 Task: Find connections with filter location Guaramirim with filter topic #Knowyoursocialwith filter profile language Spanish with filter current company Wipro PARI with filter school FORE School of Management, New Delhi with filter industry Motor Vehicle Parts Manufacturing with filter service category Technical with filter keywords title Scrum Master
Action: Mouse moved to (638, 122)
Screenshot: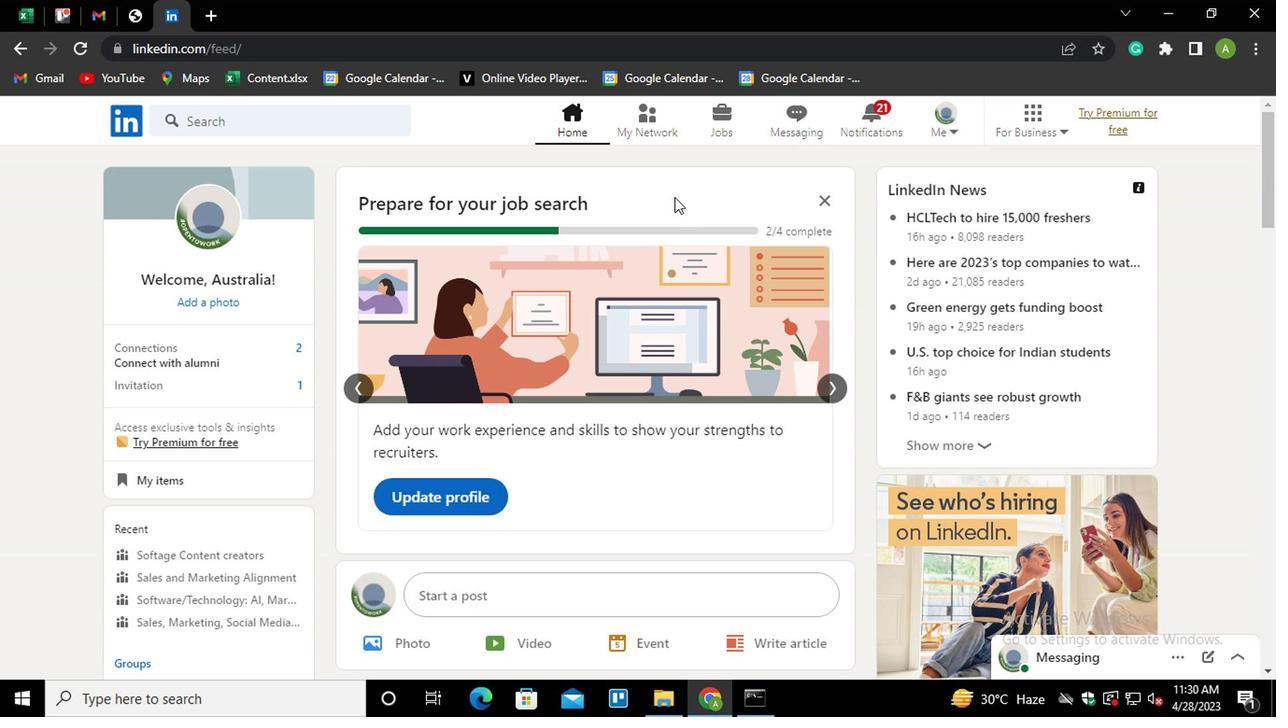 
Action: Mouse pressed left at (638, 122)
Screenshot: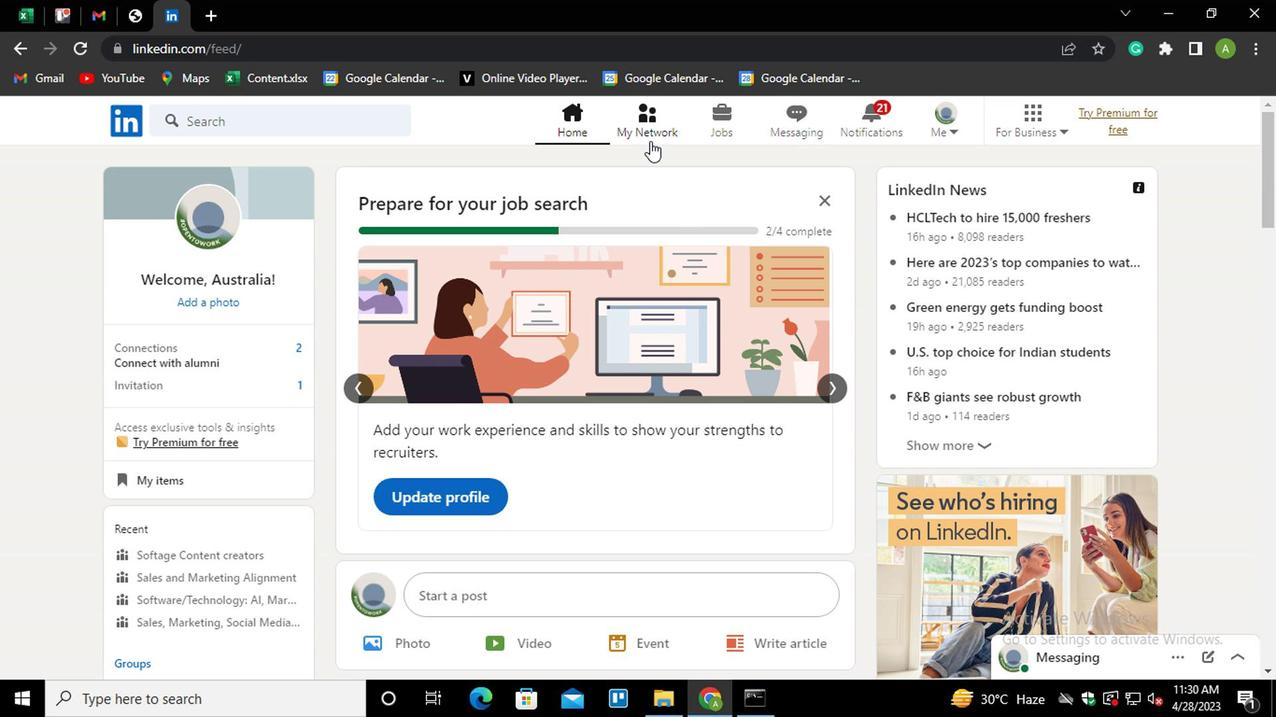 
Action: Mouse moved to (279, 221)
Screenshot: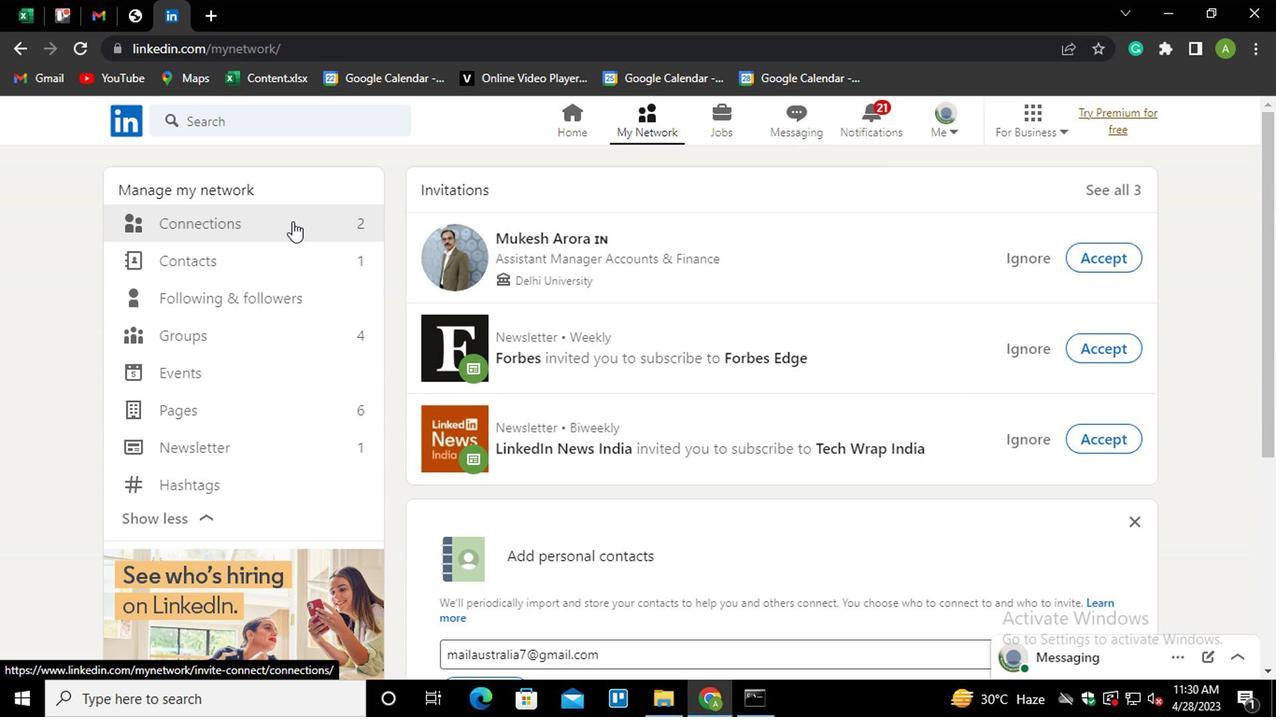 
Action: Mouse pressed left at (279, 221)
Screenshot: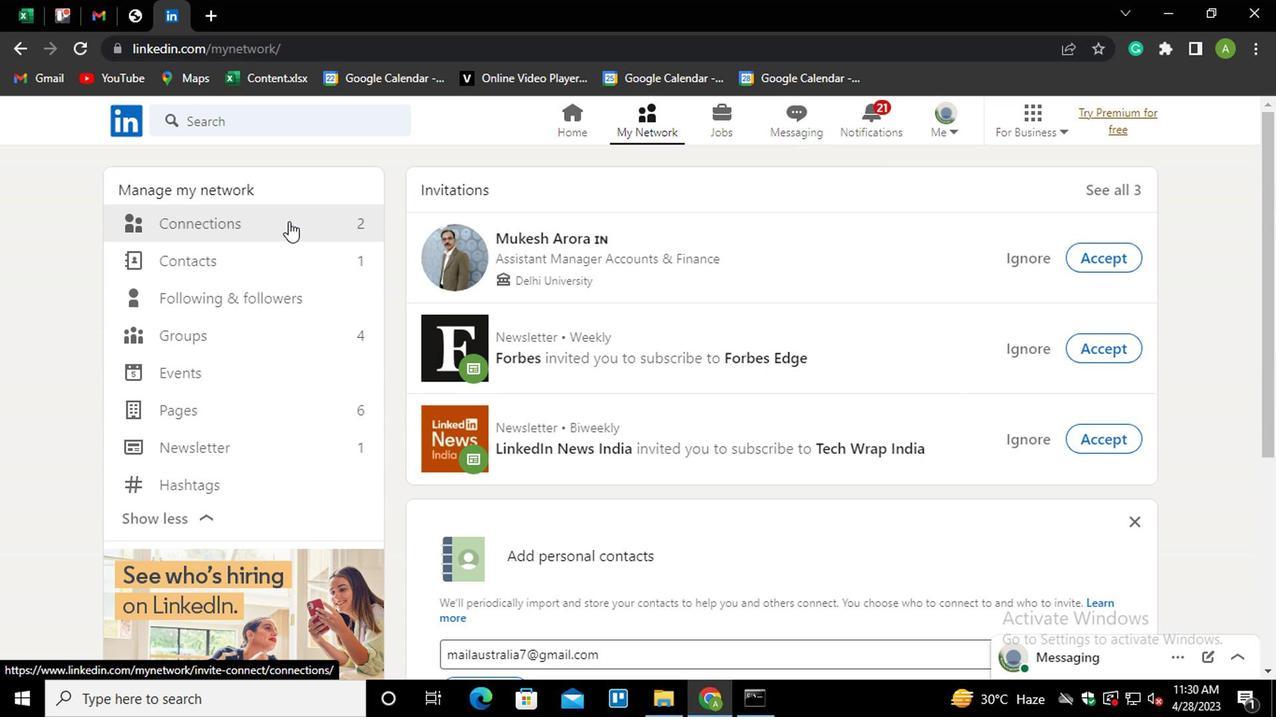 
Action: Mouse moved to (766, 224)
Screenshot: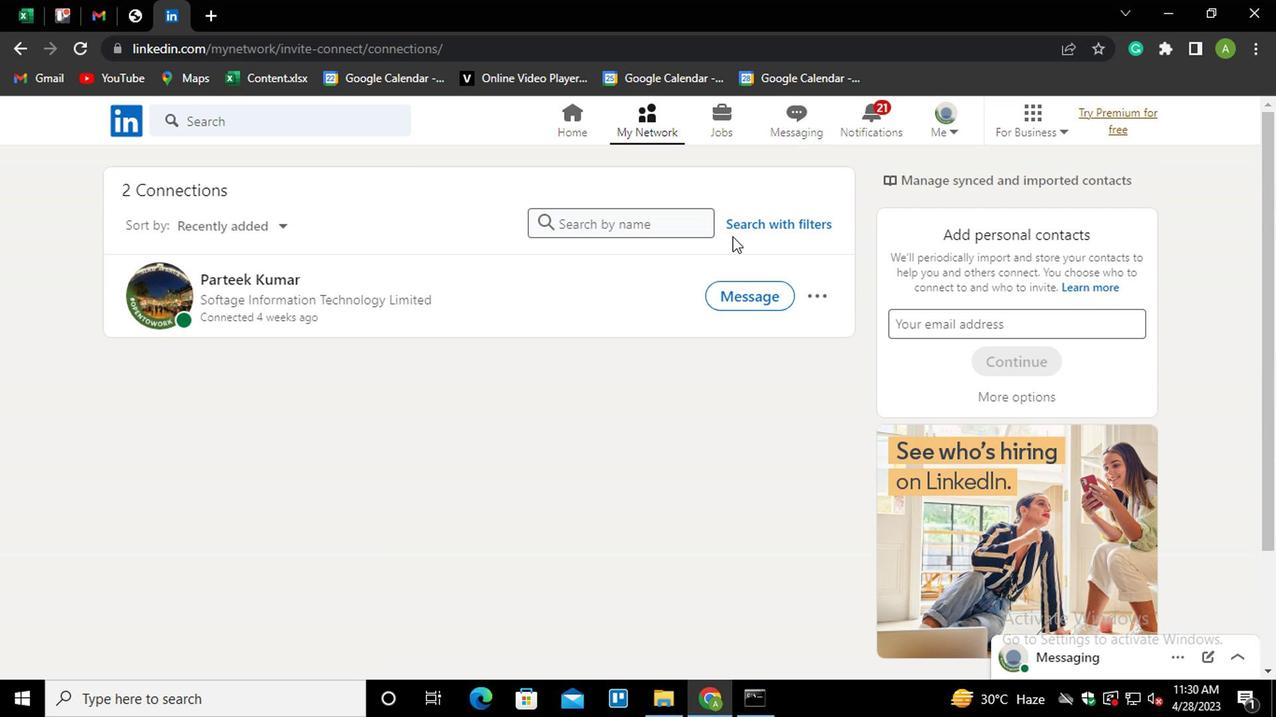 
Action: Mouse pressed left at (766, 224)
Screenshot: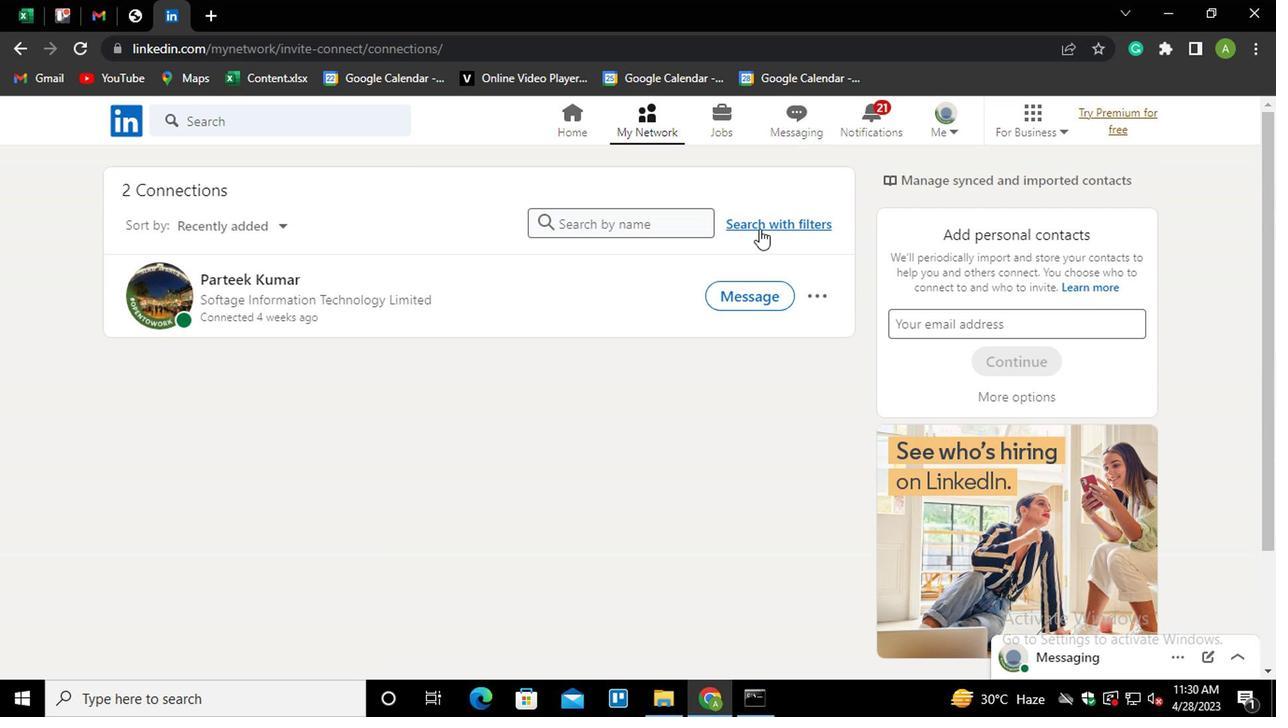 
Action: Mouse moved to (694, 170)
Screenshot: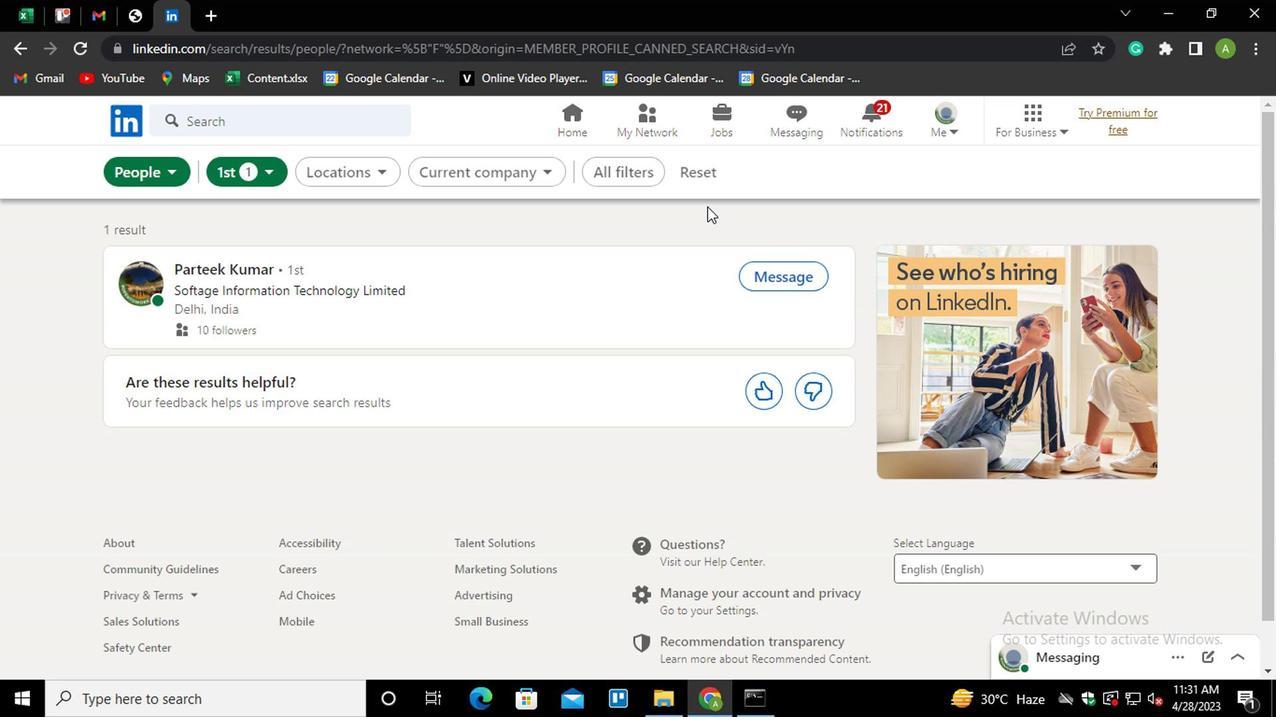 
Action: Mouse pressed left at (694, 170)
Screenshot: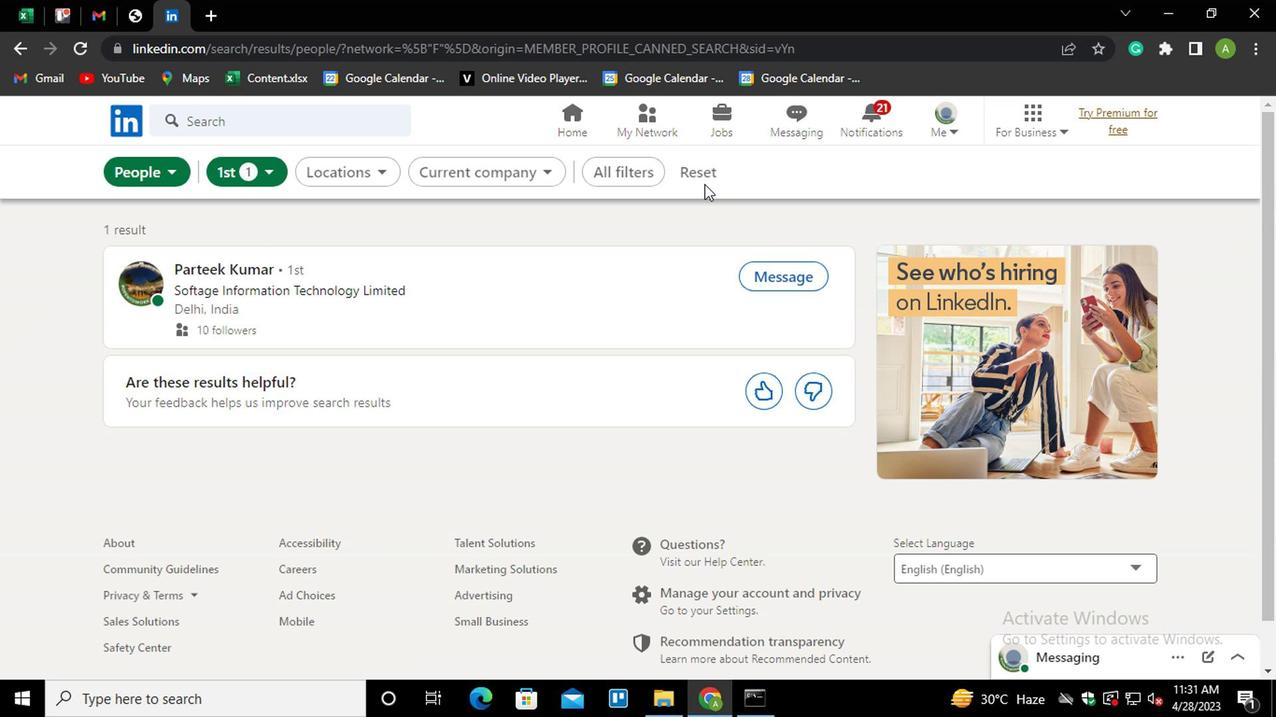 
Action: Mouse moved to (678, 173)
Screenshot: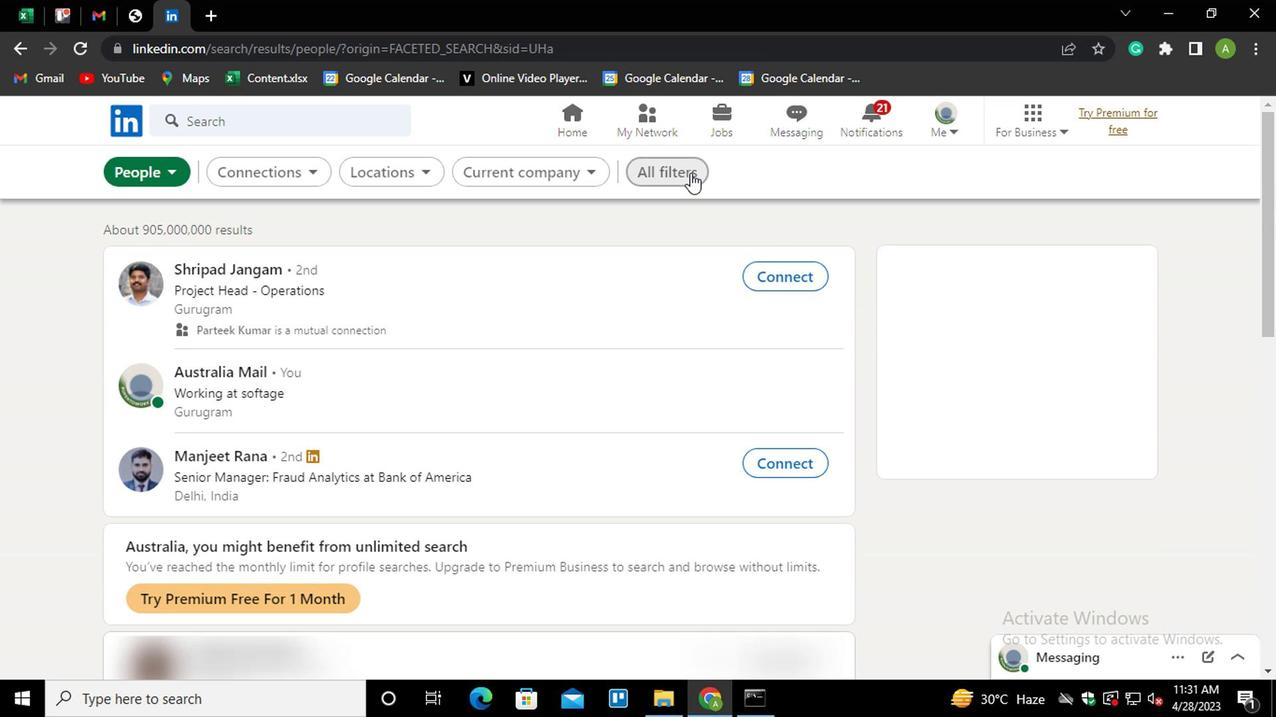
Action: Mouse pressed left at (678, 173)
Screenshot: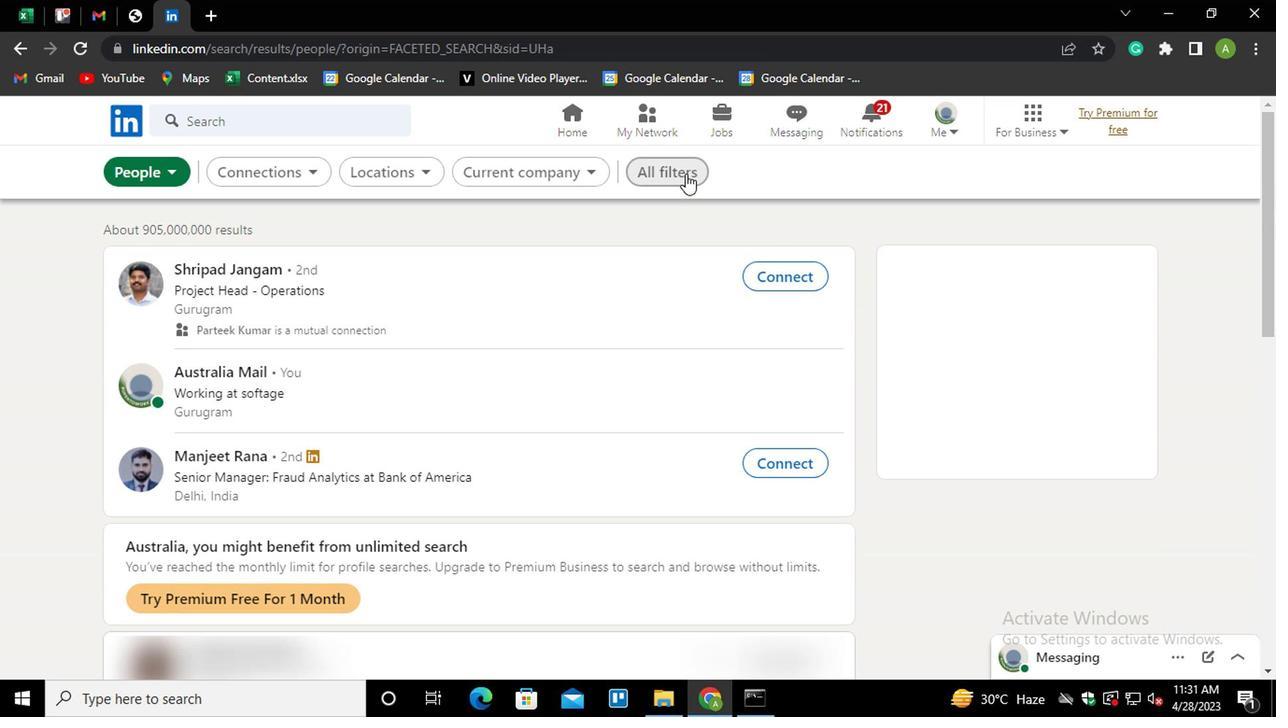 
Action: Mouse moved to (940, 395)
Screenshot: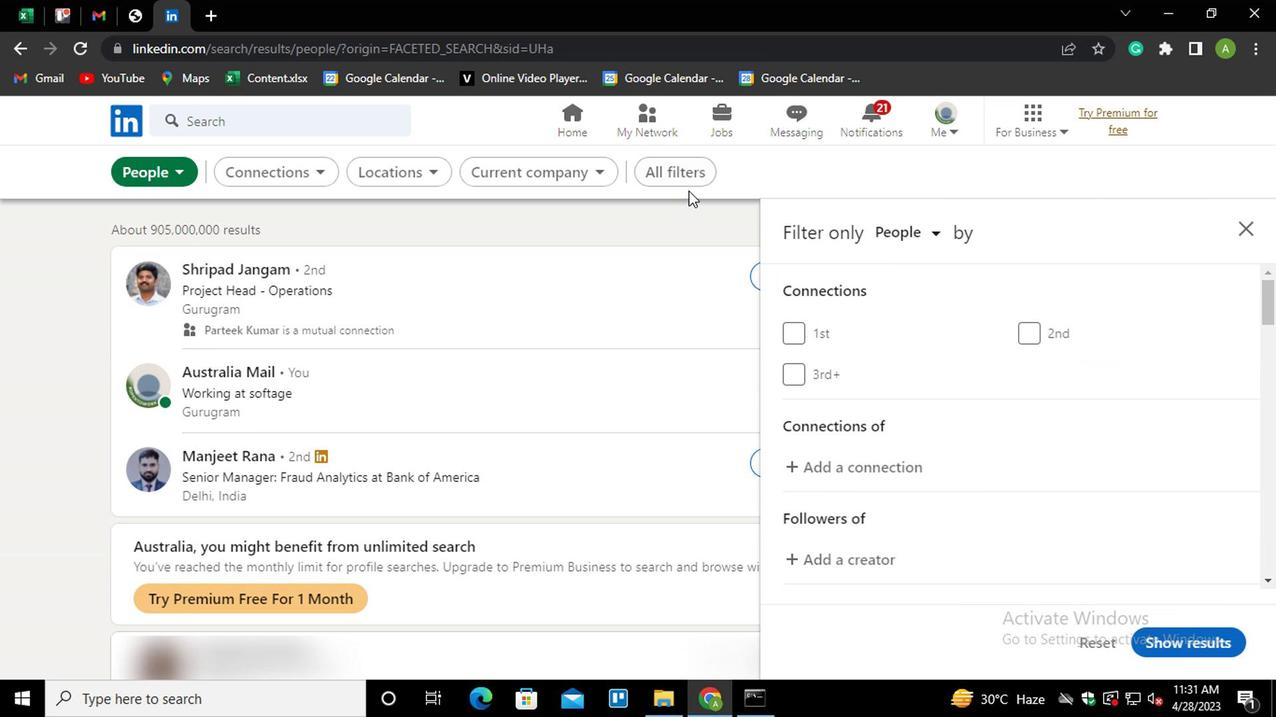 
Action: Mouse scrolled (940, 394) with delta (0, -1)
Screenshot: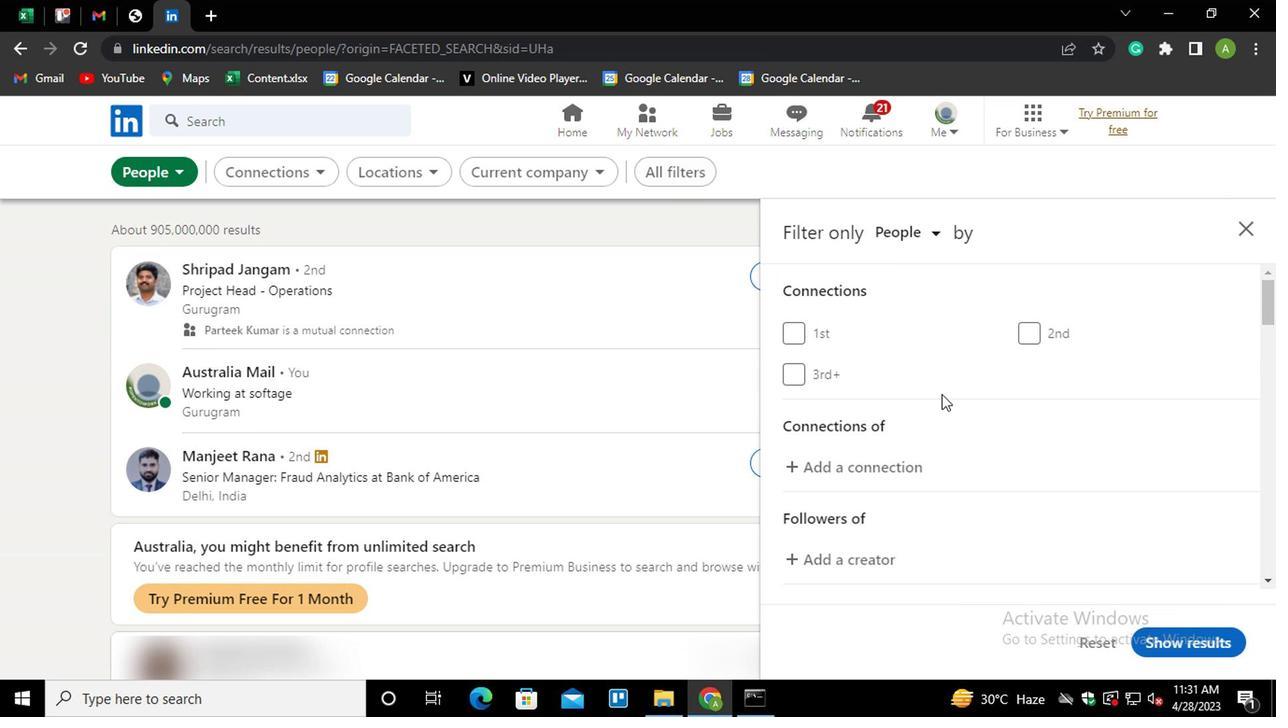 
Action: Mouse scrolled (940, 394) with delta (0, -1)
Screenshot: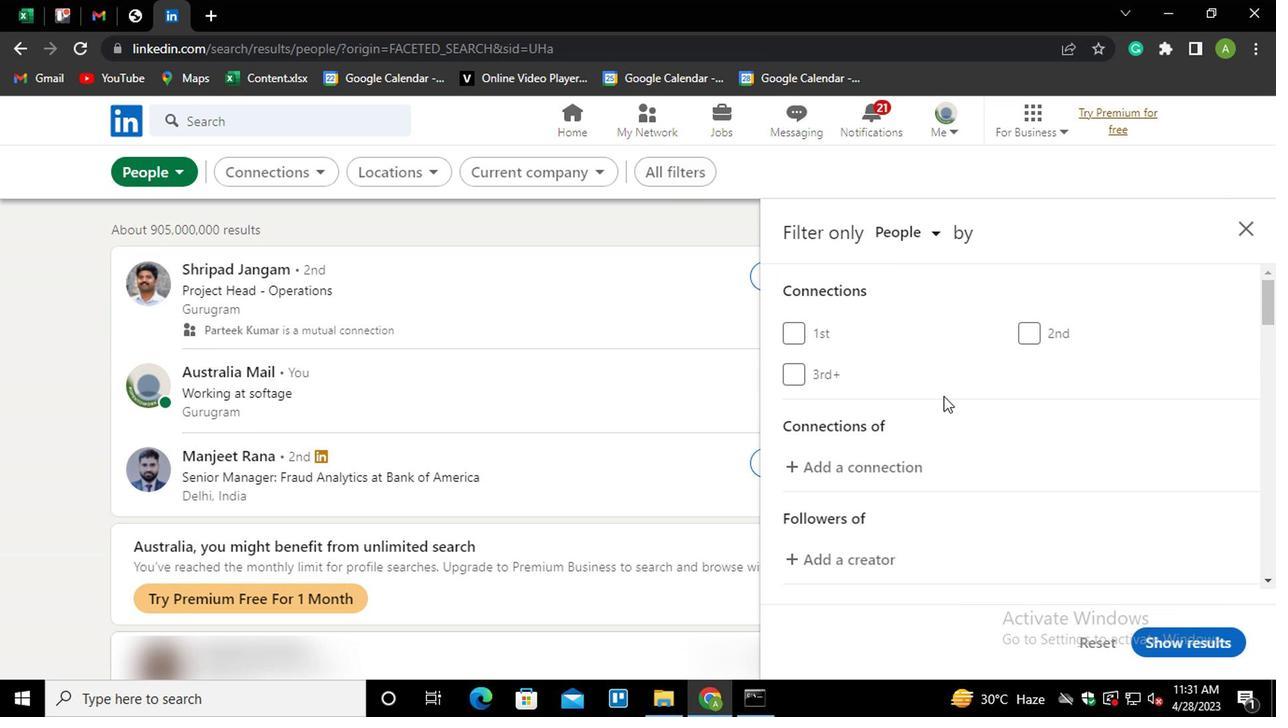 
Action: Mouse moved to (940, 396)
Screenshot: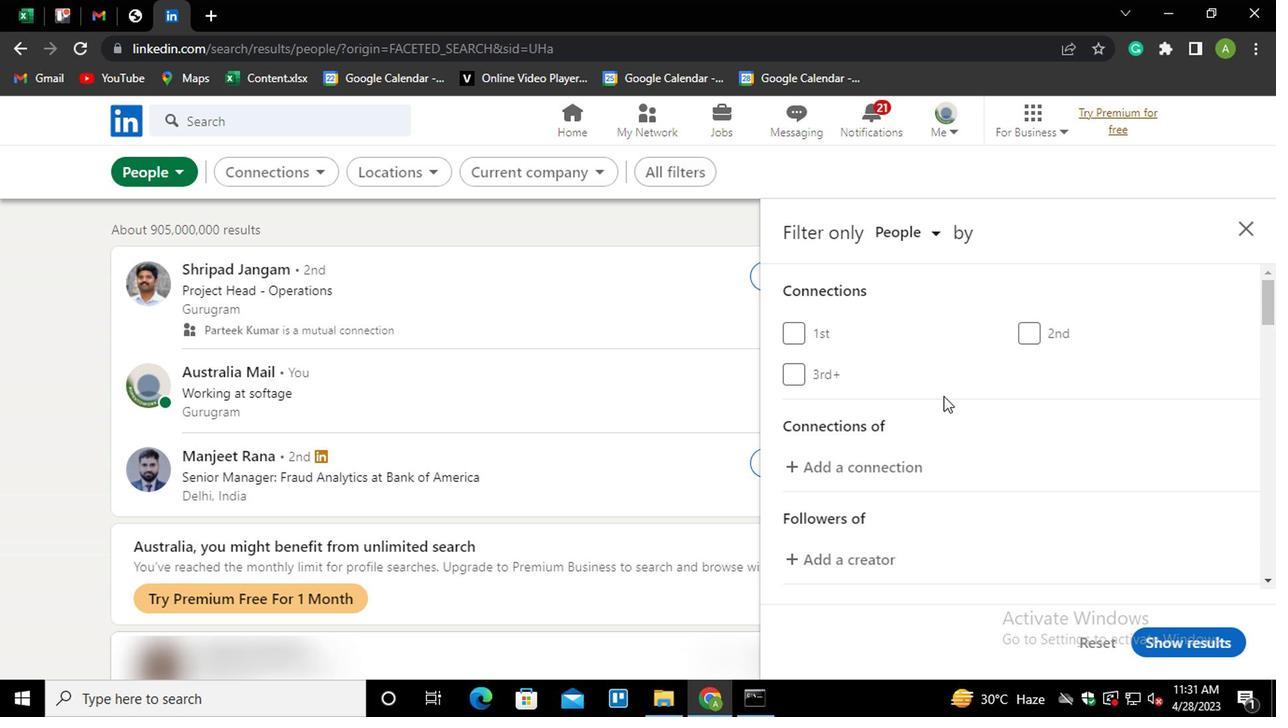 
Action: Mouse scrolled (940, 395) with delta (0, 0)
Screenshot: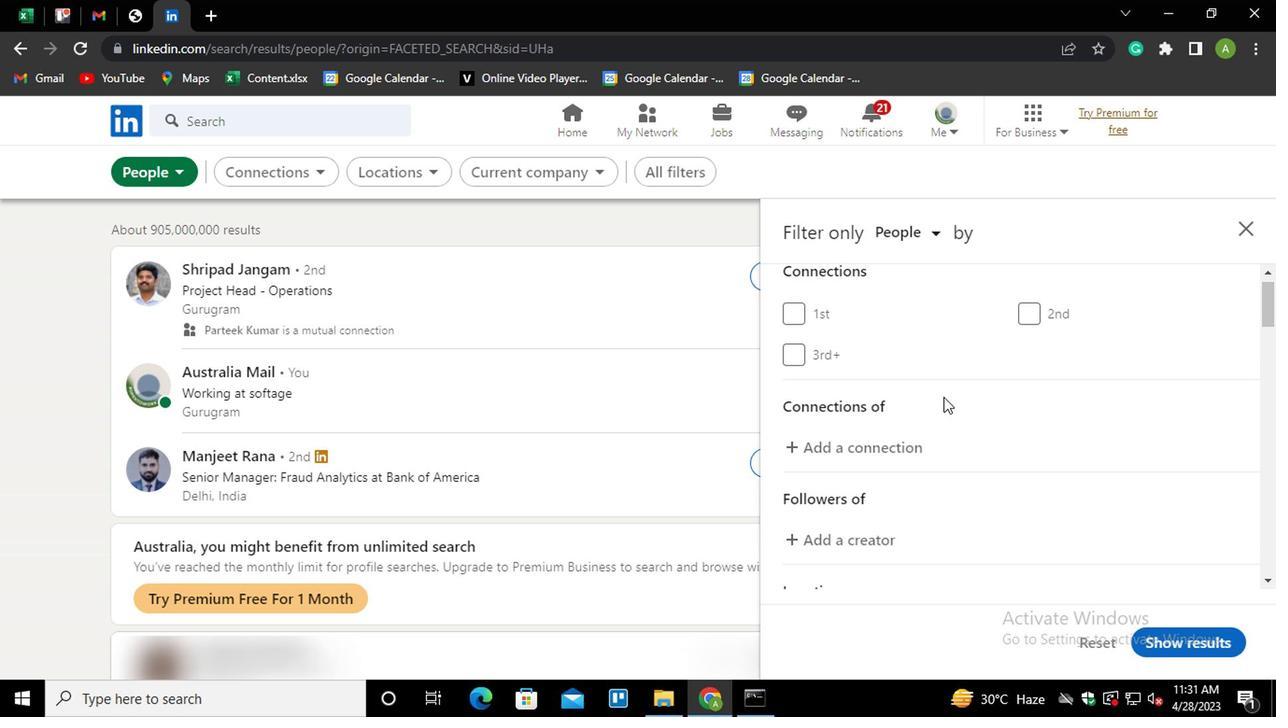 
Action: Mouse scrolled (940, 395) with delta (0, 0)
Screenshot: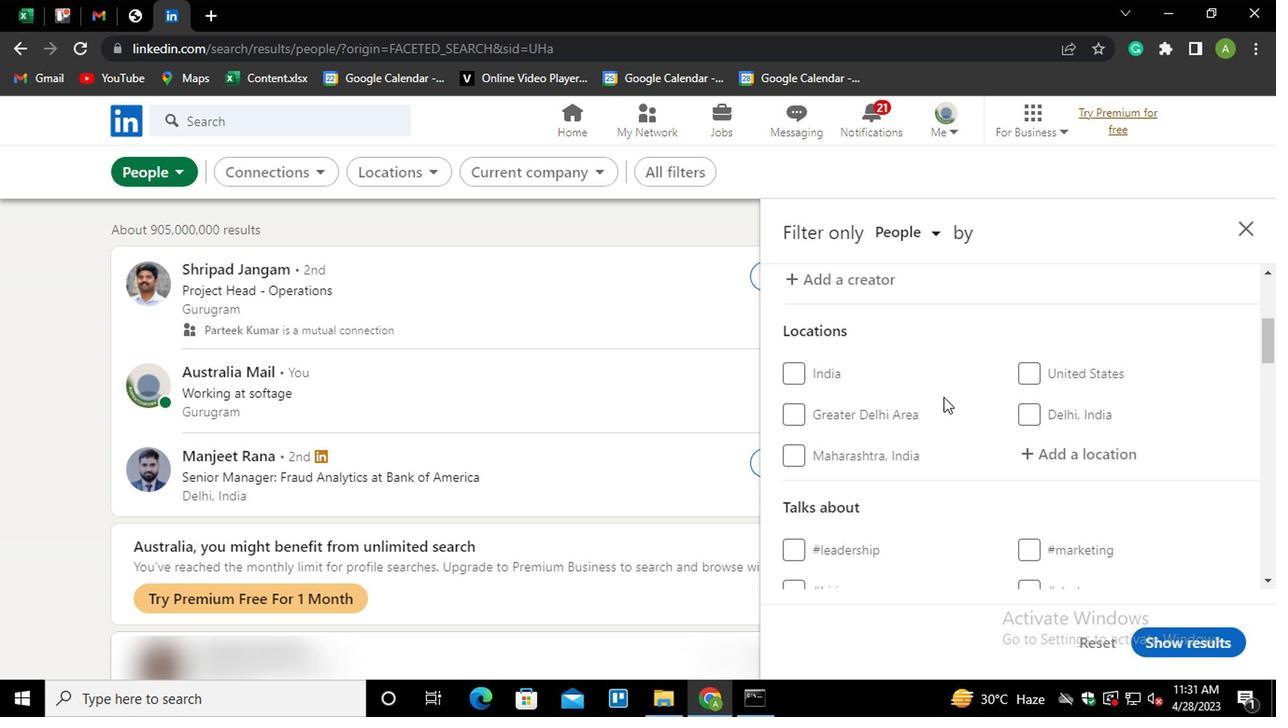
Action: Mouse moved to (1086, 363)
Screenshot: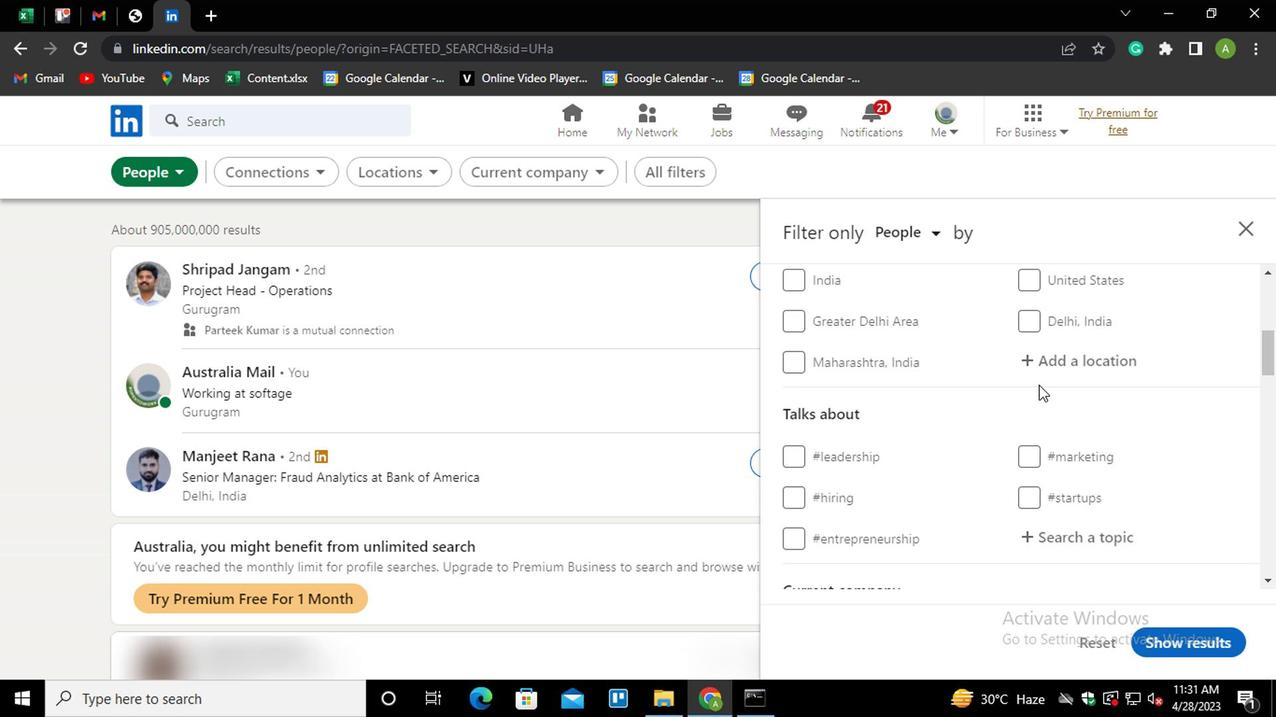 
Action: Mouse pressed left at (1086, 363)
Screenshot: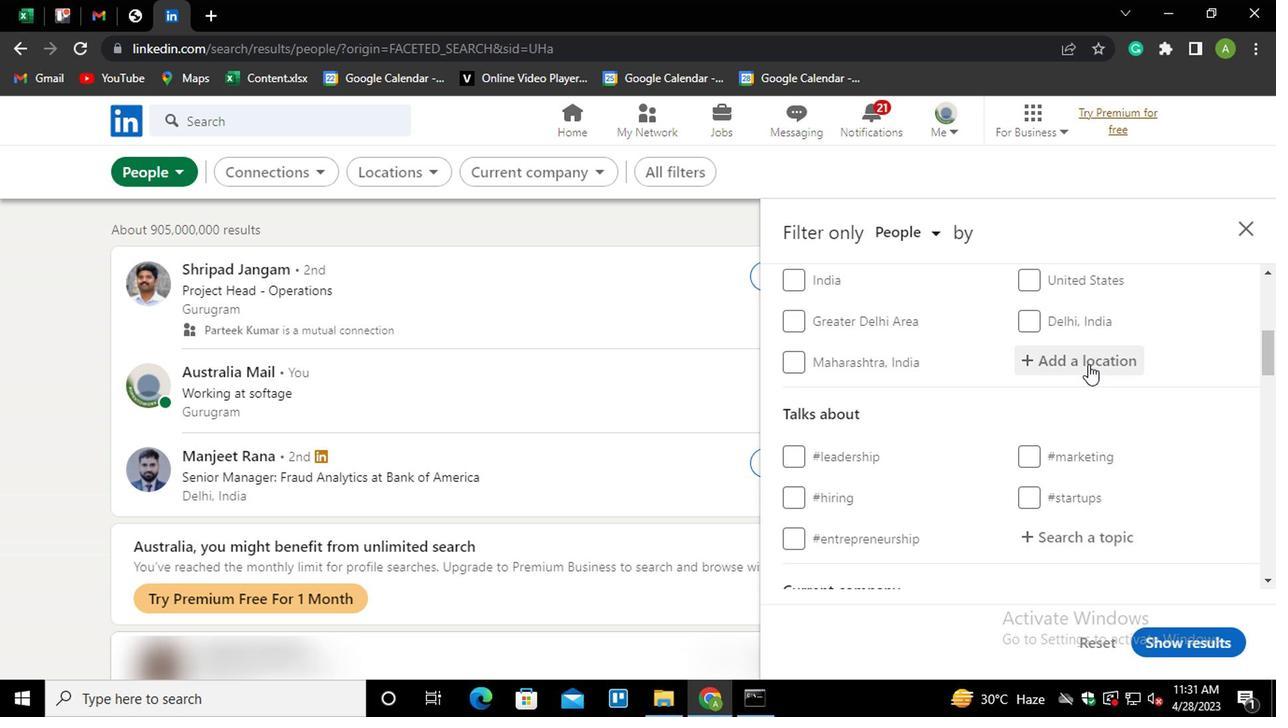 
Action: Mouse moved to (1086, 363)
Screenshot: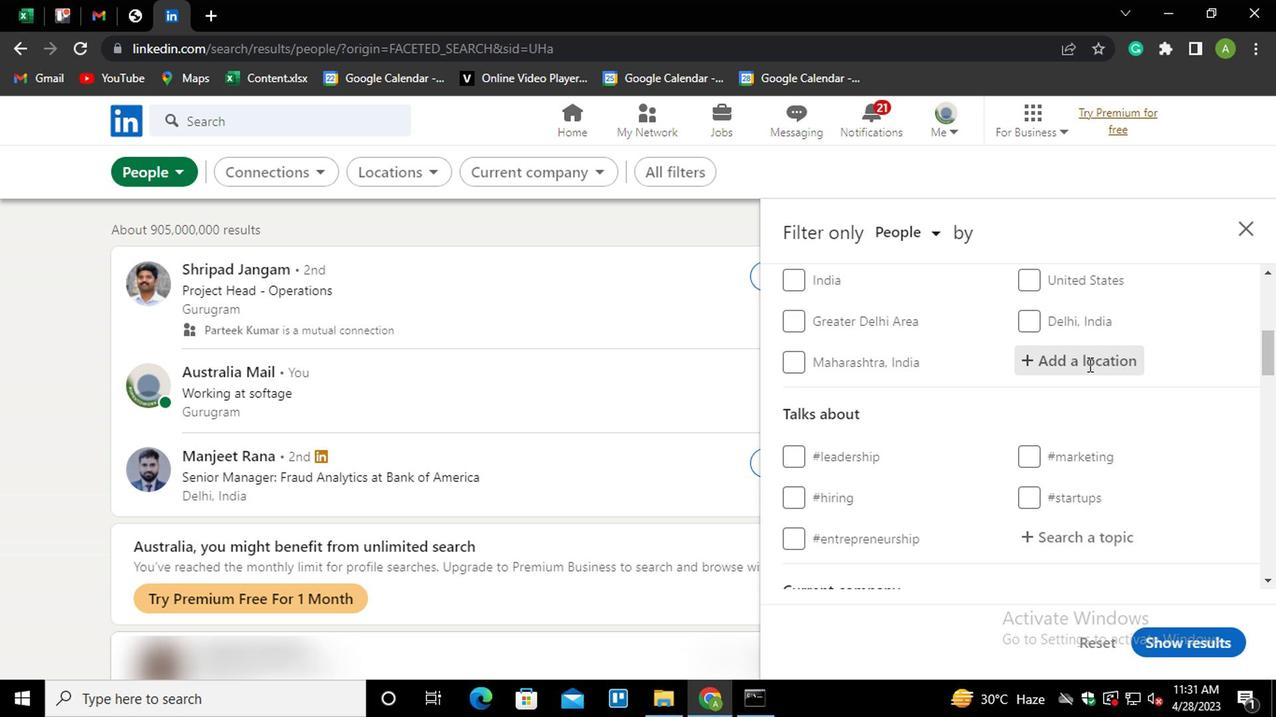 
Action: Key pressed <Key.shift>
Screenshot: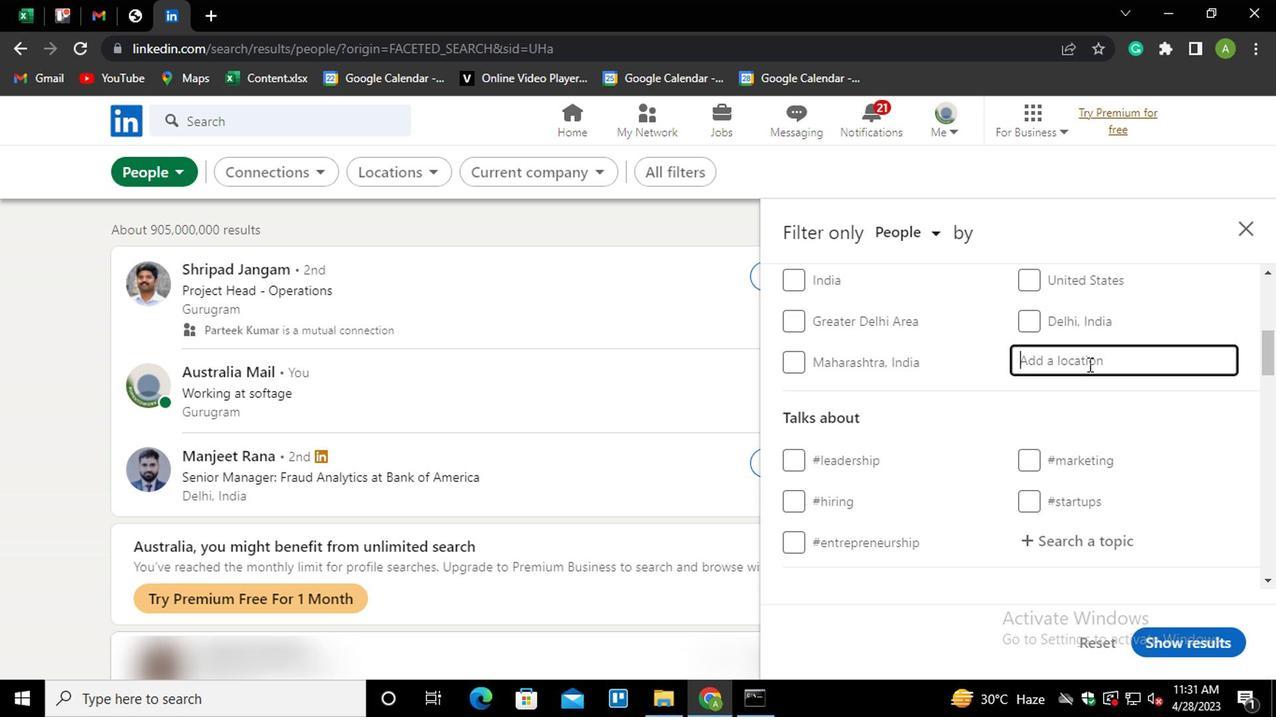 
Action: Mouse moved to (1086, 363)
Screenshot: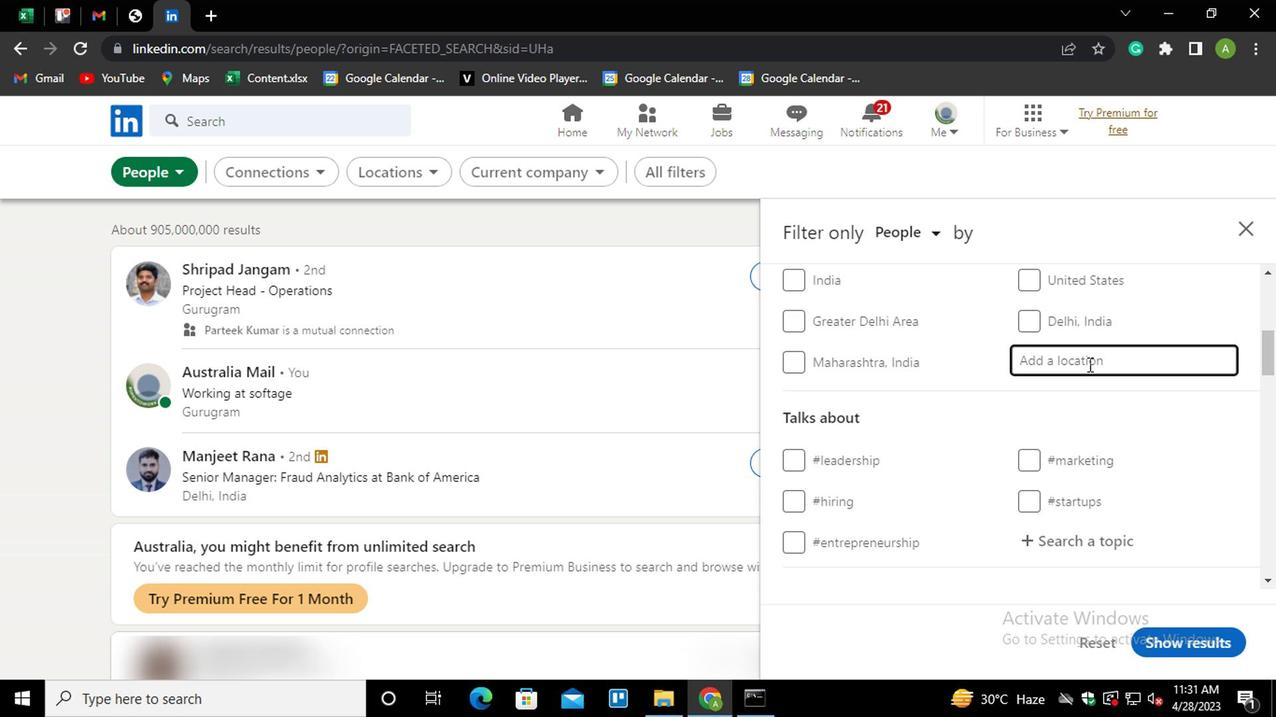 
Action: Key pressed G
Screenshot: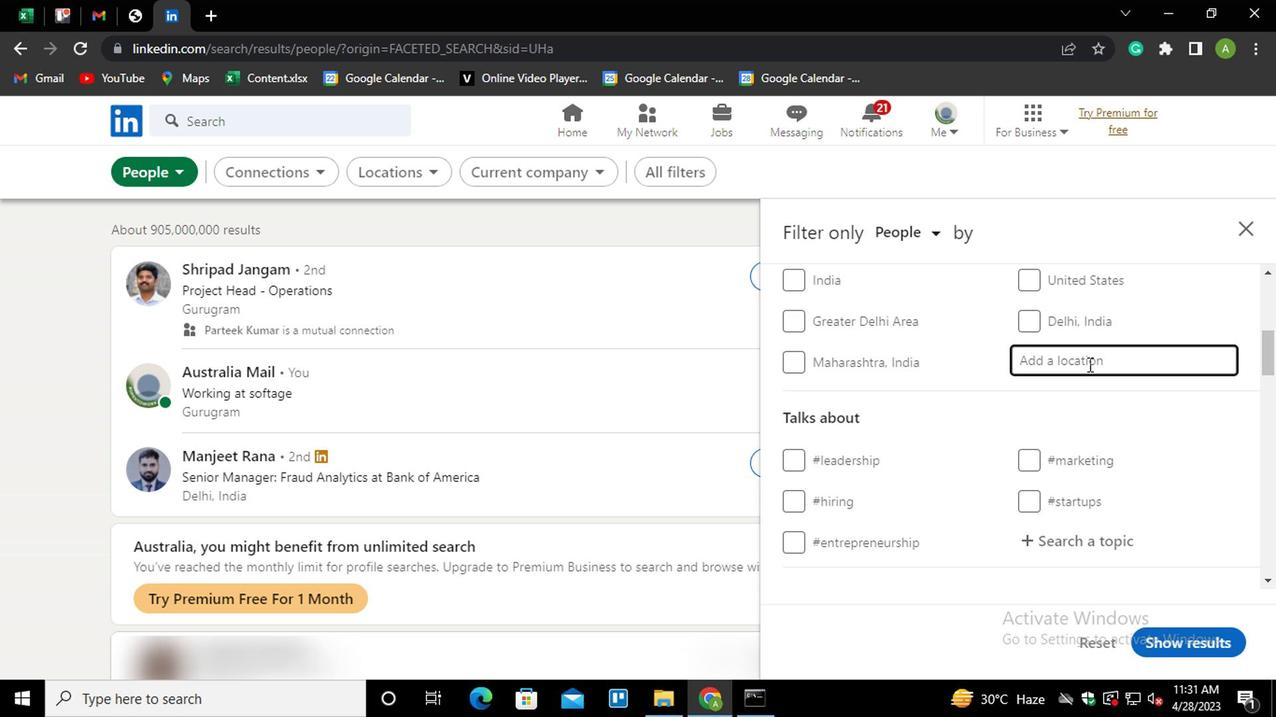 
Action: Mouse moved to (1082, 365)
Screenshot: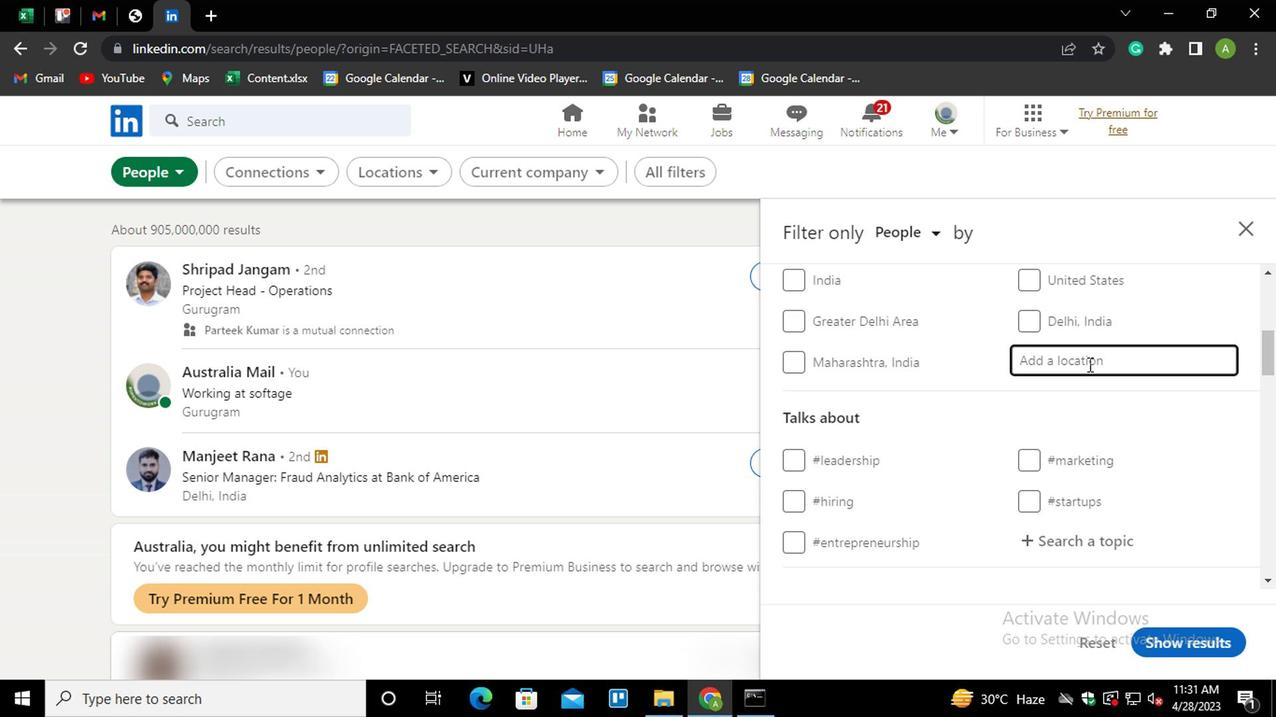 
Action: Key pressed UARAM<Key.down><Key.enter>
Screenshot: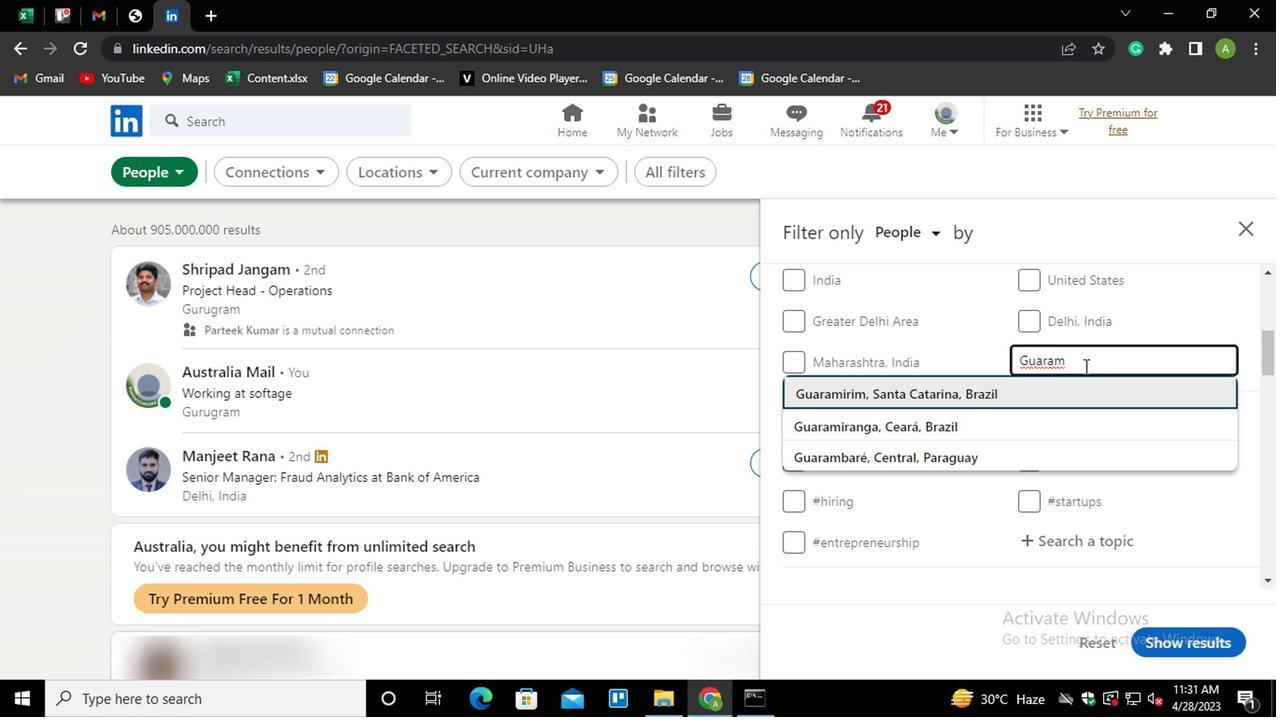 
Action: Mouse scrolled (1082, 364) with delta (0, -1)
Screenshot: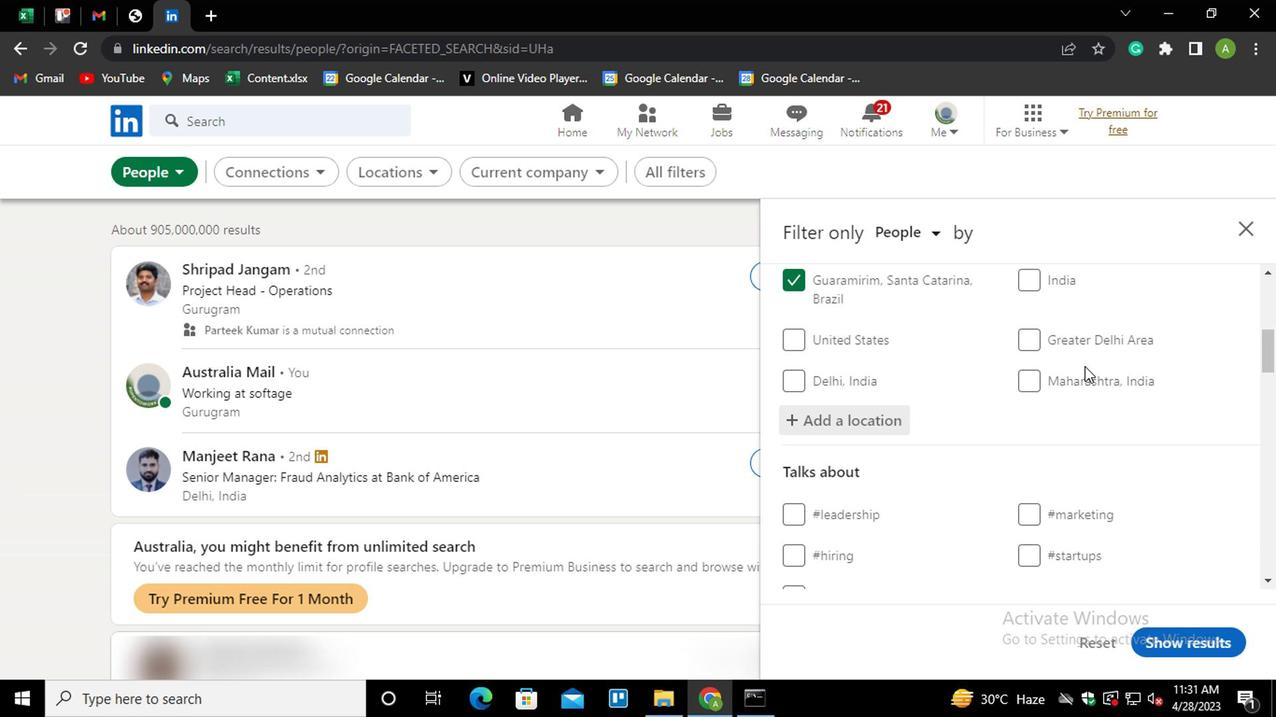 
Action: Mouse scrolled (1082, 364) with delta (0, -1)
Screenshot: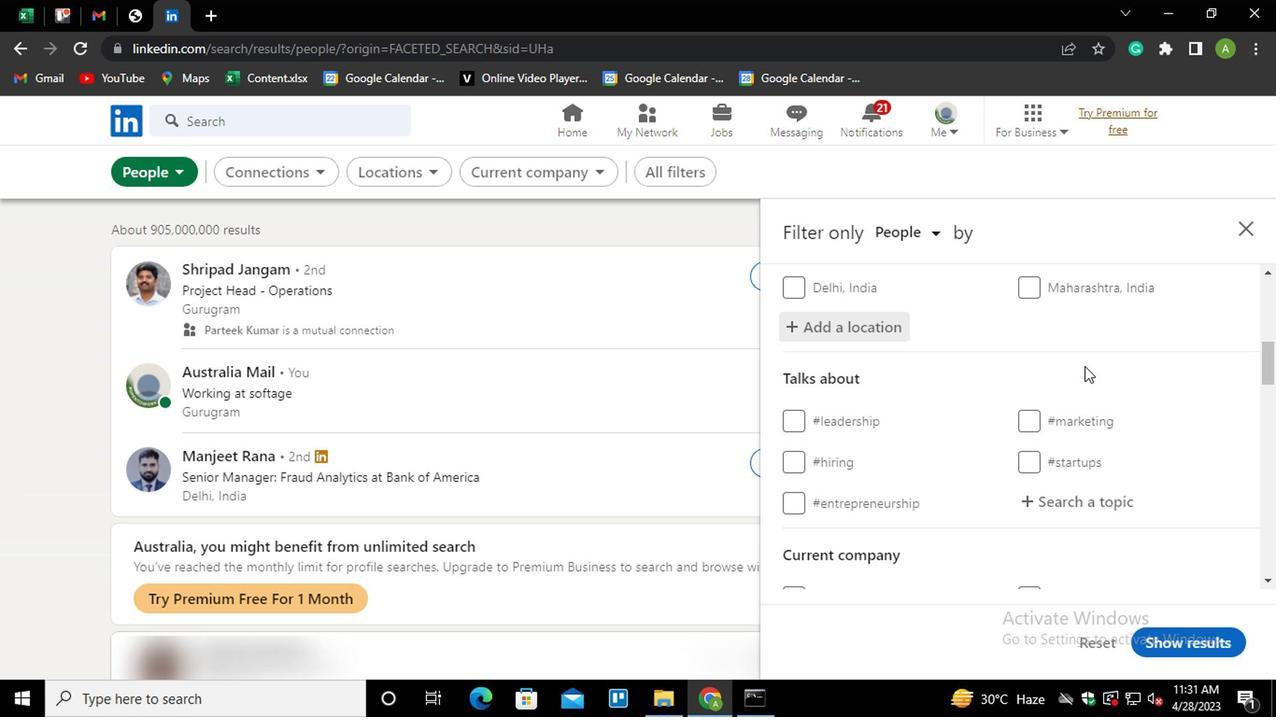 
Action: Mouse moved to (1072, 409)
Screenshot: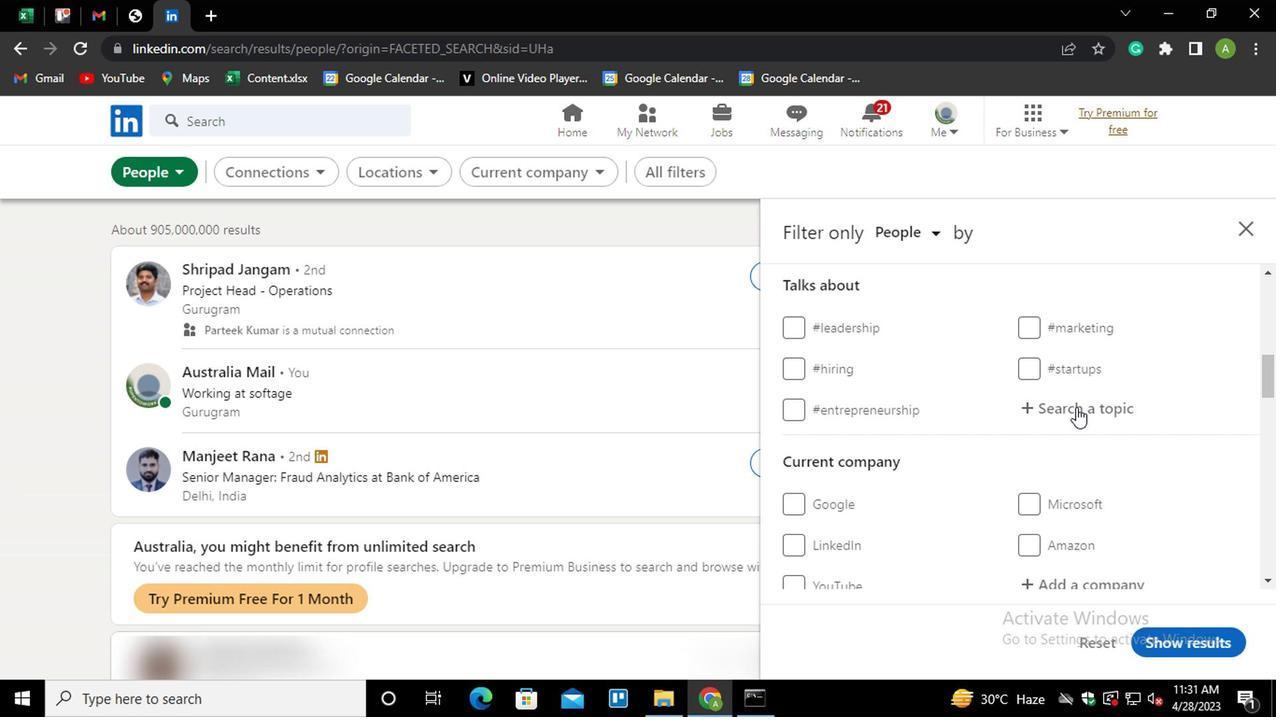 
Action: Mouse pressed left at (1072, 409)
Screenshot: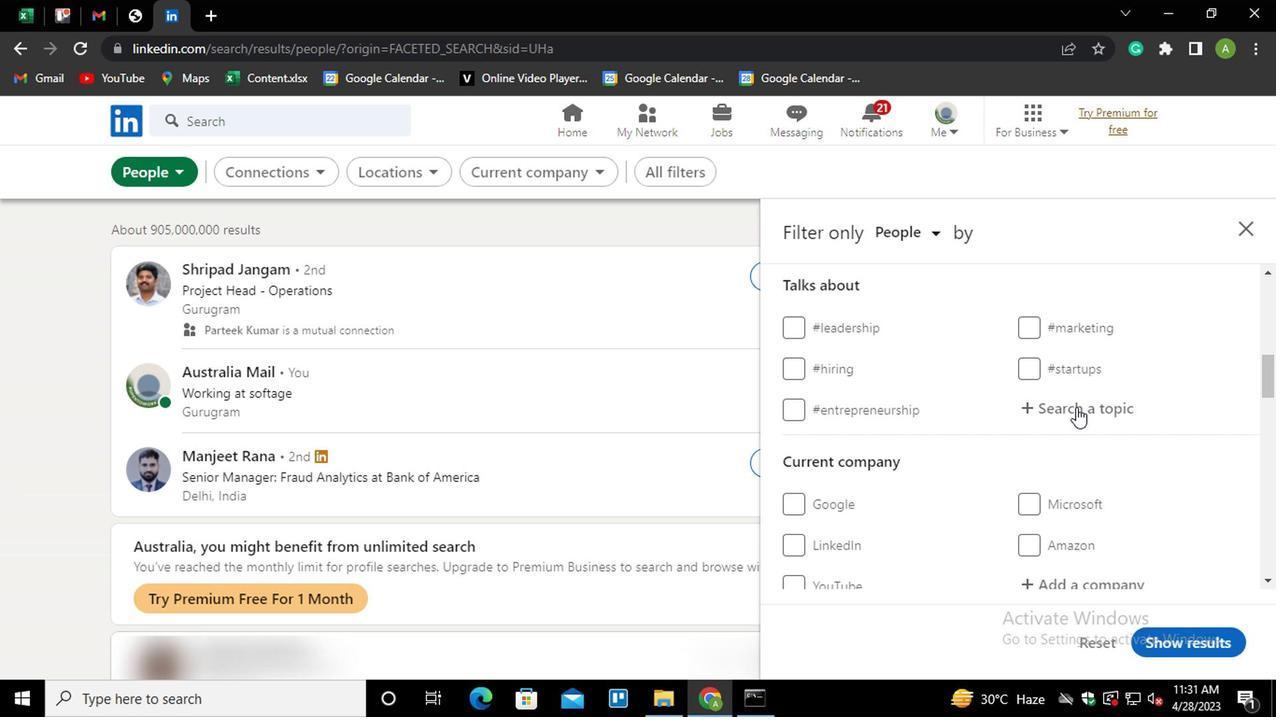 
Action: Key pressed KNOWYOURSOCIAL<Key.down><Key.enter>
Screenshot: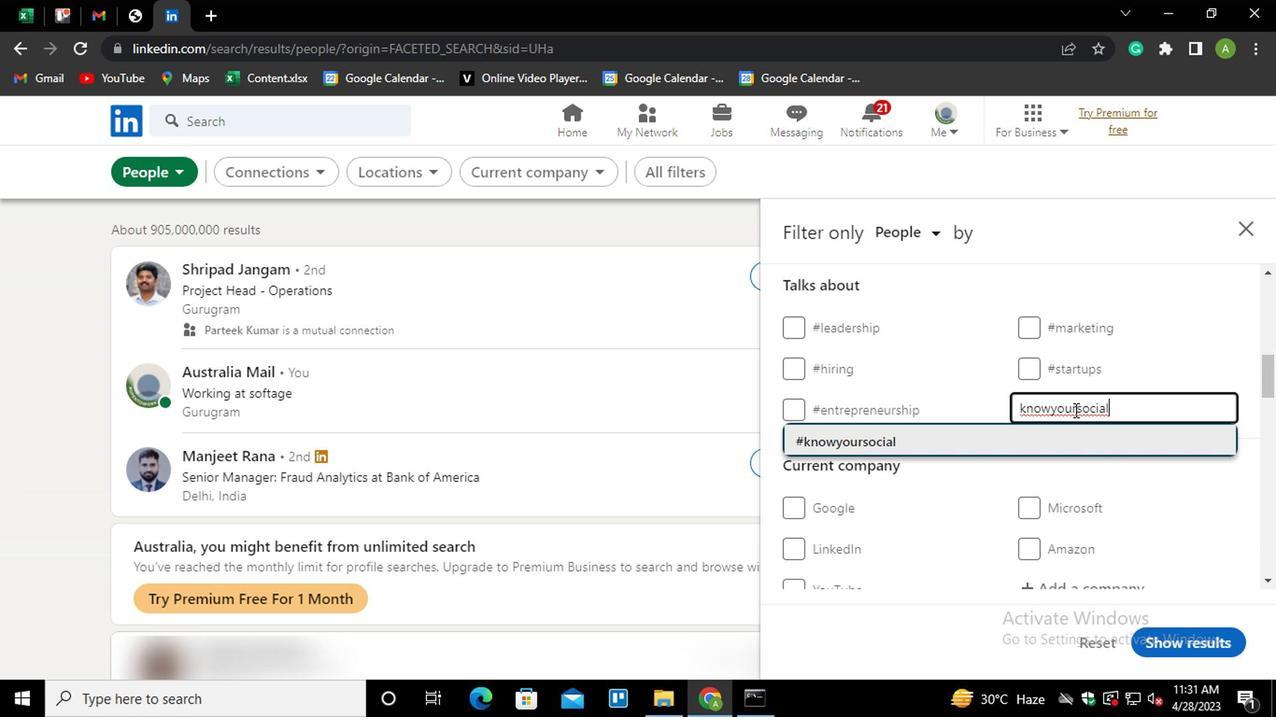 
Action: Mouse scrolled (1072, 408) with delta (0, -1)
Screenshot: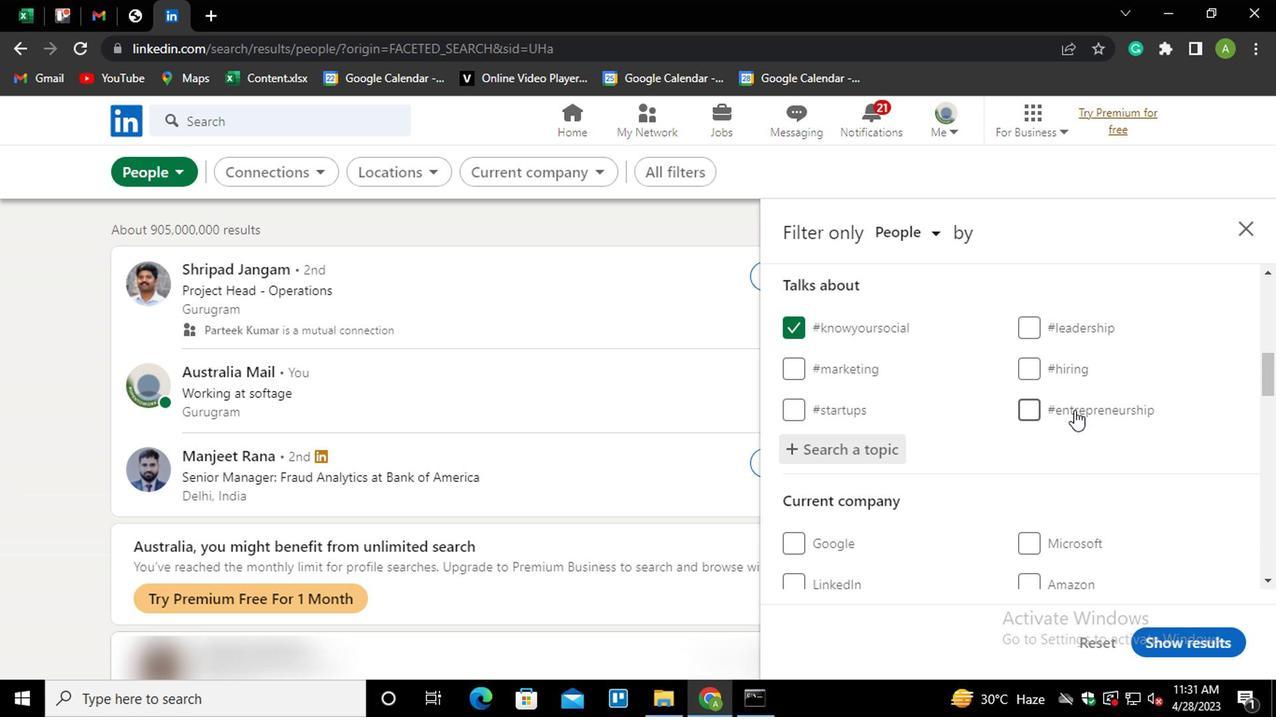 
Action: Mouse scrolled (1072, 408) with delta (0, -1)
Screenshot: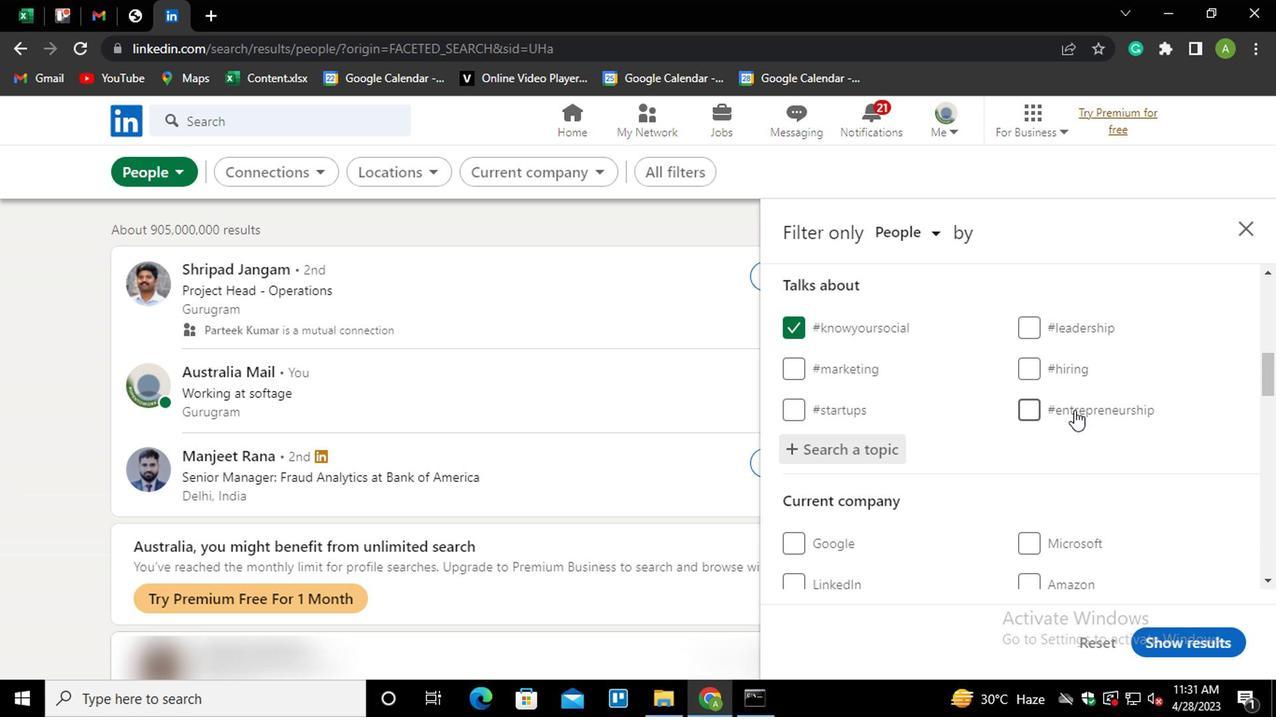 
Action: Mouse scrolled (1072, 408) with delta (0, -1)
Screenshot: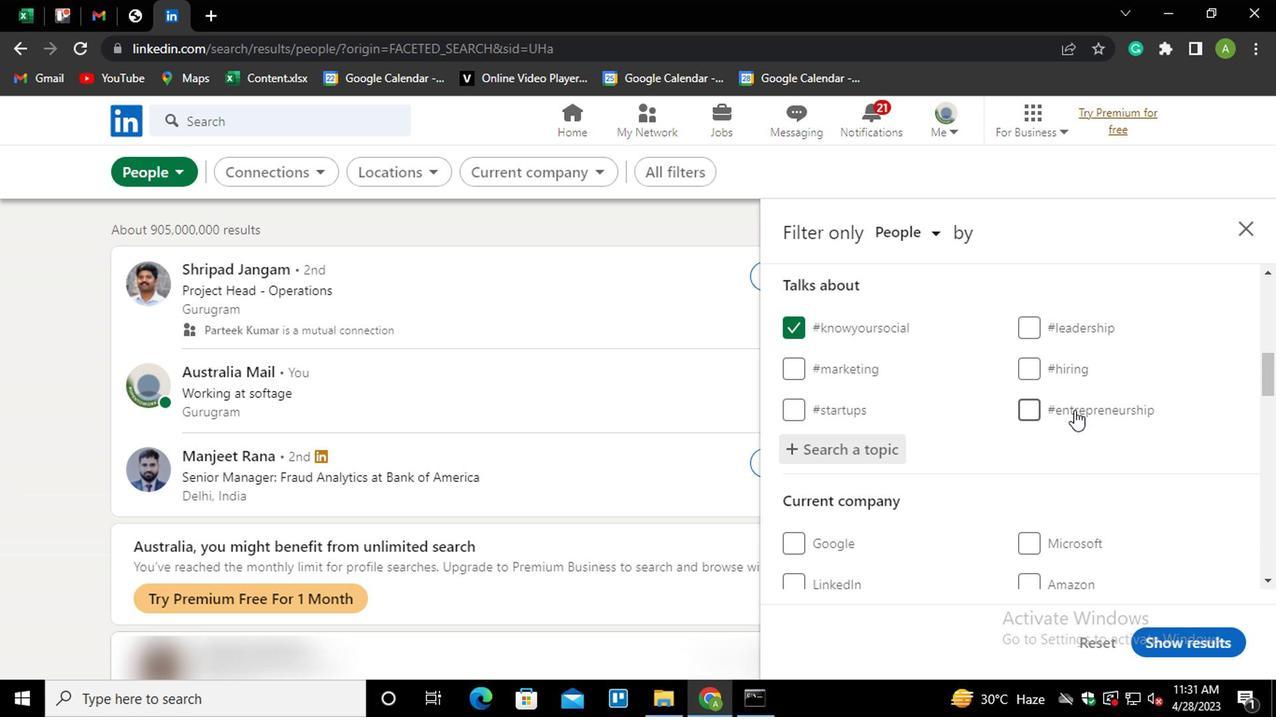 
Action: Mouse scrolled (1072, 408) with delta (0, -1)
Screenshot: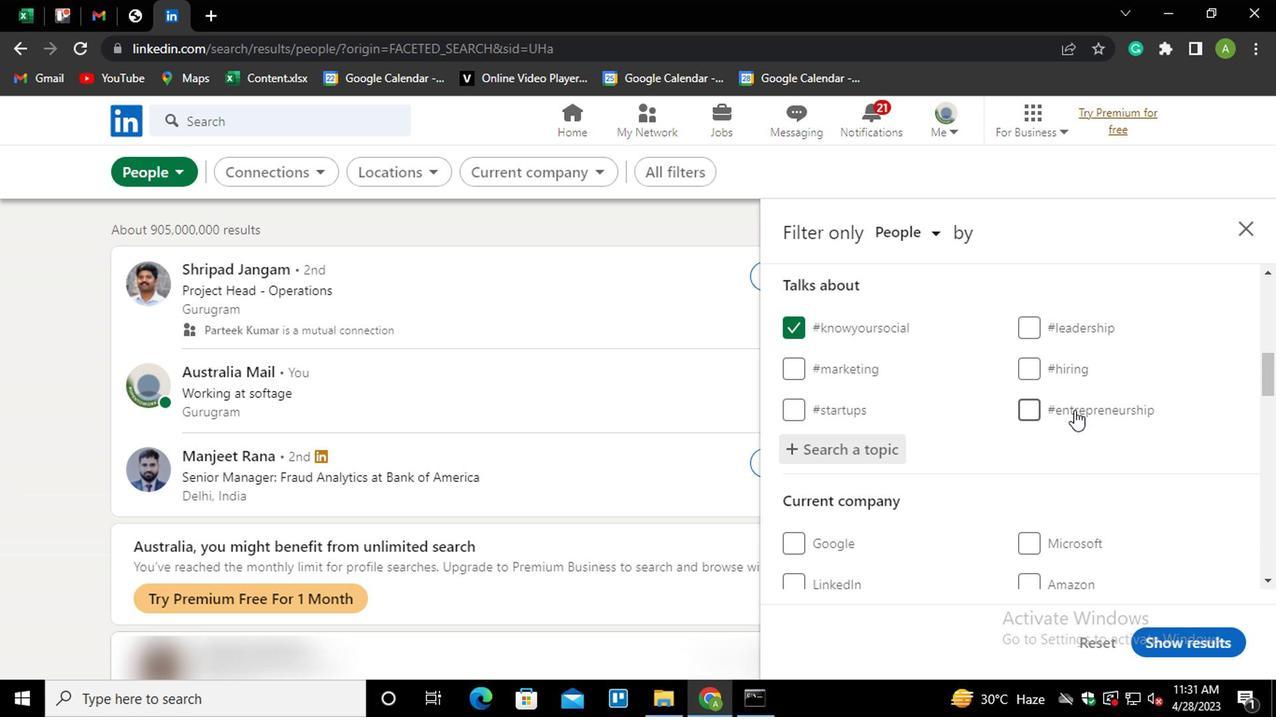 
Action: Mouse scrolled (1072, 408) with delta (0, -1)
Screenshot: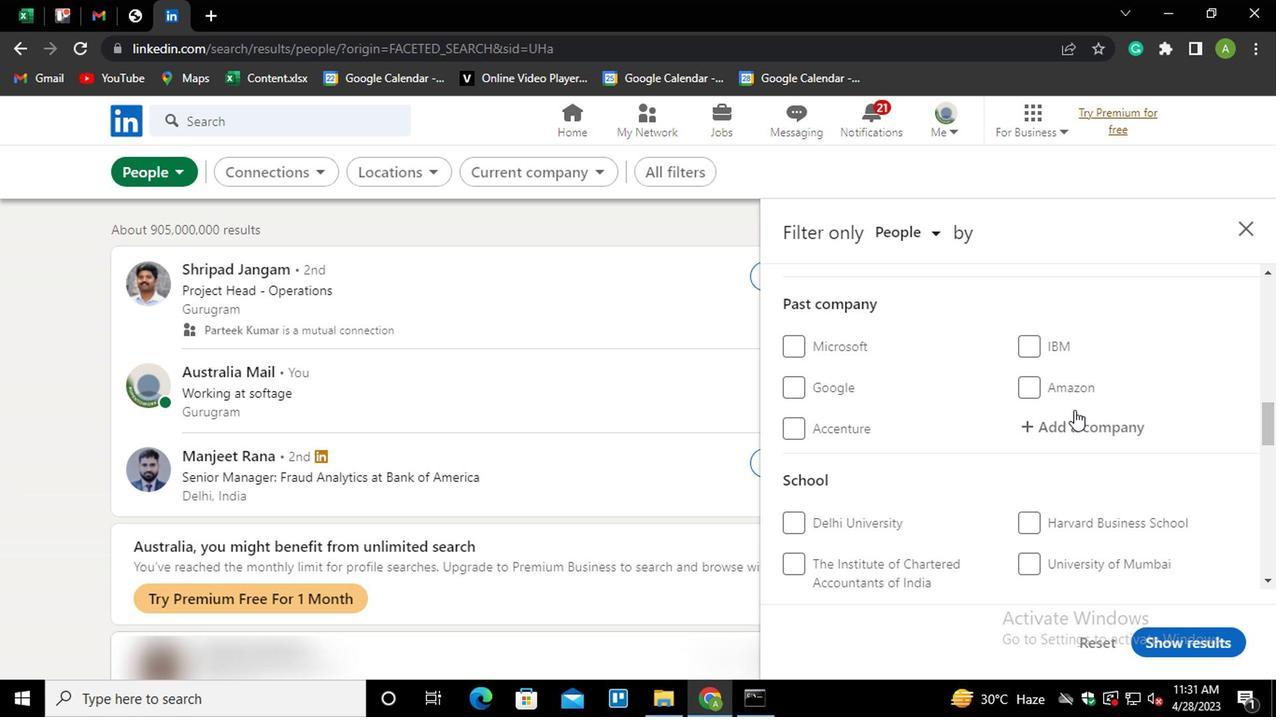 
Action: Mouse scrolled (1072, 408) with delta (0, -1)
Screenshot: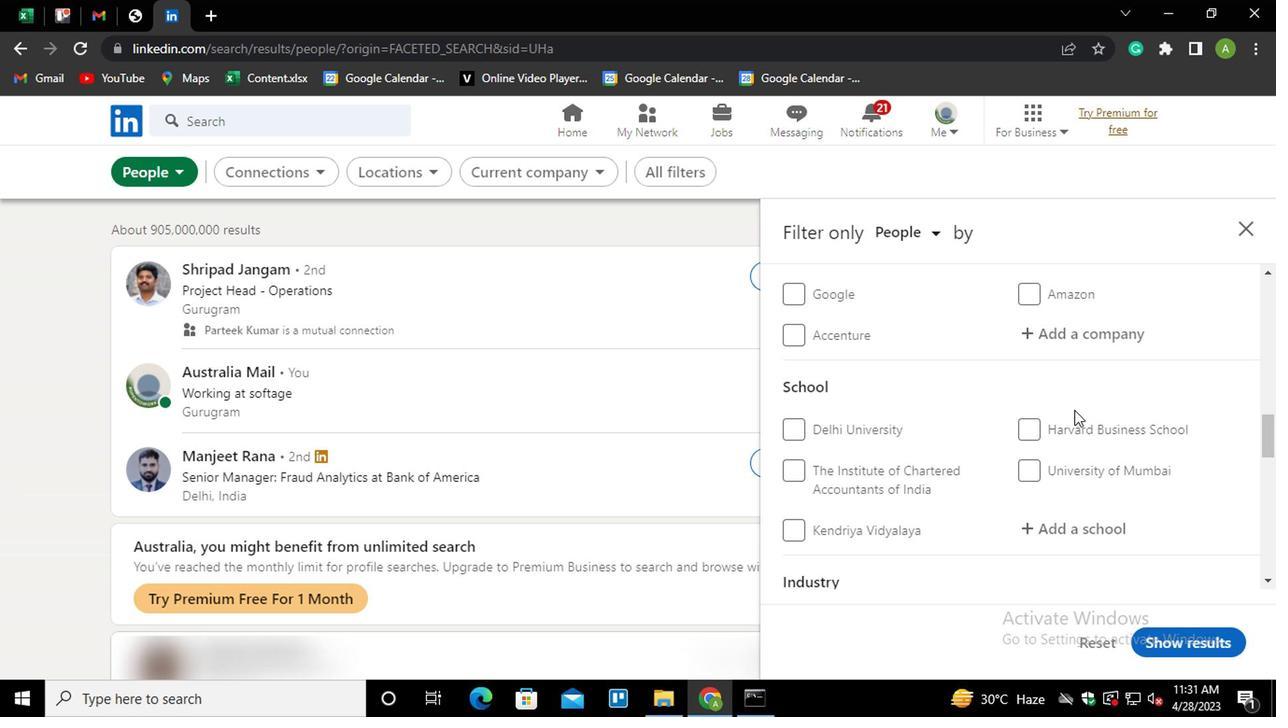 
Action: Mouse scrolled (1072, 408) with delta (0, -1)
Screenshot: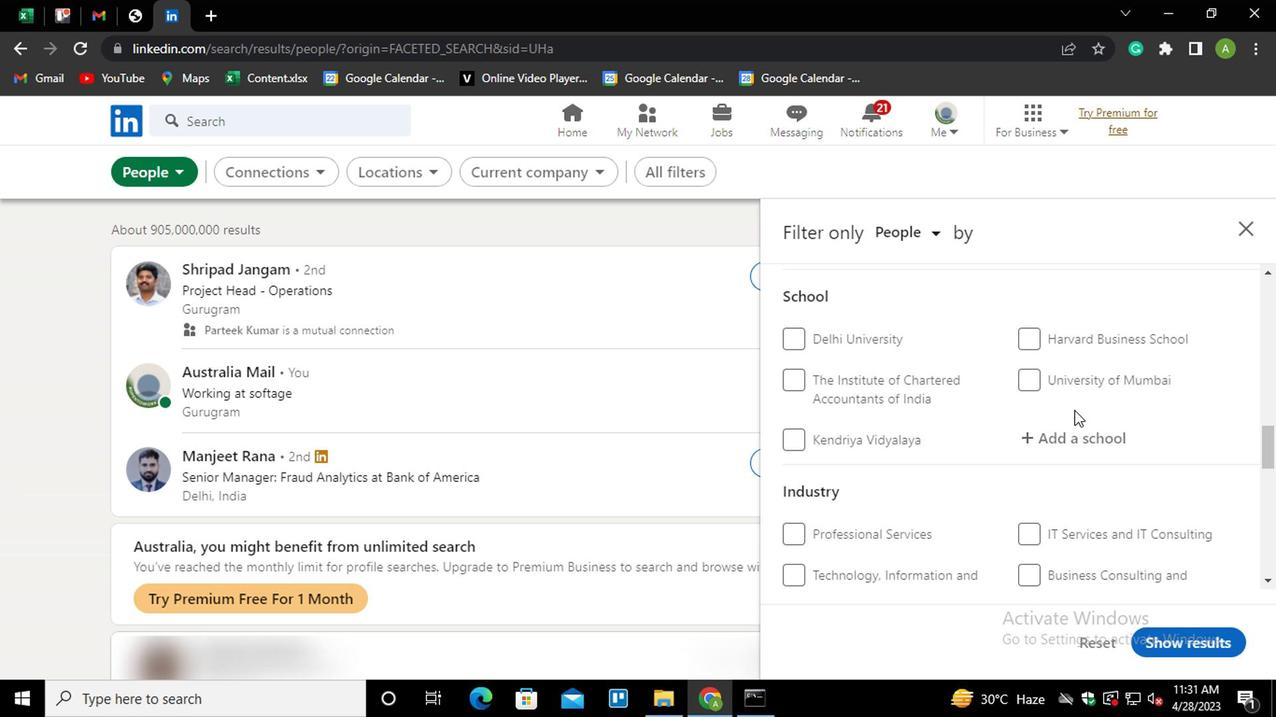 
Action: Mouse scrolled (1072, 408) with delta (0, -1)
Screenshot: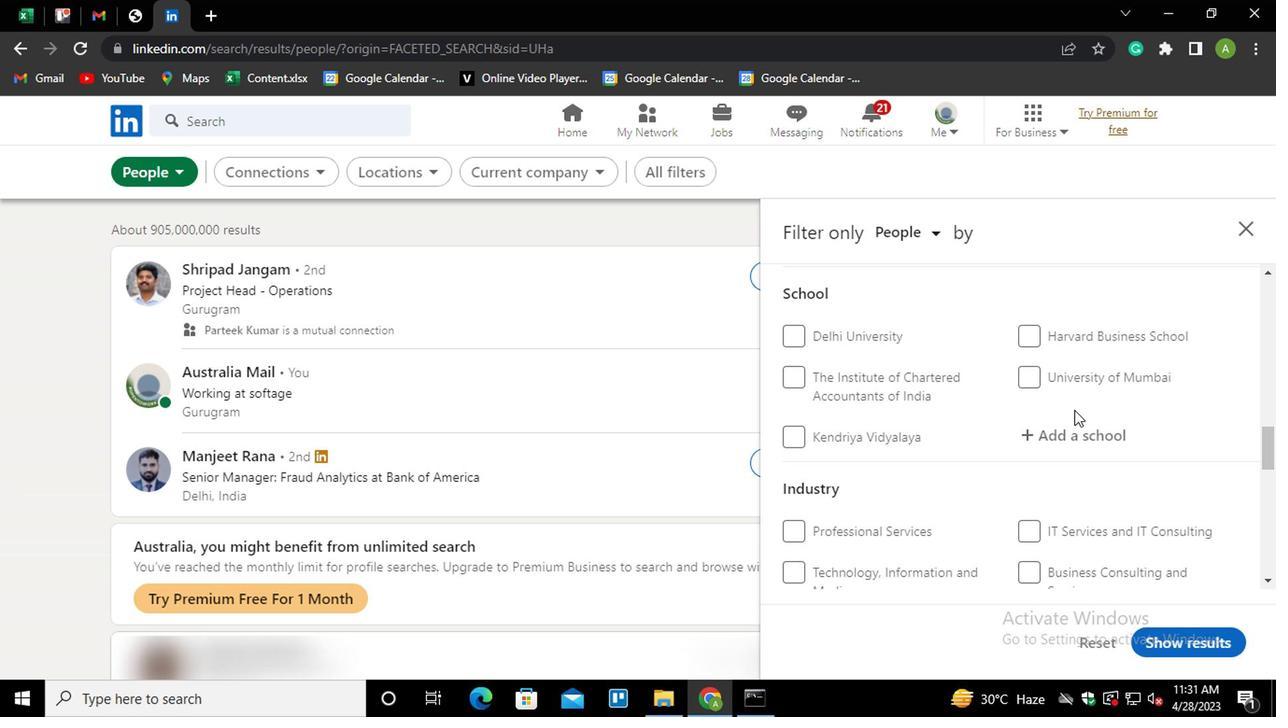 
Action: Mouse scrolled (1072, 408) with delta (0, -1)
Screenshot: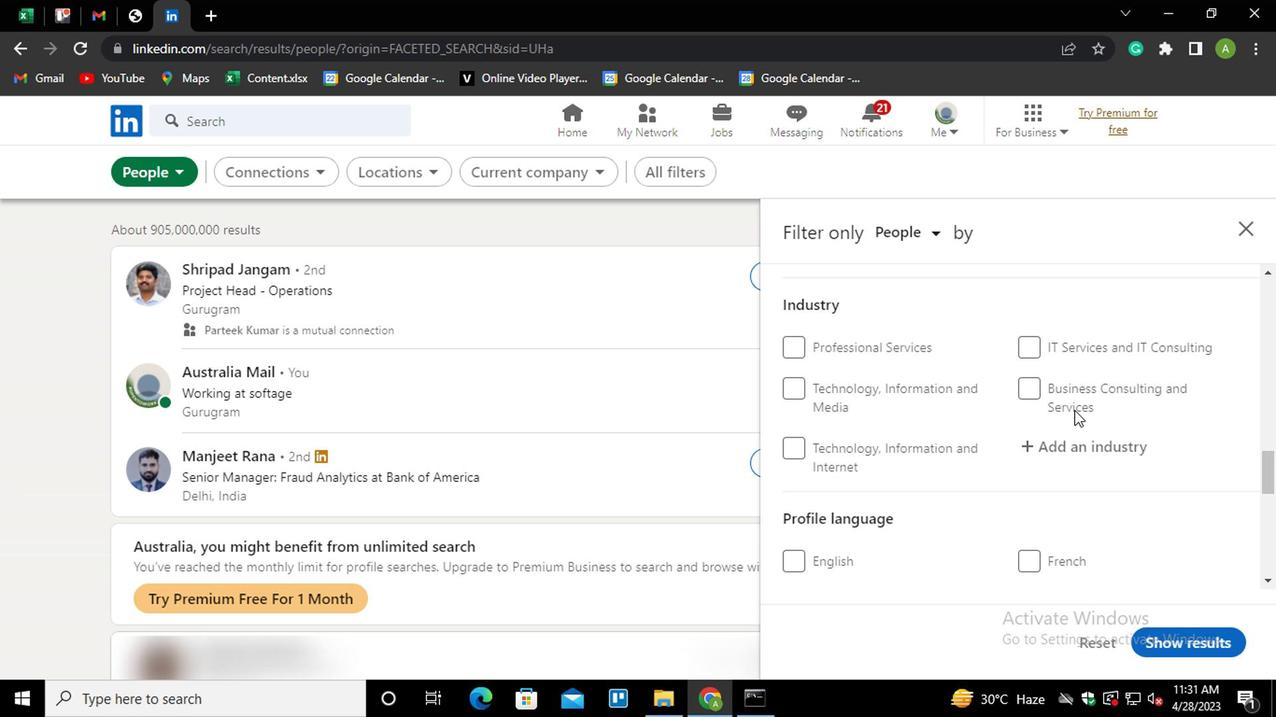 
Action: Mouse scrolled (1072, 408) with delta (0, -1)
Screenshot: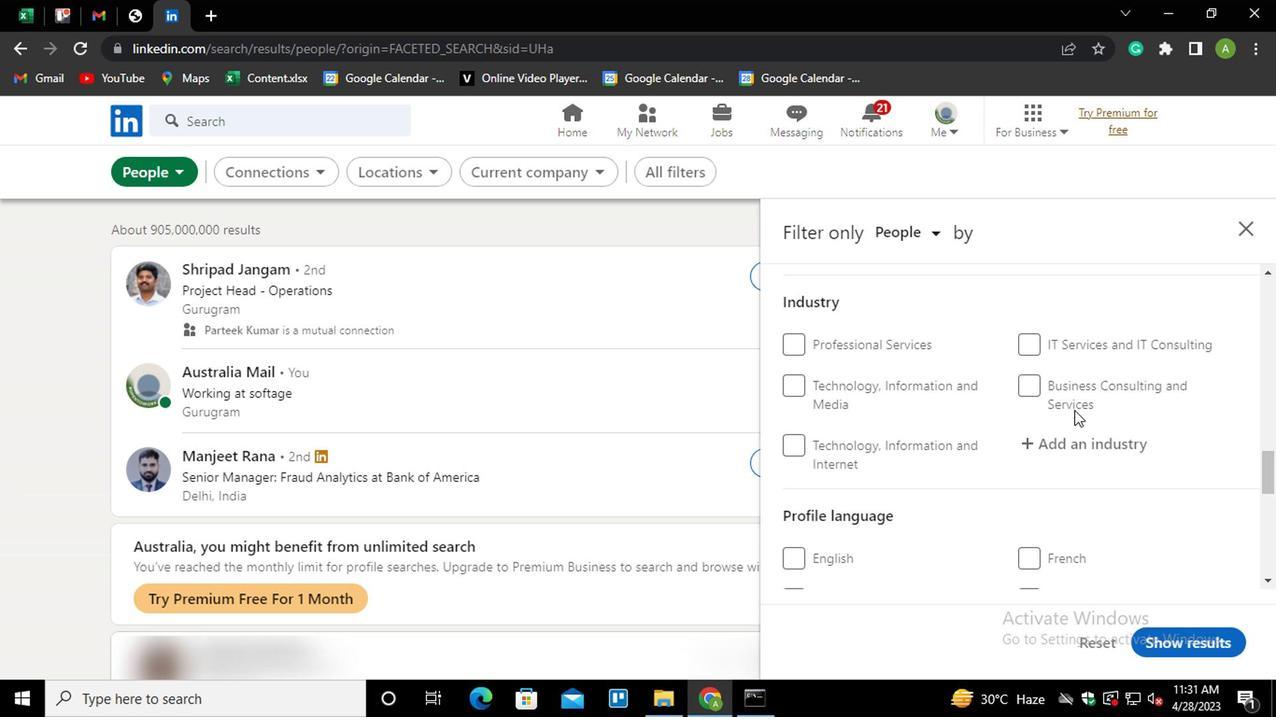 
Action: Mouse moved to (825, 412)
Screenshot: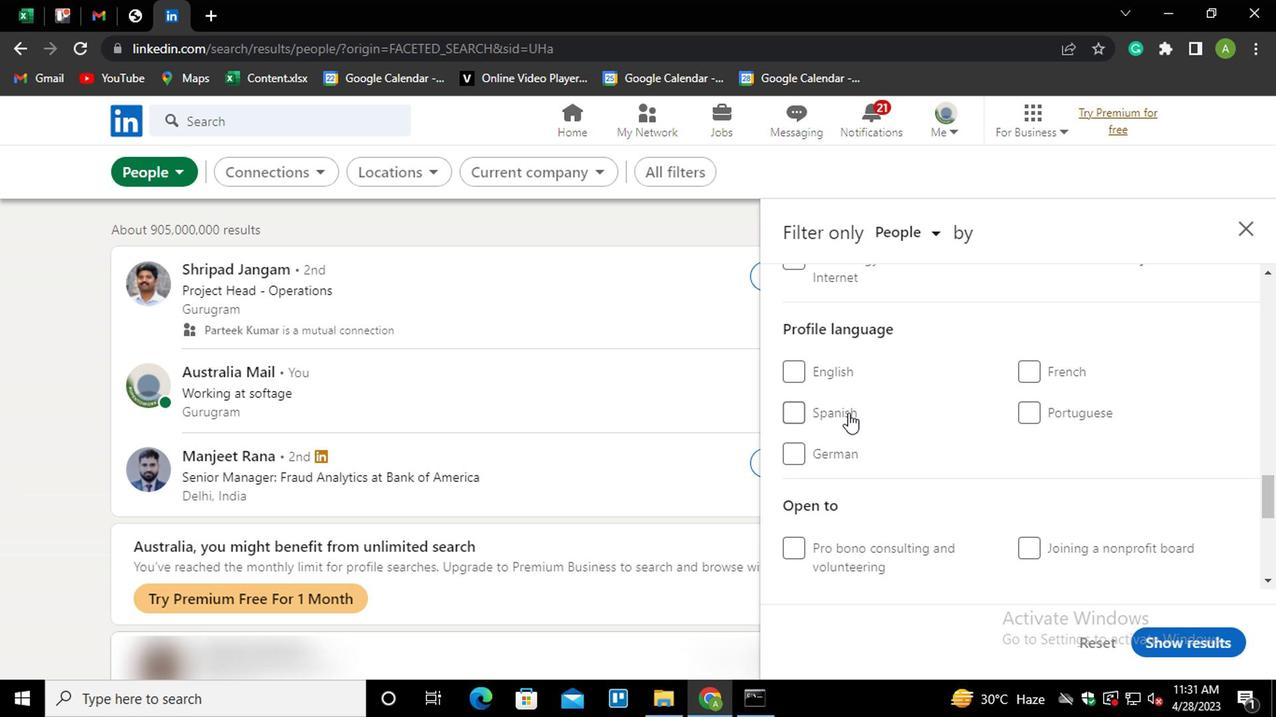 
Action: Mouse pressed left at (825, 412)
Screenshot: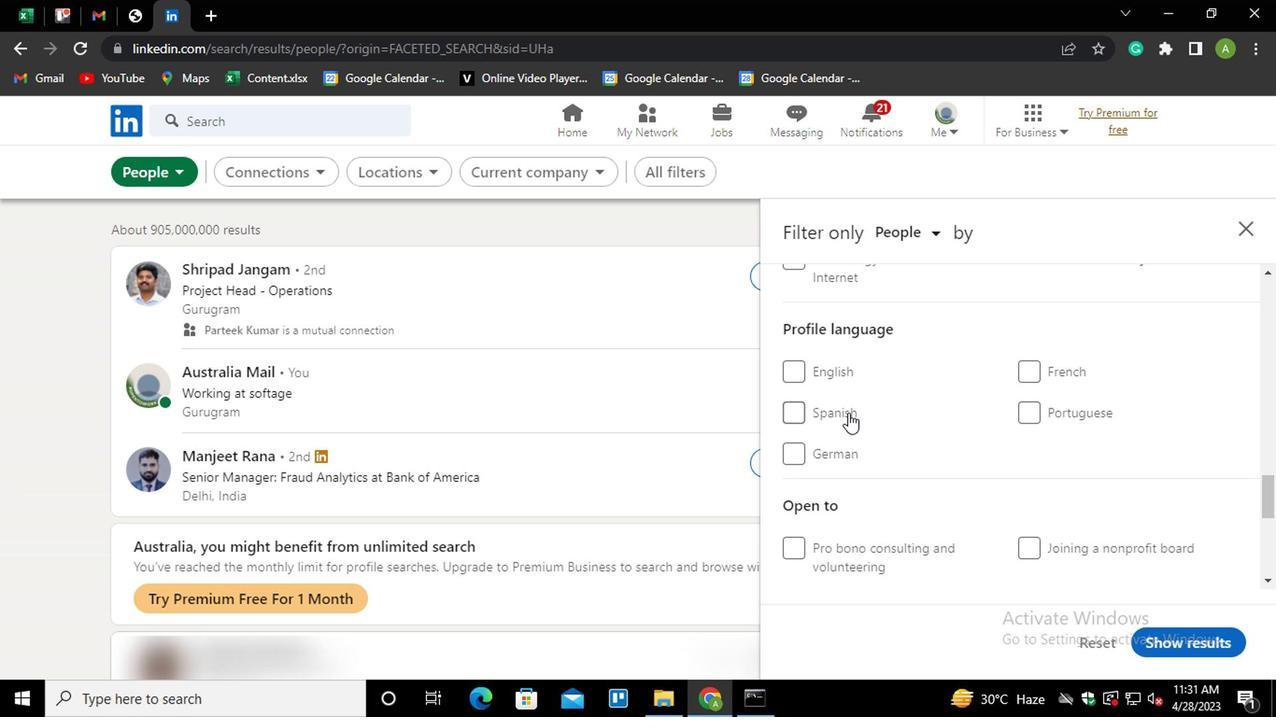 
Action: Mouse moved to (1040, 451)
Screenshot: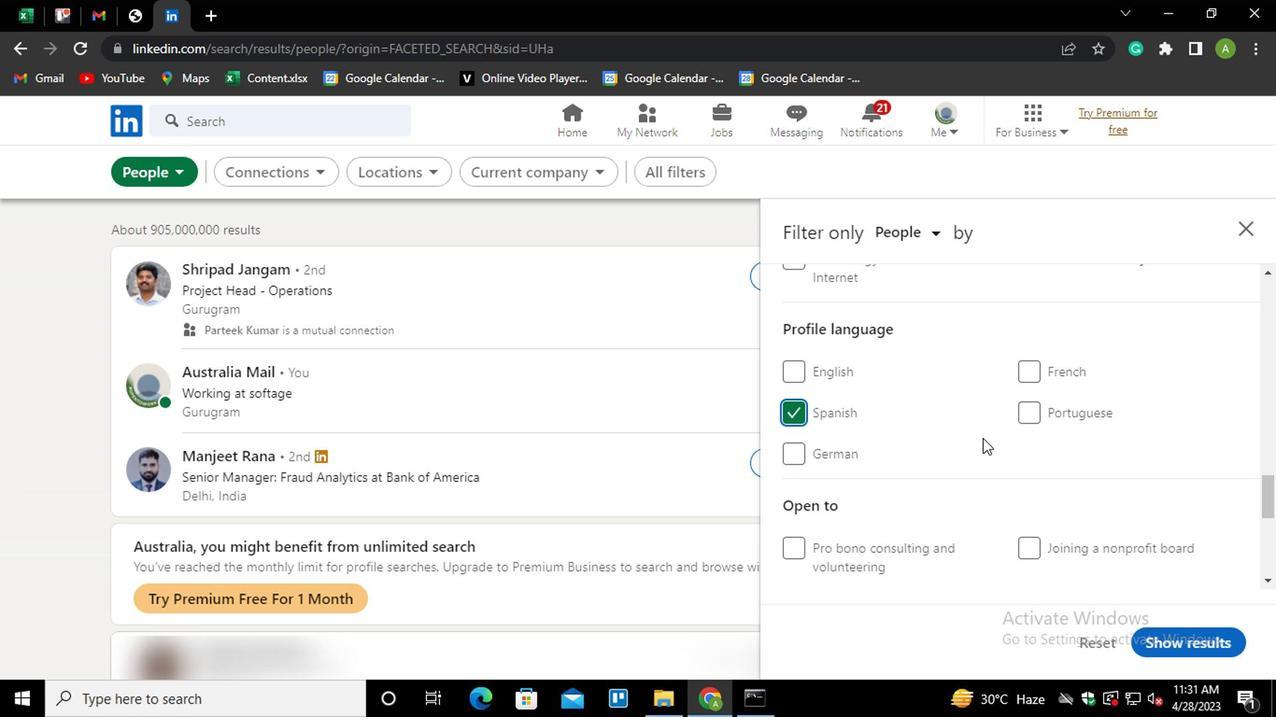 
Action: Mouse scrolled (1040, 453) with delta (0, 1)
Screenshot: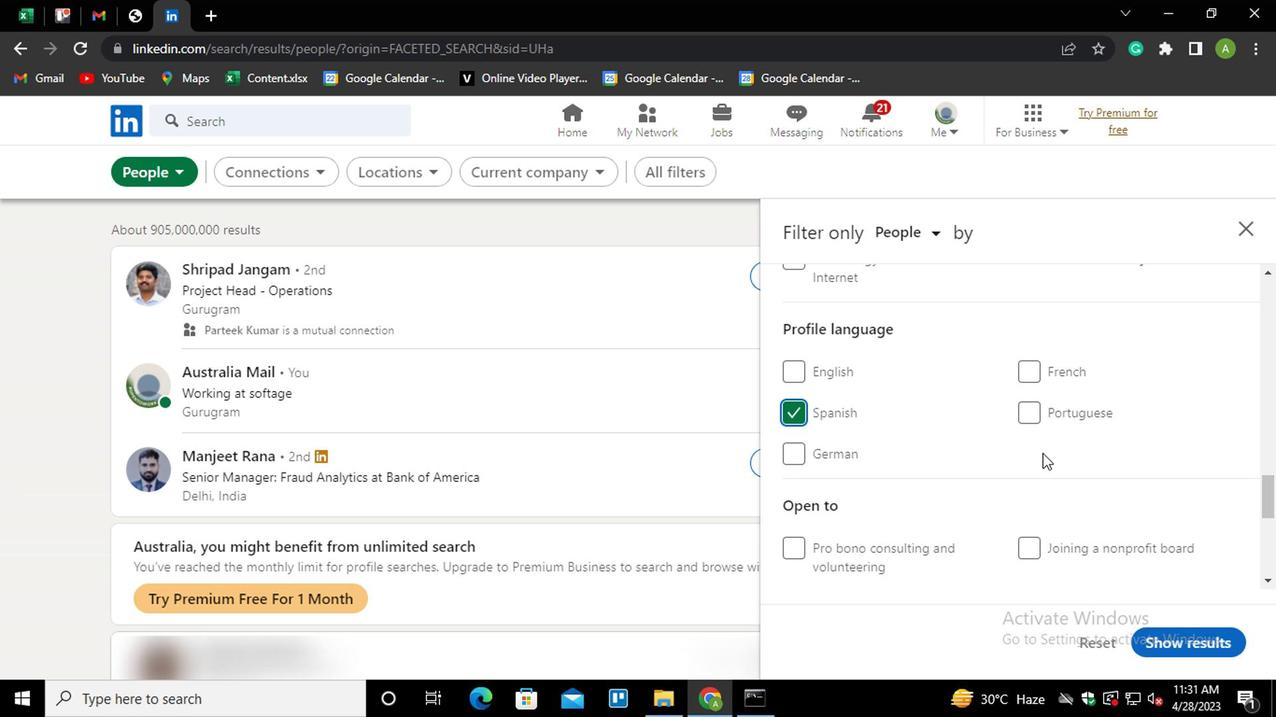 
Action: Mouse scrolled (1040, 453) with delta (0, 1)
Screenshot: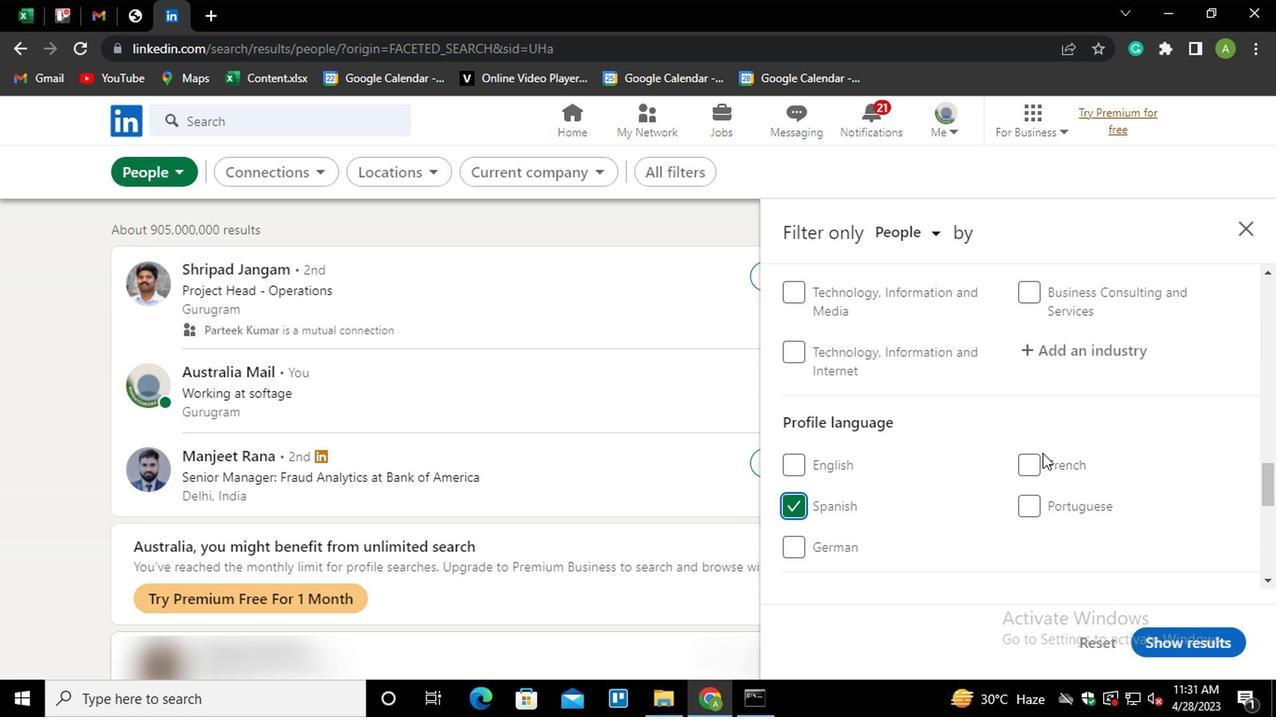 
Action: Mouse scrolled (1040, 453) with delta (0, 1)
Screenshot: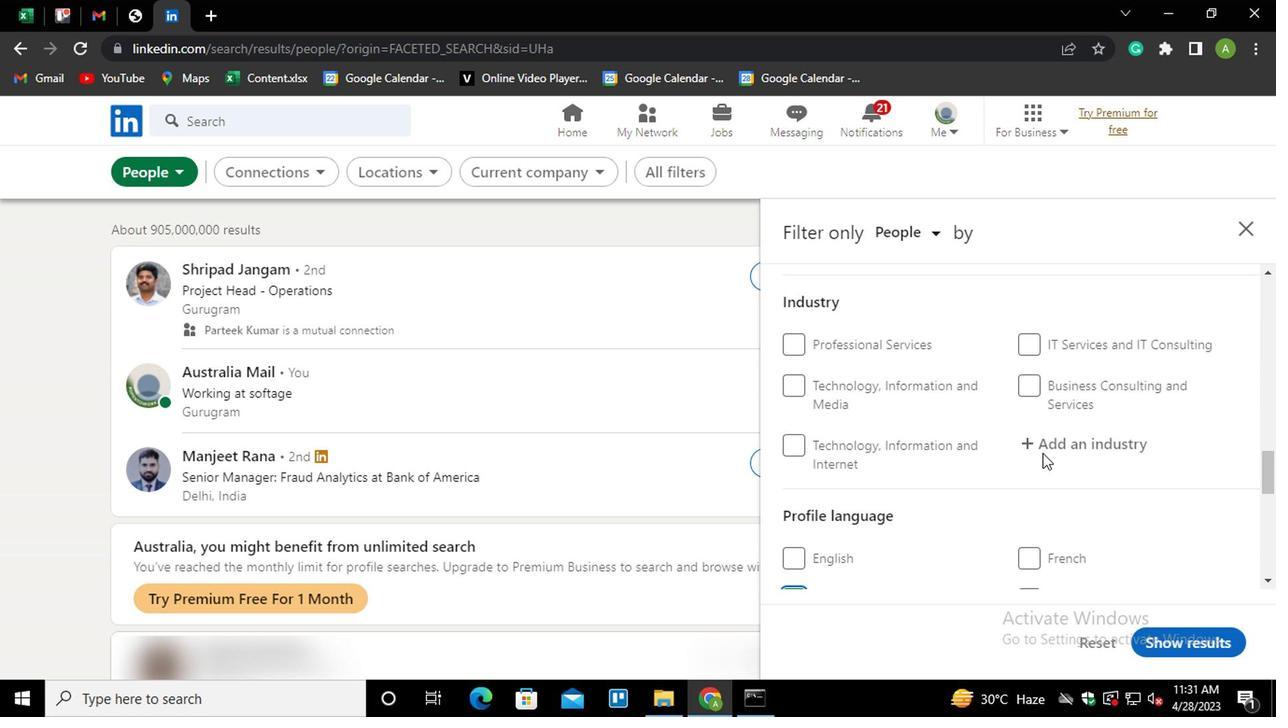 
Action: Mouse scrolled (1040, 453) with delta (0, 1)
Screenshot: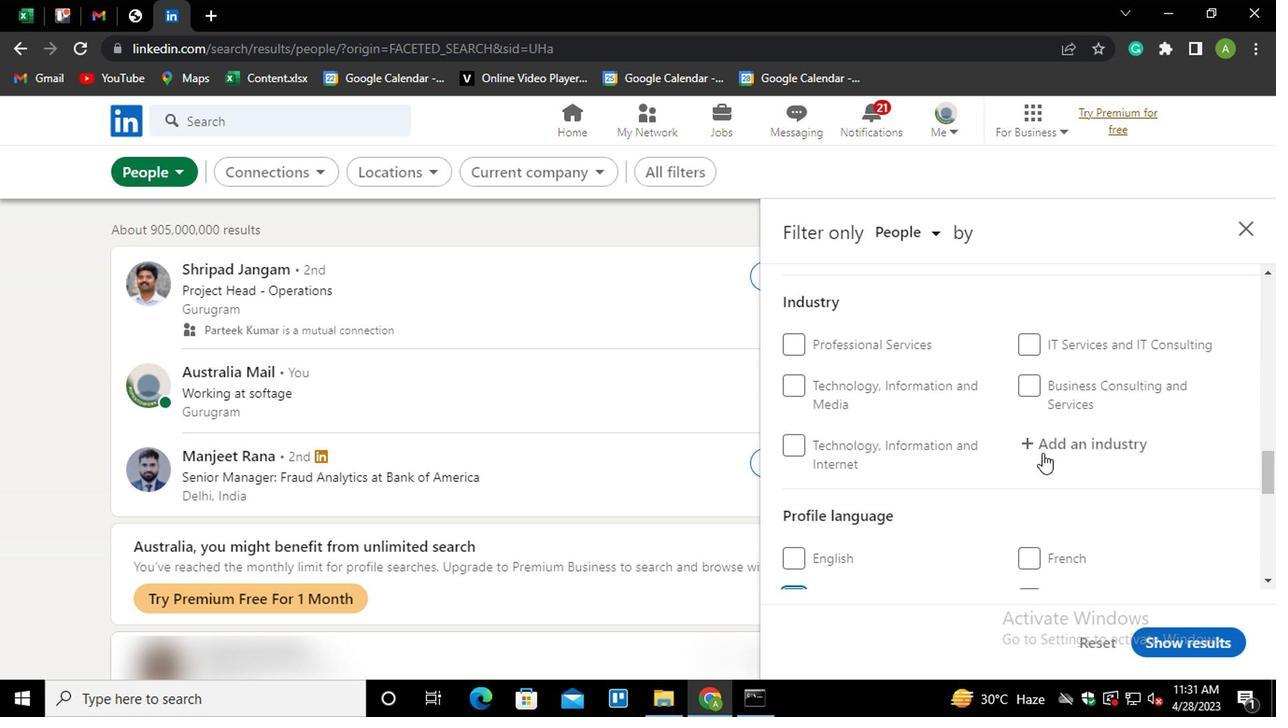 
Action: Mouse scrolled (1040, 453) with delta (0, 1)
Screenshot: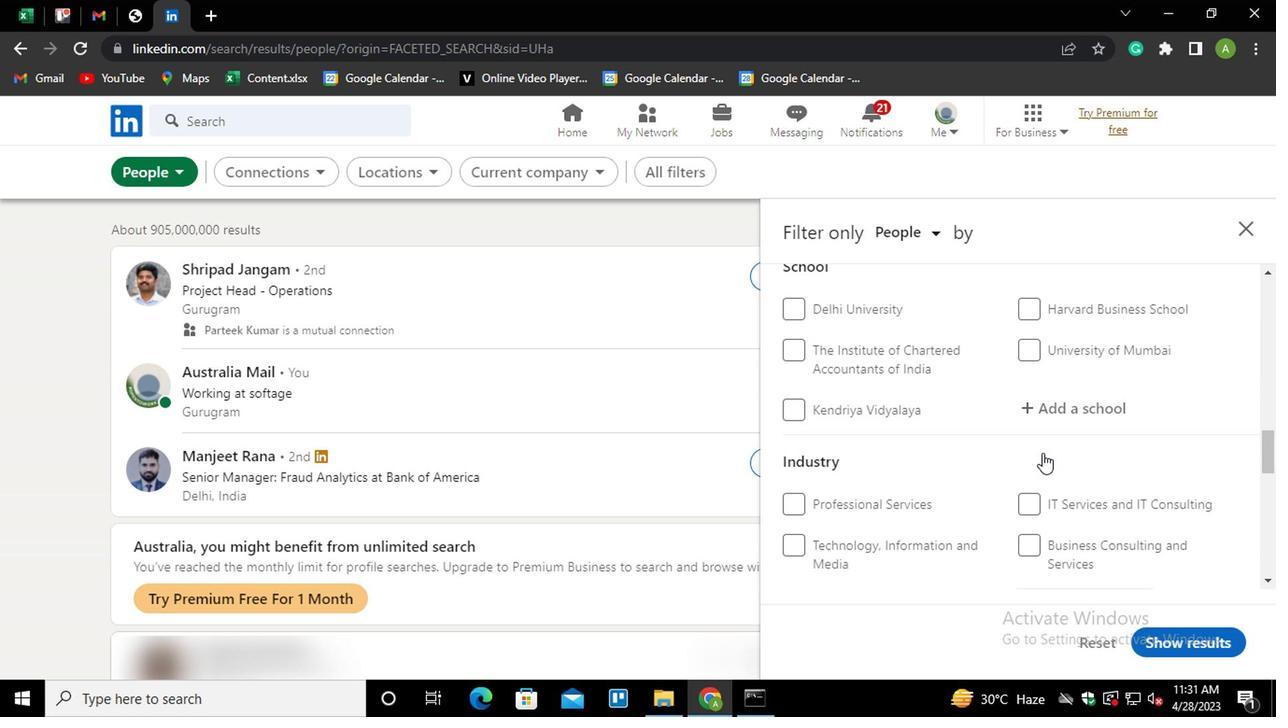 
Action: Mouse scrolled (1040, 453) with delta (0, 1)
Screenshot: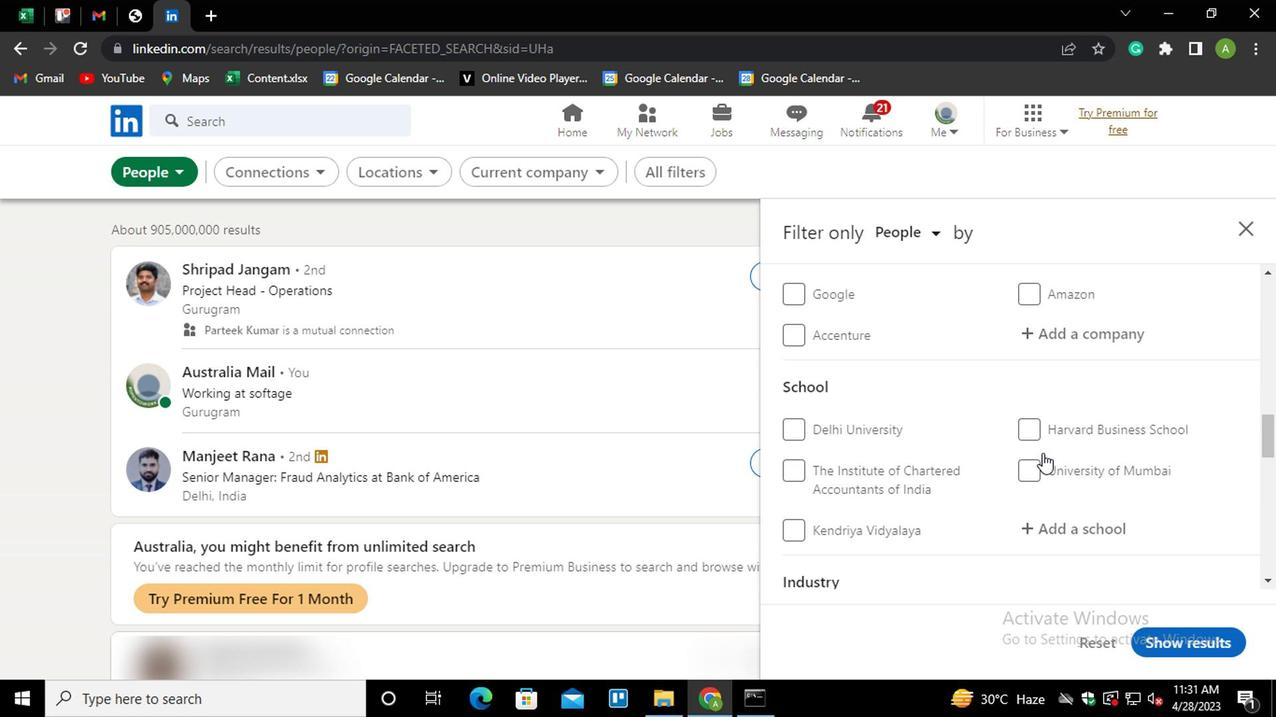
Action: Mouse scrolled (1040, 453) with delta (0, 1)
Screenshot: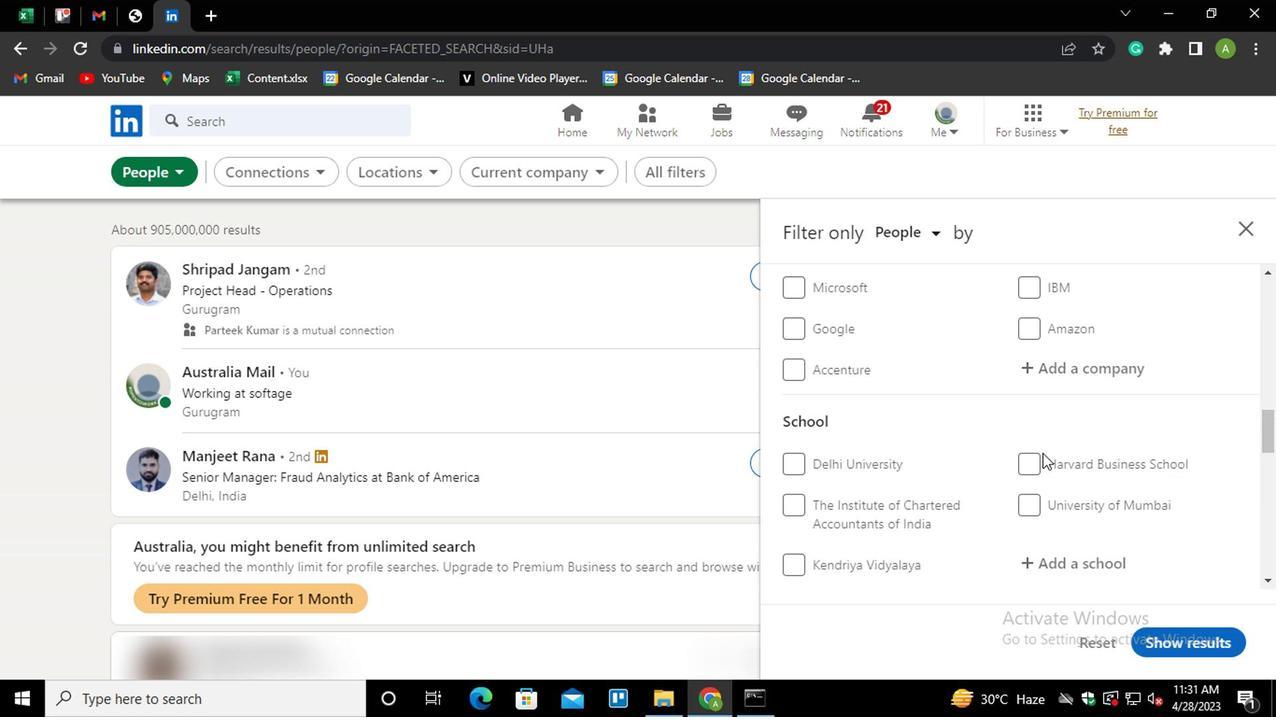 
Action: Mouse scrolled (1040, 453) with delta (0, 1)
Screenshot: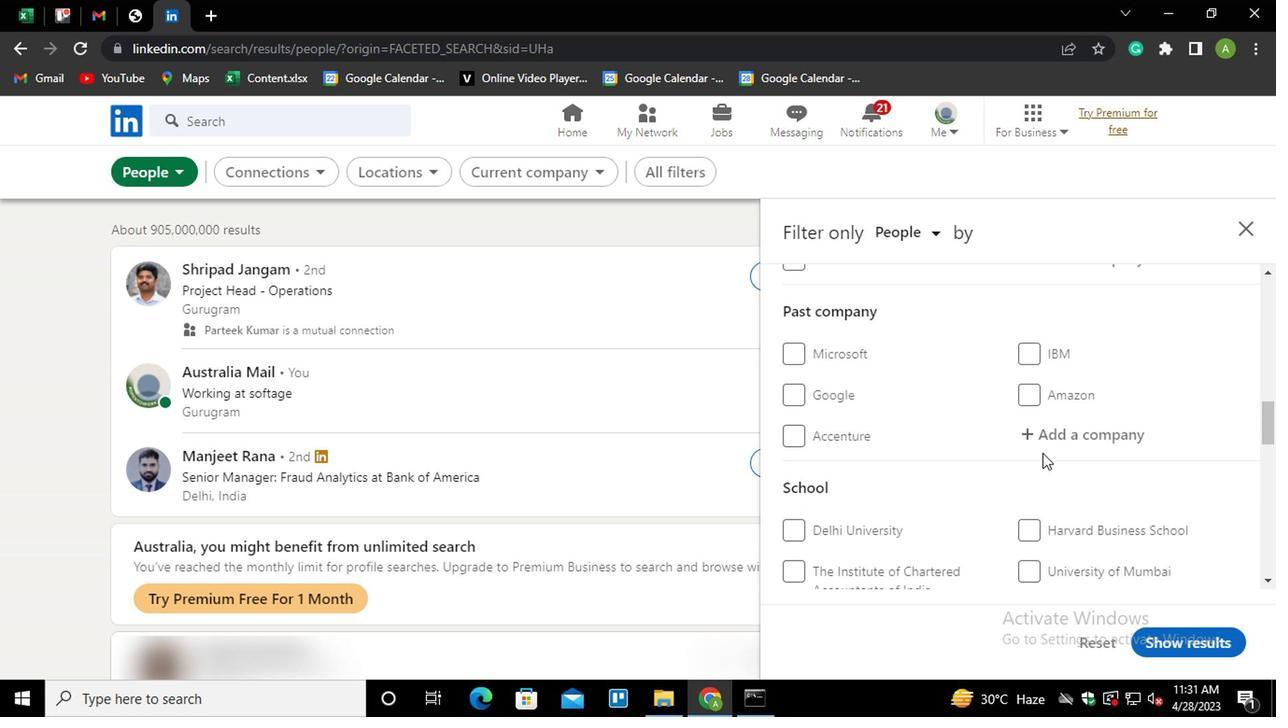 
Action: Mouse moved to (1051, 439)
Screenshot: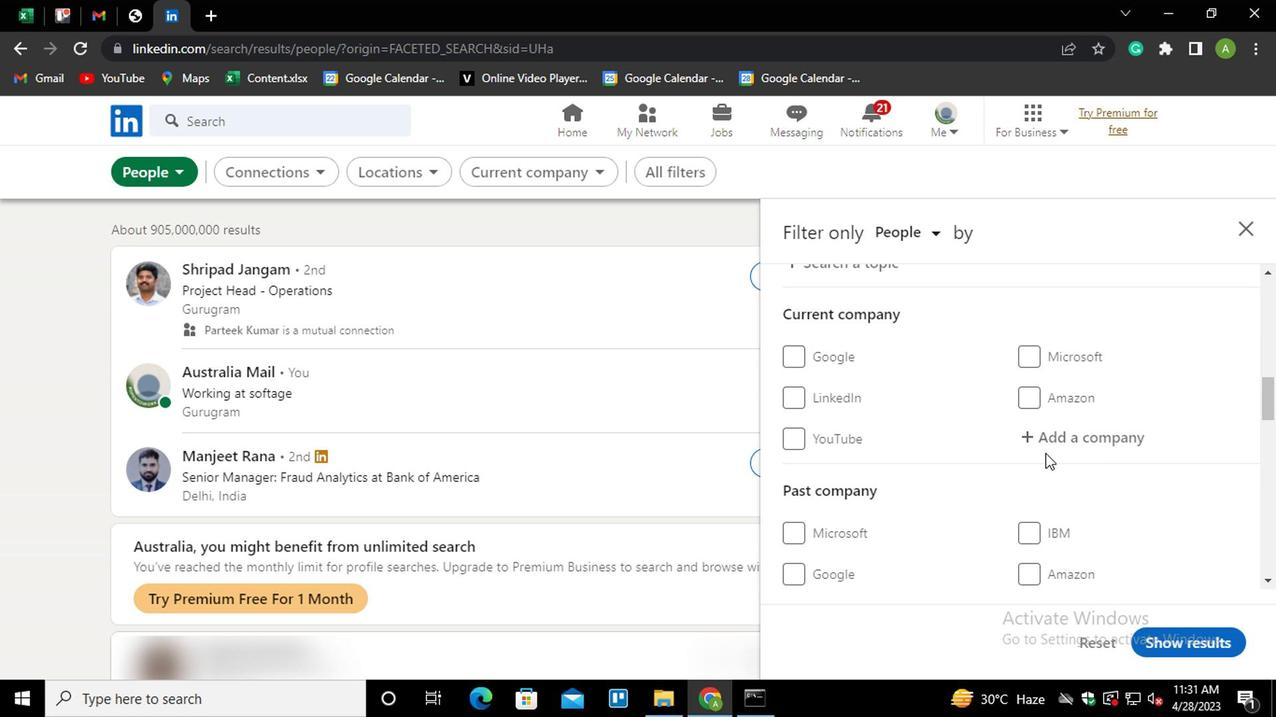 
Action: Mouse pressed left at (1051, 439)
Screenshot: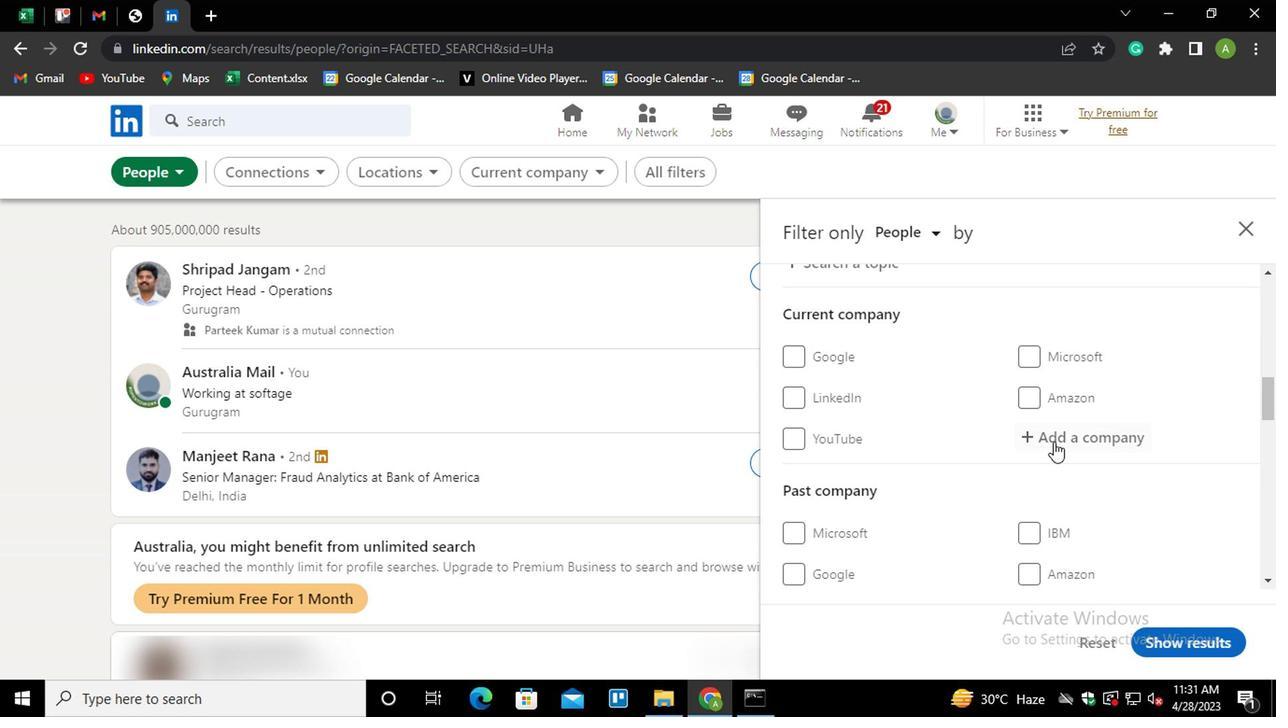 
Action: Mouse moved to (1048, 440)
Screenshot: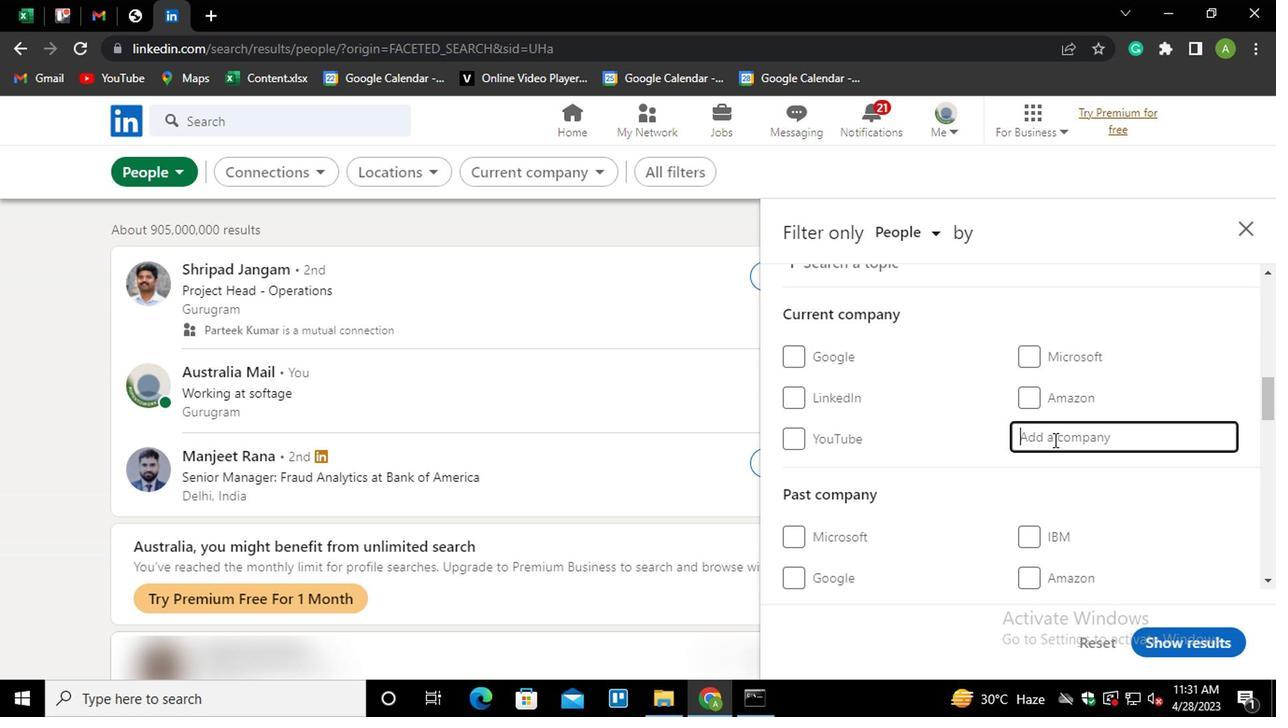 
Action: Key pressed WIPRO<Key.space>AR<Key.backspace><Key.backspace>PARI<Key.down><Key.enter>
Screenshot: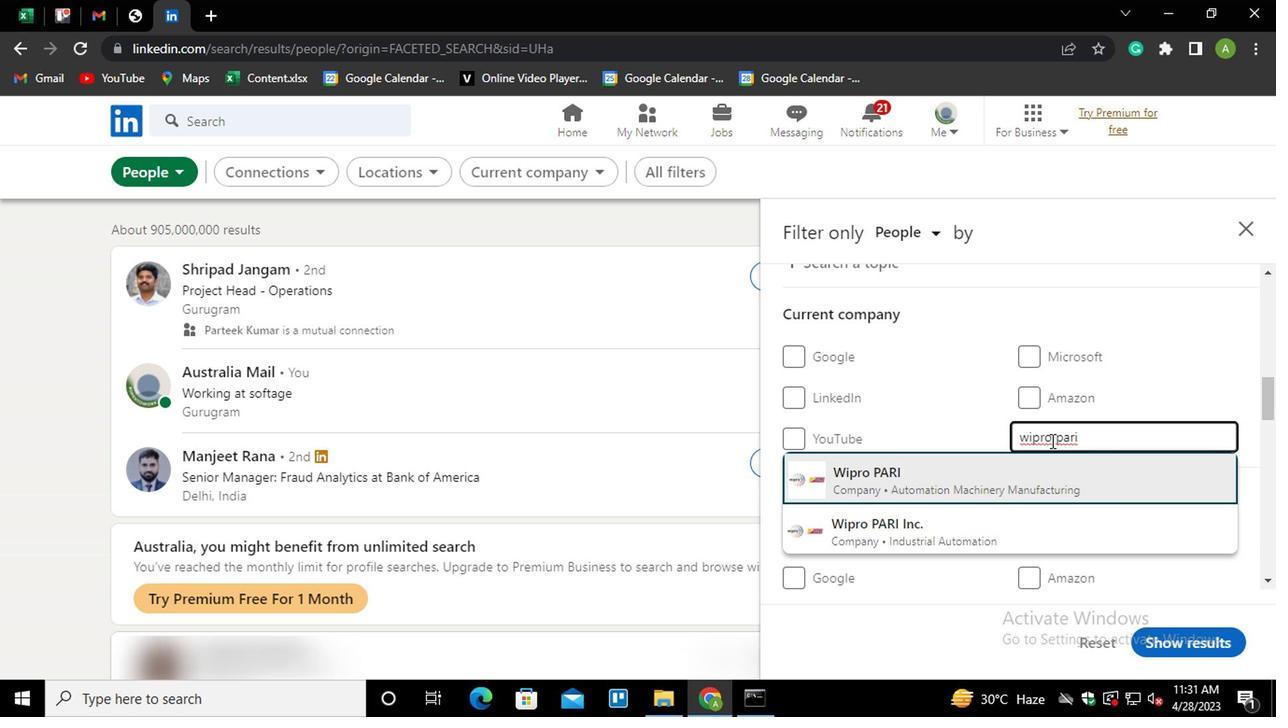 
Action: Mouse scrolled (1048, 439) with delta (0, 0)
Screenshot: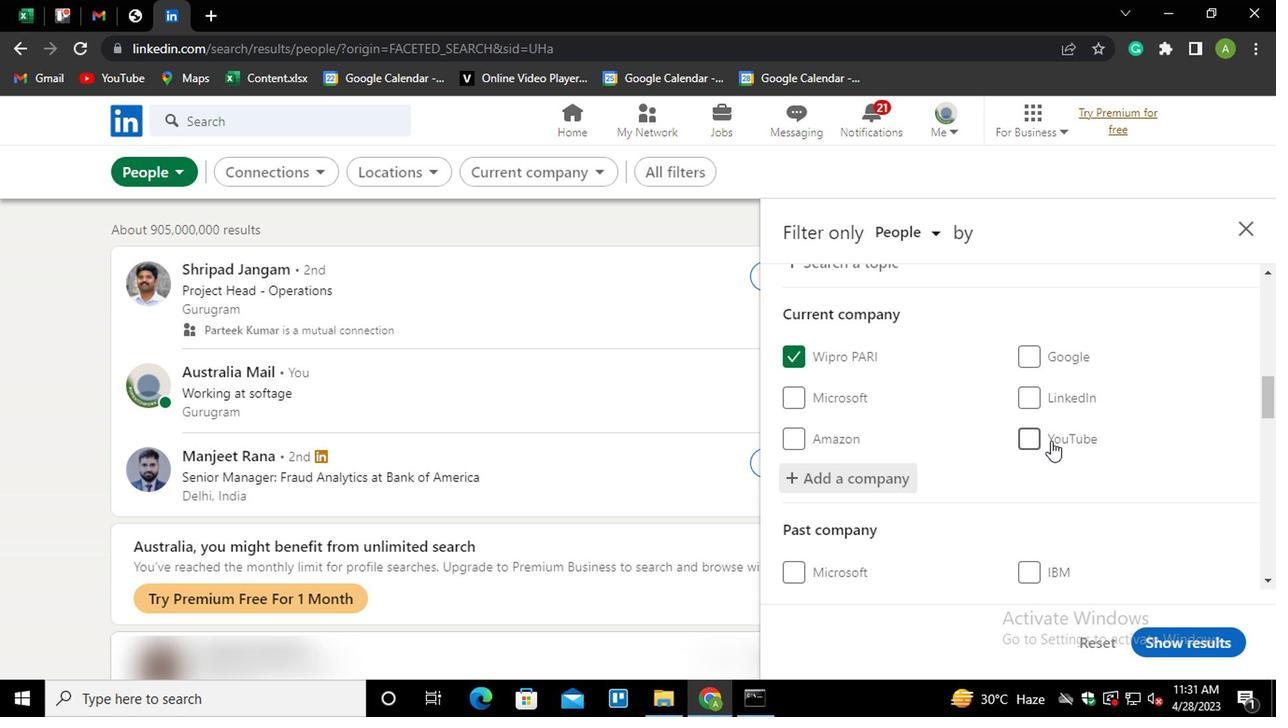 
Action: Mouse scrolled (1048, 439) with delta (0, 0)
Screenshot: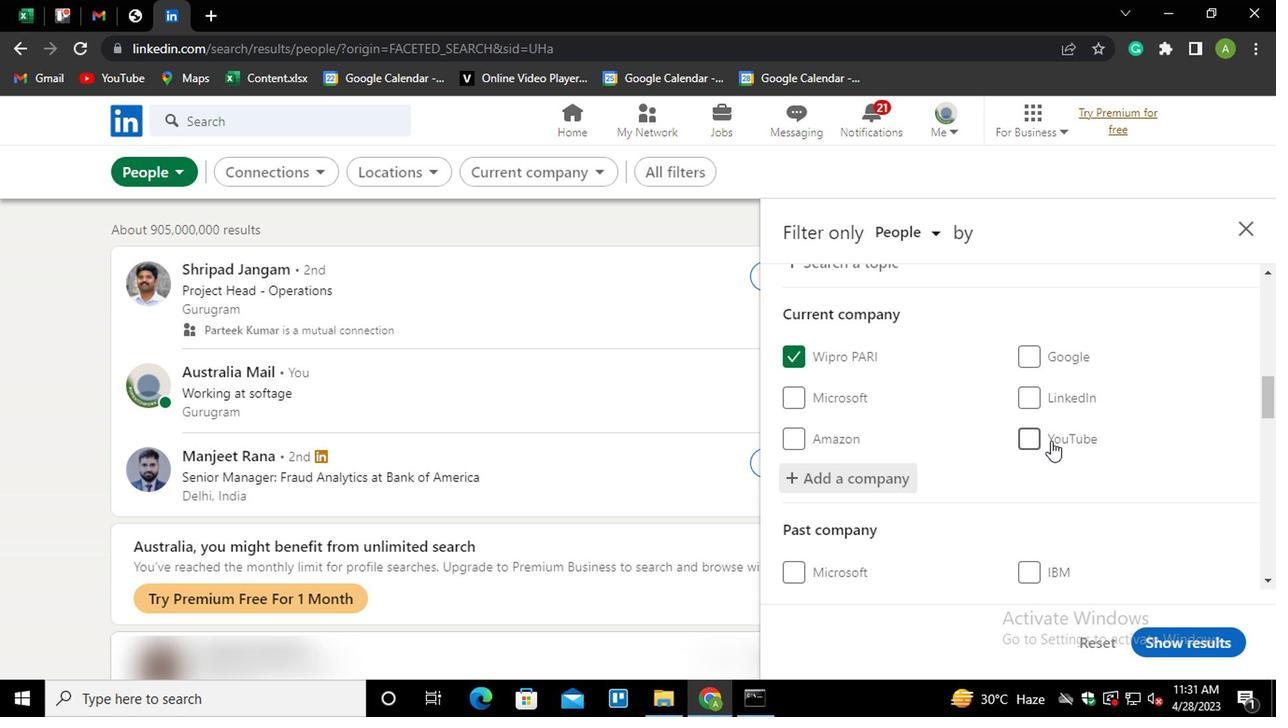 
Action: Mouse scrolled (1048, 439) with delta (0, 0)
Screenshot: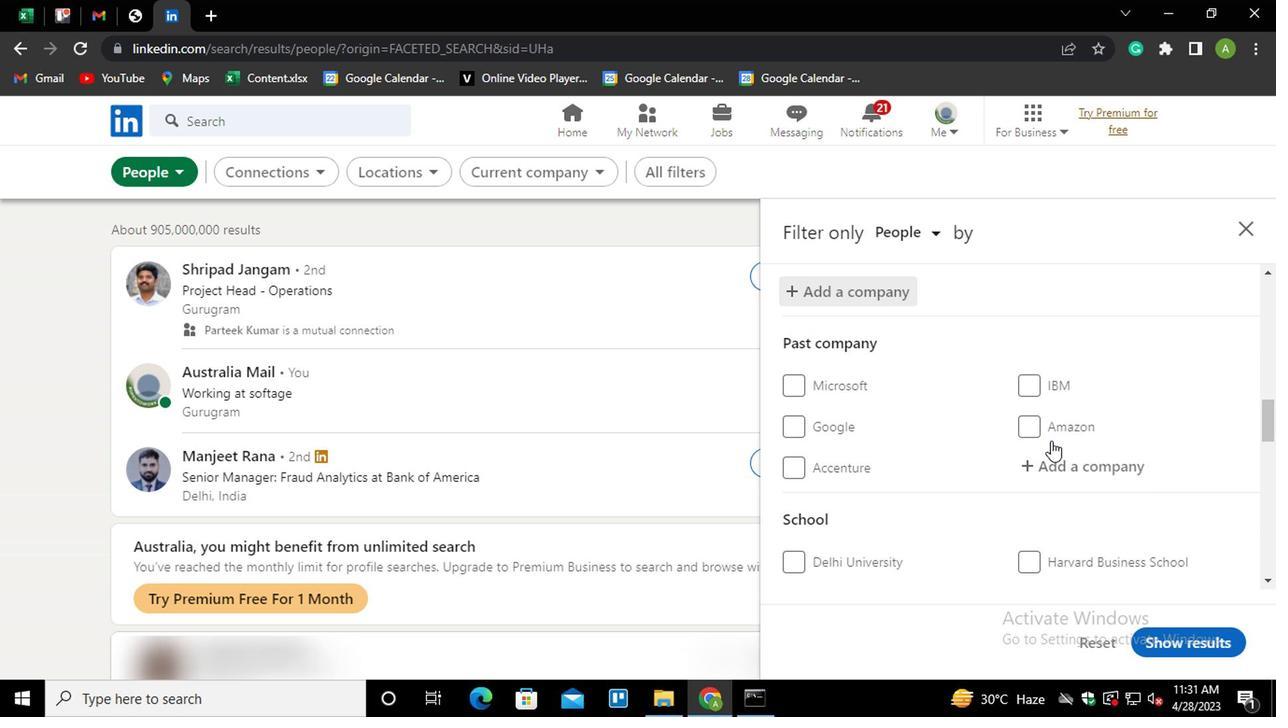
Action: Mouse scrolled (1048, 439) with delta (0, 0)
Screenshot: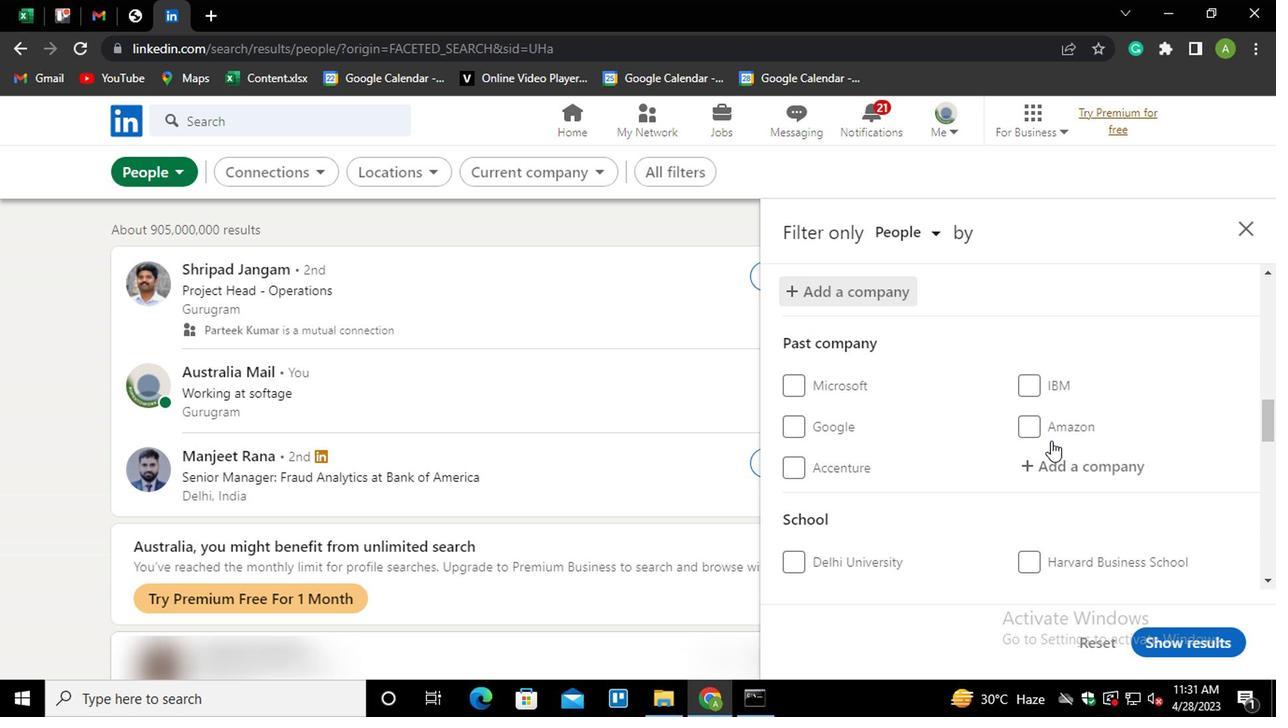 
Action: Mouse scrolled (1048, 439) with delta (0, 0)
Screenshot: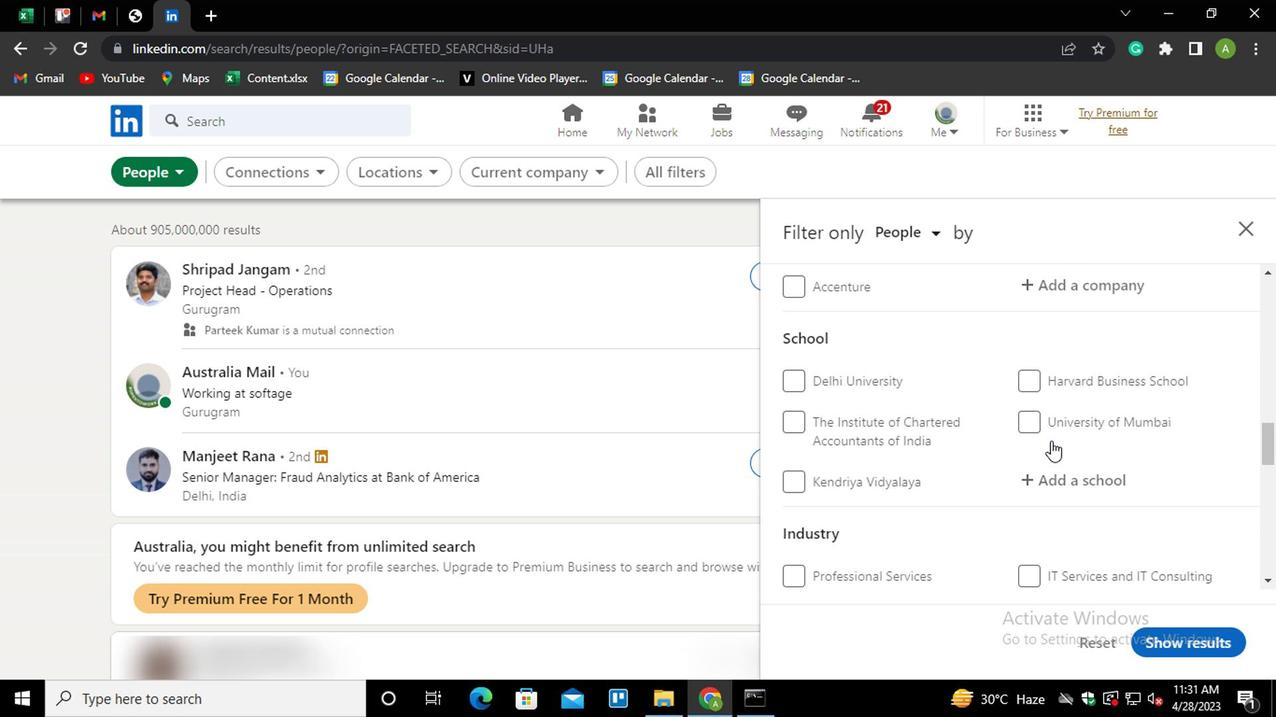 
Action: Mouse moved to (1051, 382)
Screenshot: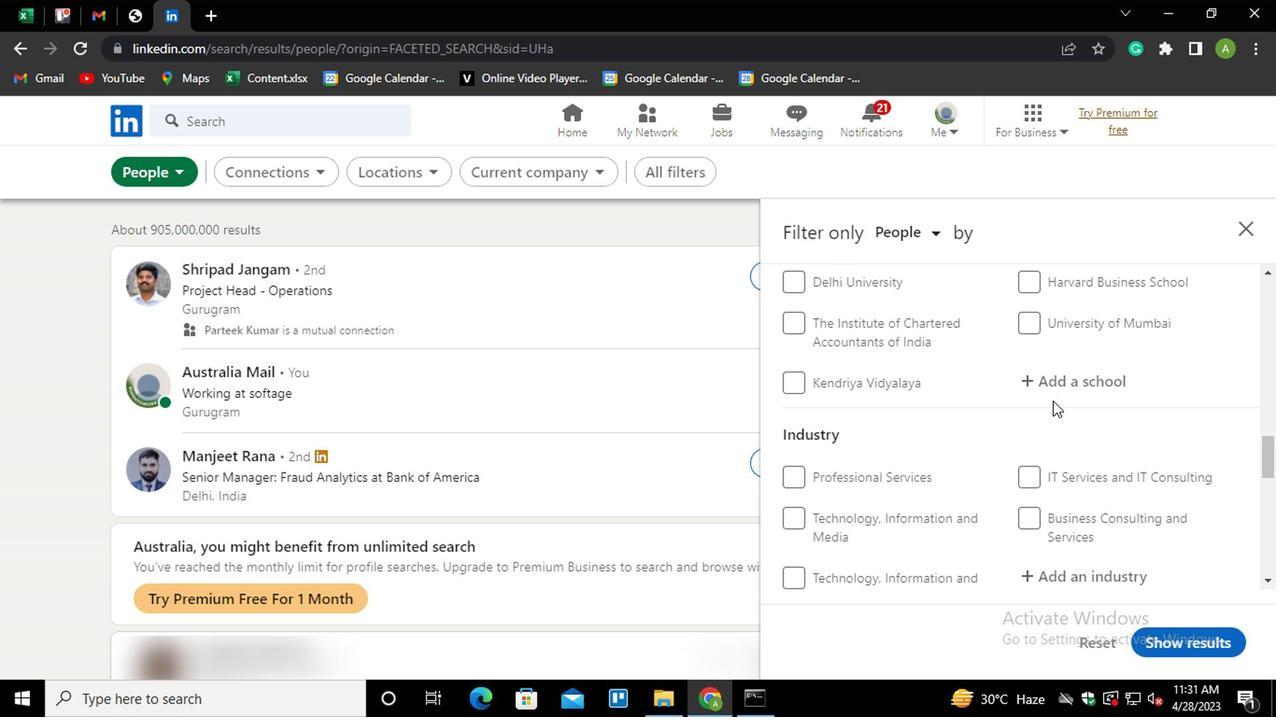 
Action: Mouse pressed left at (1051, 382)
Screenshot: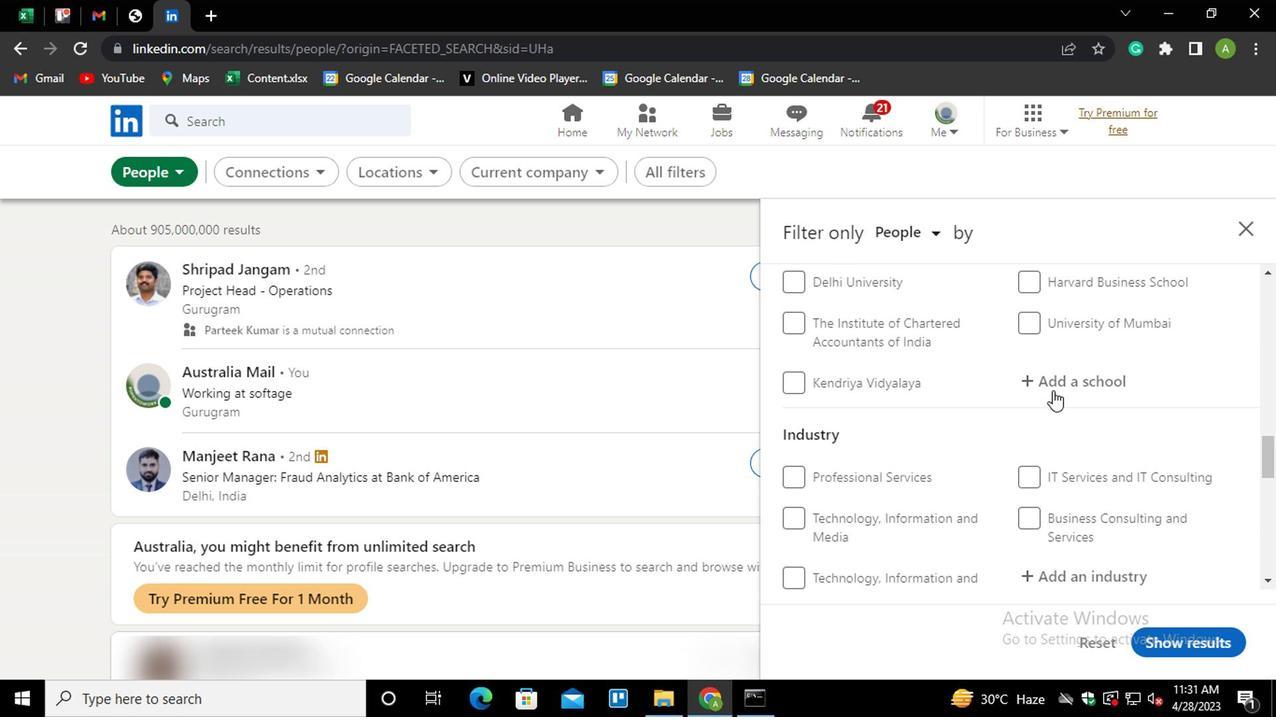 
Action: Key pressed <Key.shift>FORE<Key.space><Key.shift>S<Key.down><Key.enter>
Screenshot: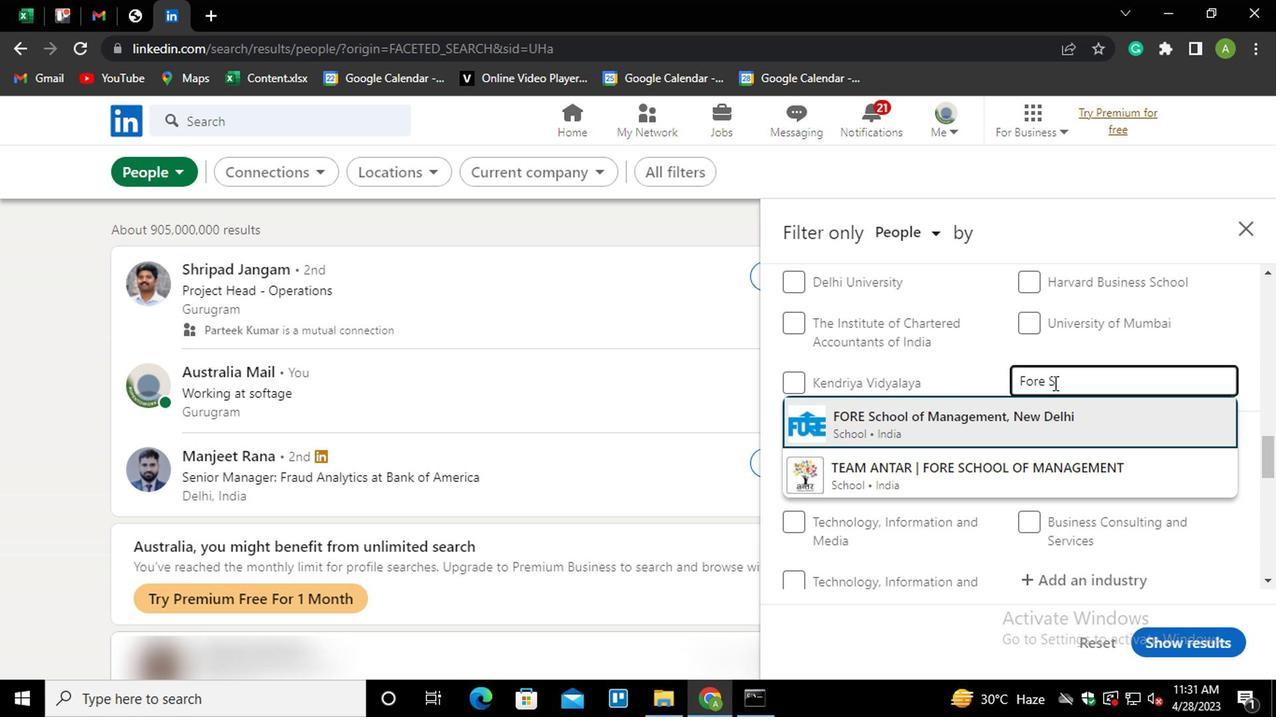 
Action: Mouse moved to (1051, 381)
Screenshot: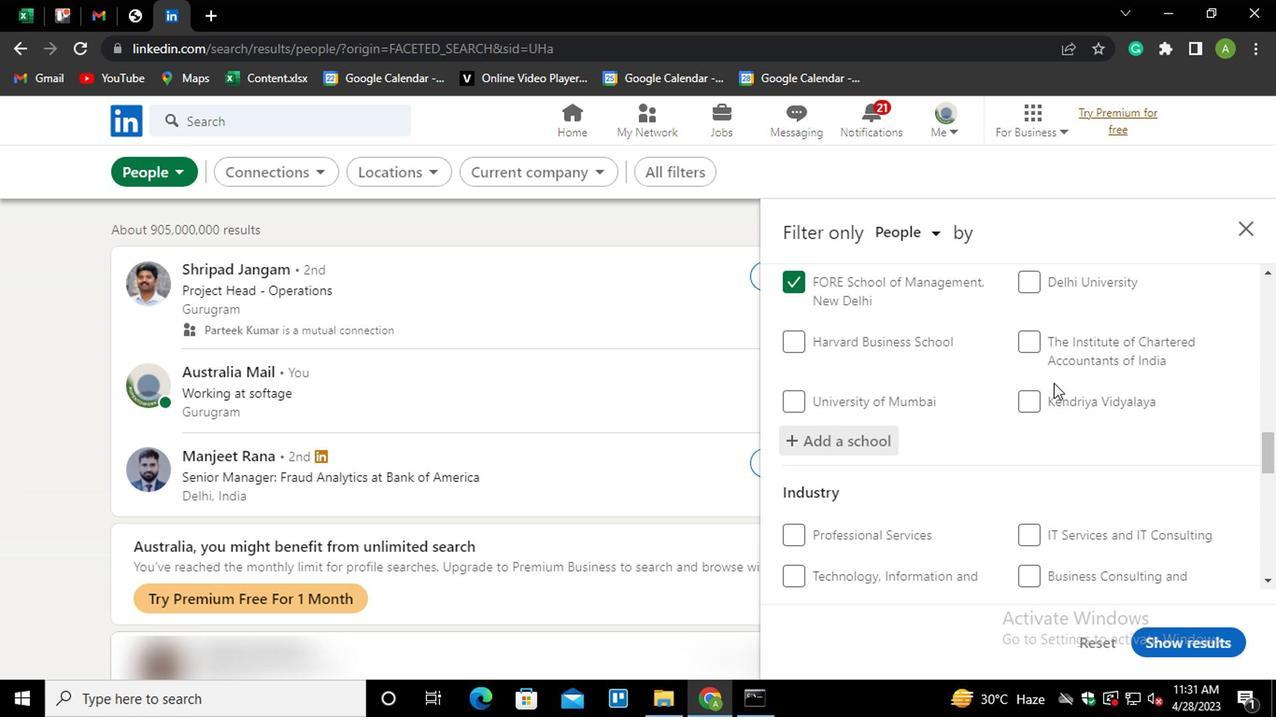 
Action: Mouse scrolled (1051, 380) with delta (0, -1)
Screenshot: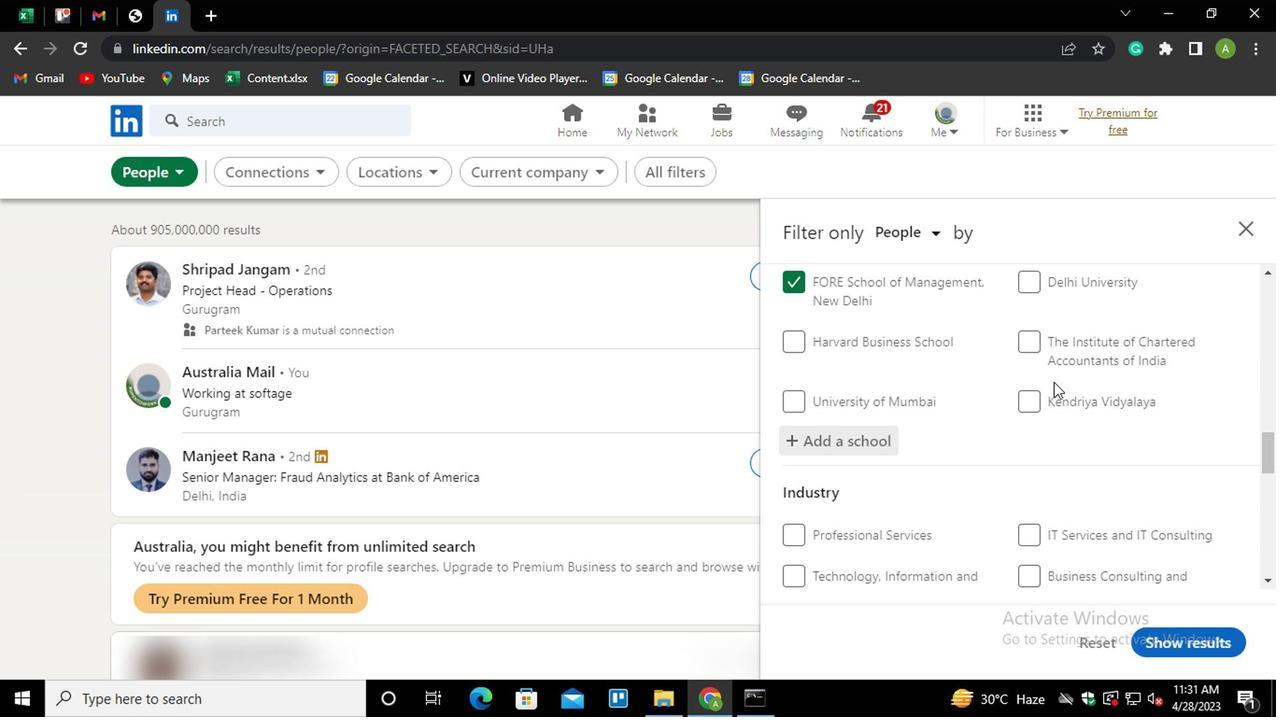 
Action: Mouse scrolled (1051, 380) with delta (0, -1)
Screenshot: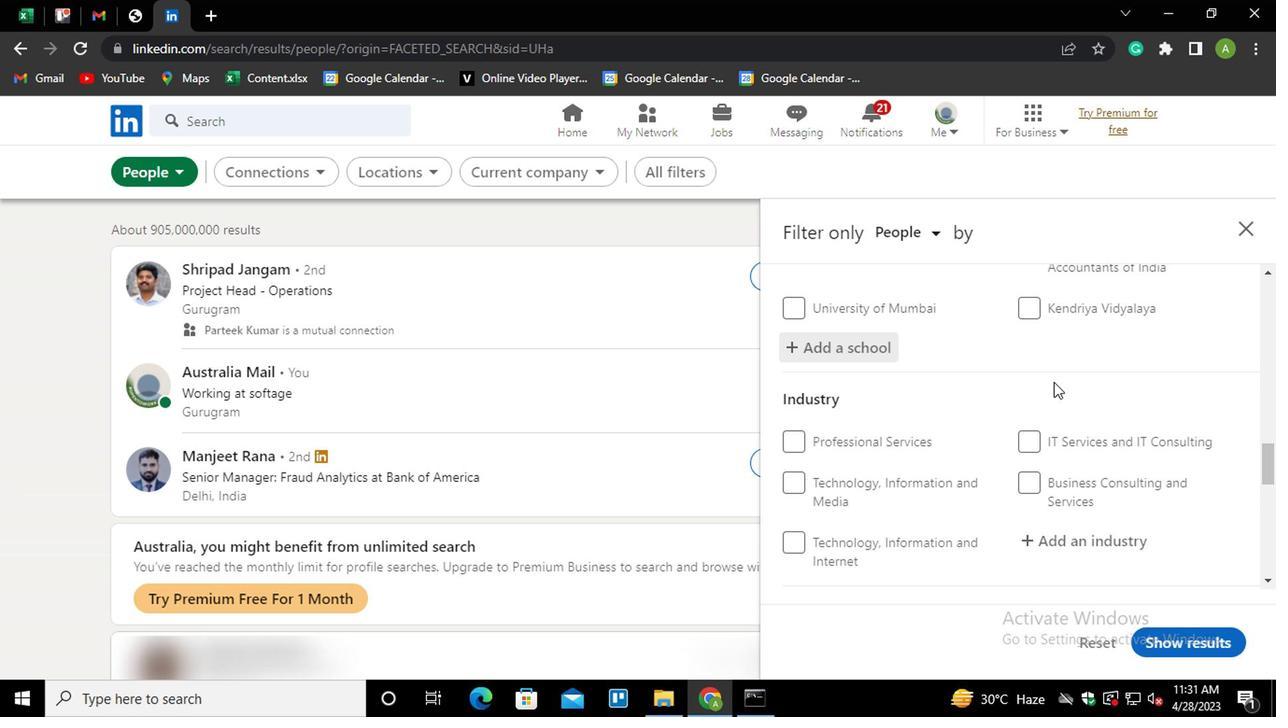 
Action: Mouse scrolled (1051, 380) with delta (0, -1)
Screenshot: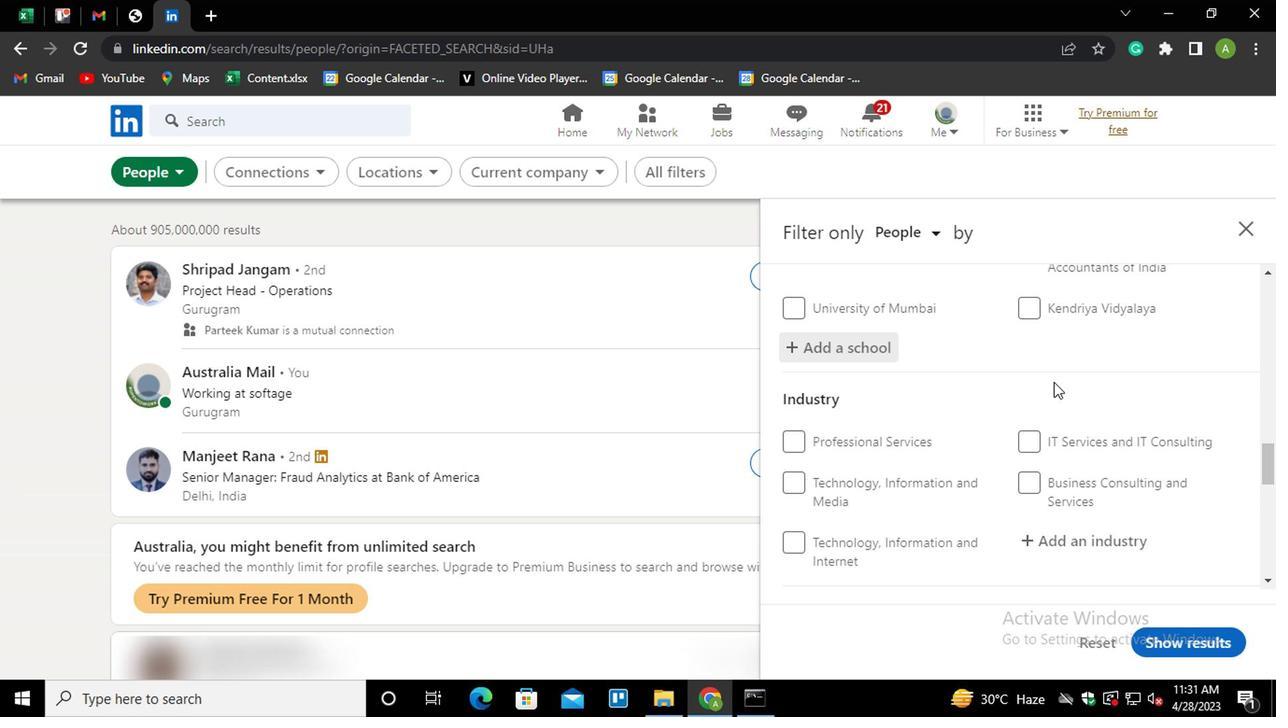 
Action: Mouse moved to (1059, 351)
Screenshot: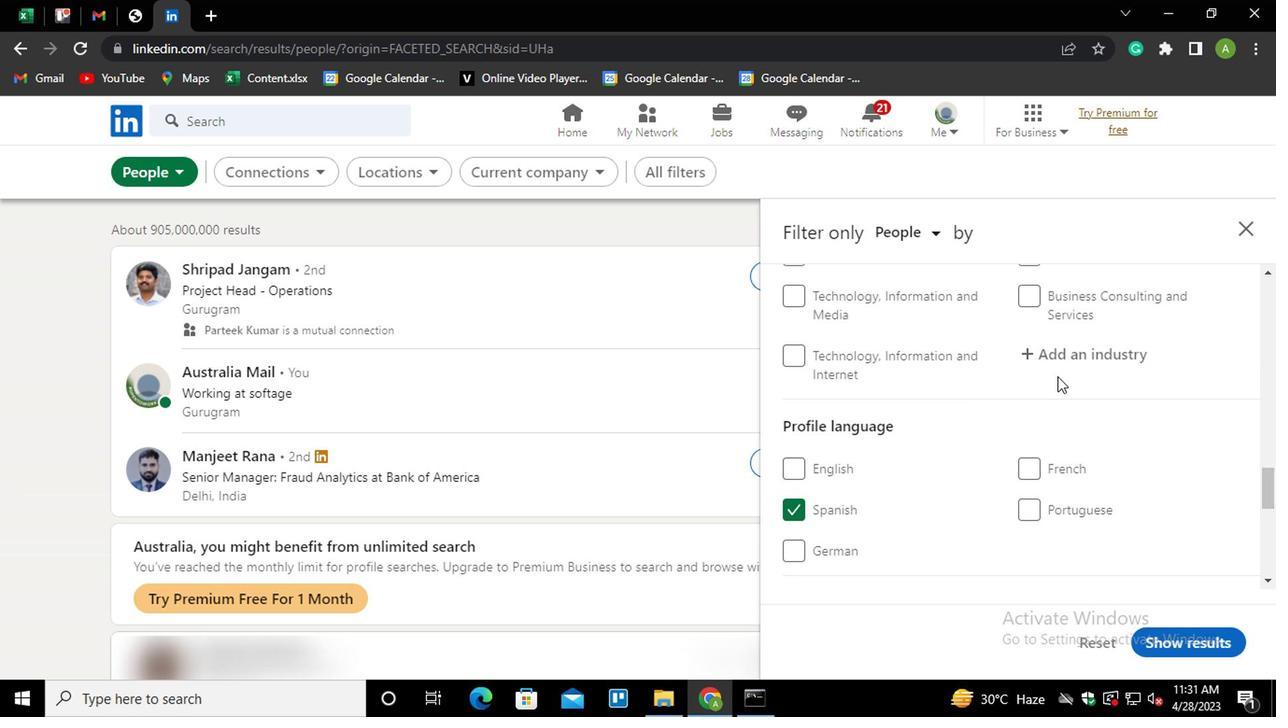
Action: Mouse pressed left at (1059, 351)
Screenshot: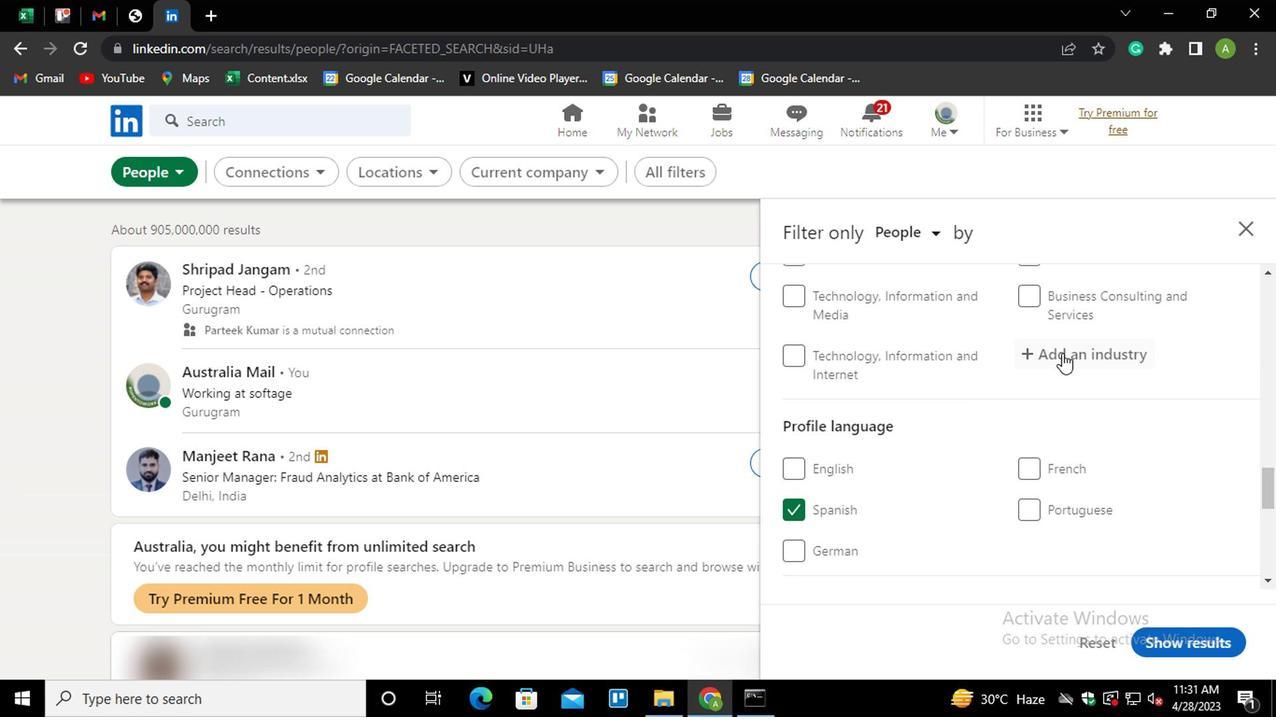 
Action: Mouse moved to (1059, 350)
Screenshot: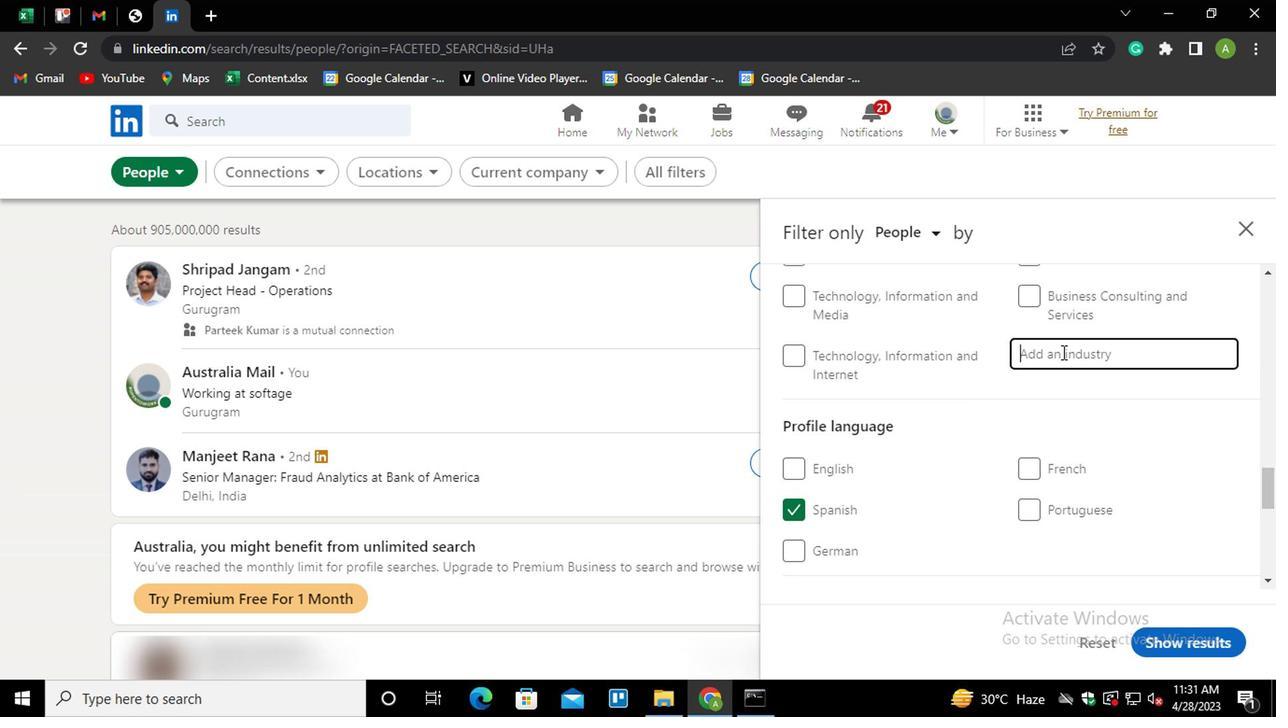 
Action: Key pressed <Key.shift>MOTOR<Key.down><Key.down><Key.down><Key.down><Key.enter>
Screenshot: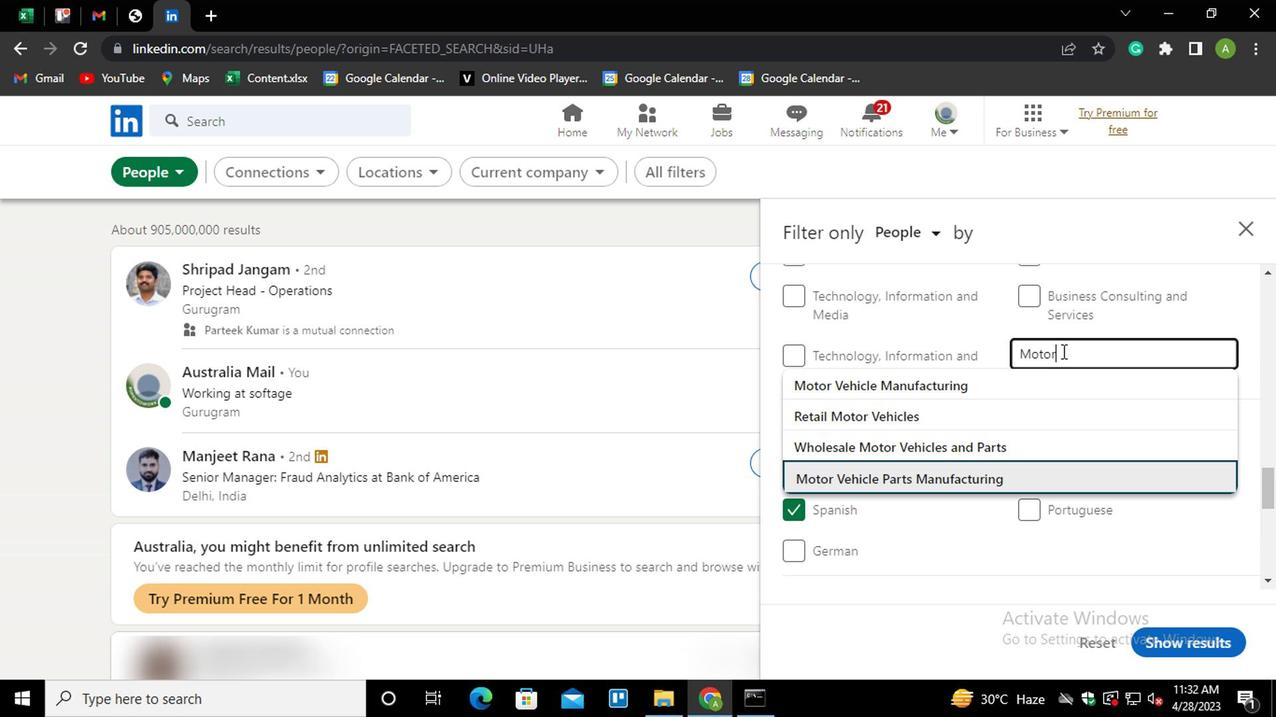 
Action: Mouse scrolled (1059, 349) with delta (0, 0)
Screenshot: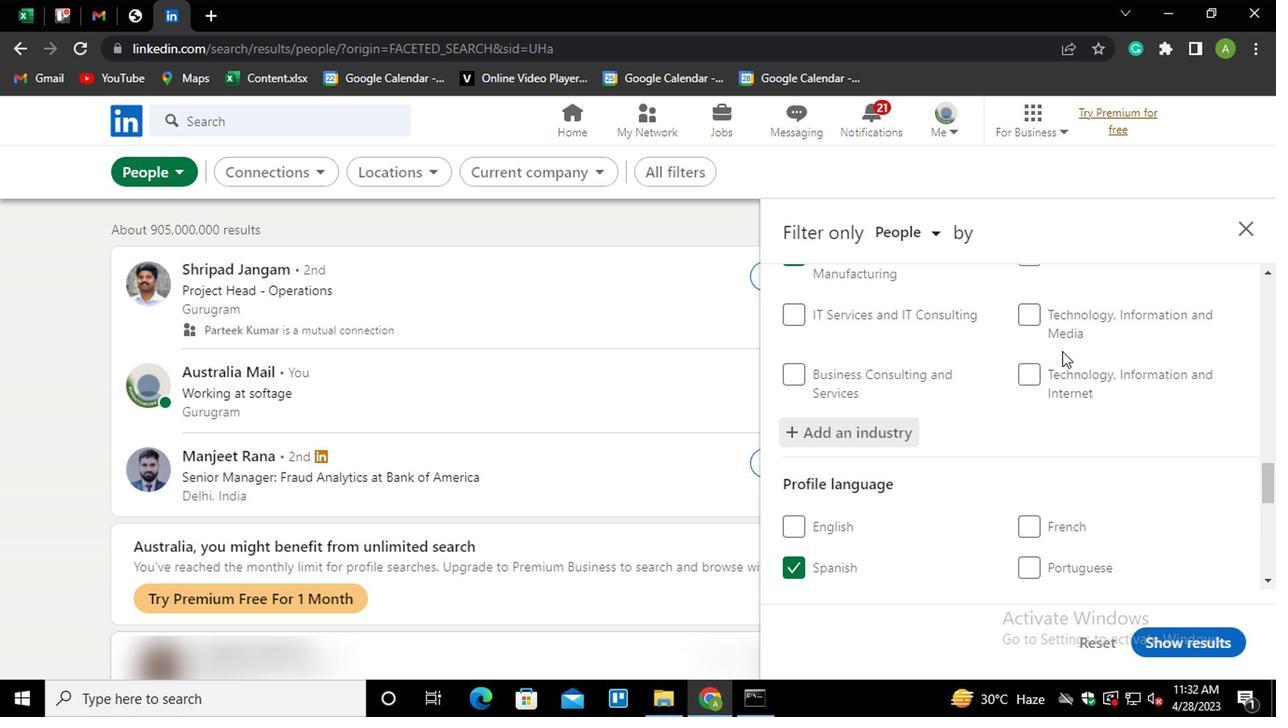 
Action: Mouse scrolled (1059, 349) with delta (0, 0)
Screenshot: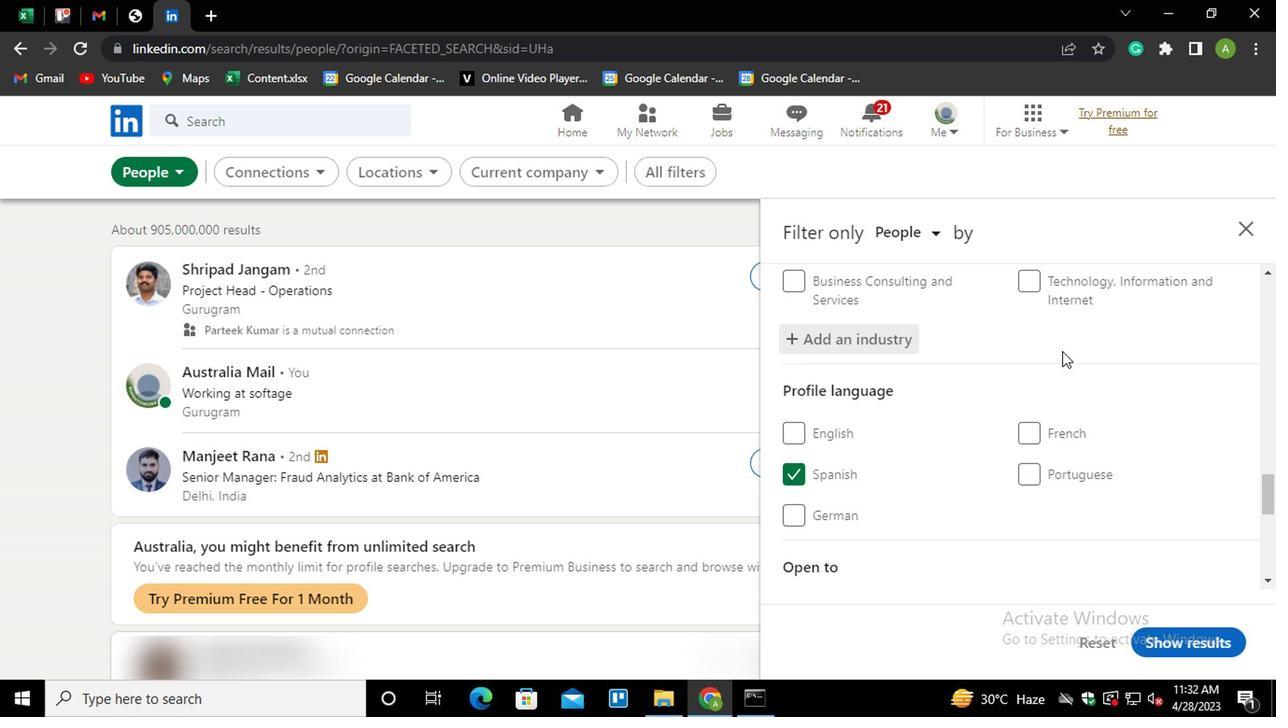 
Action: Mouse scrolled (1059, 349) with delta (0, 0)
Screenshot: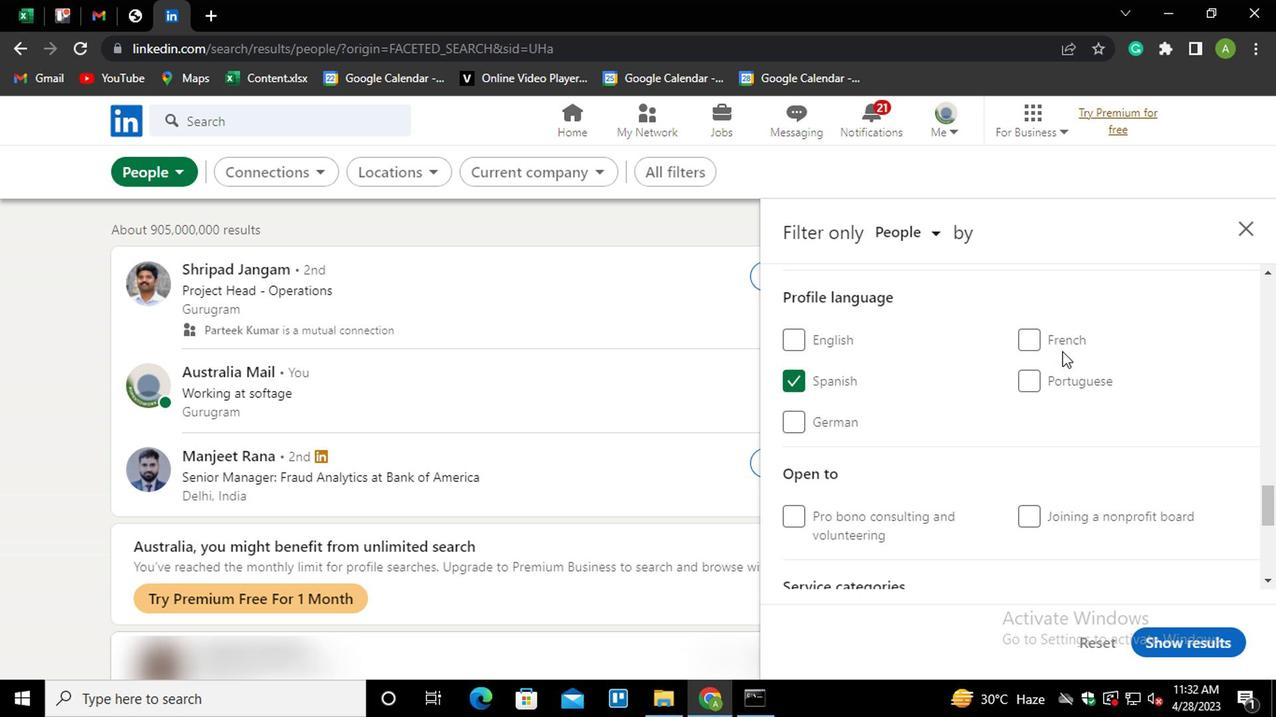 
Action: Mouse scrolled (1059, 349) with delta (0, 0)
Screenshot: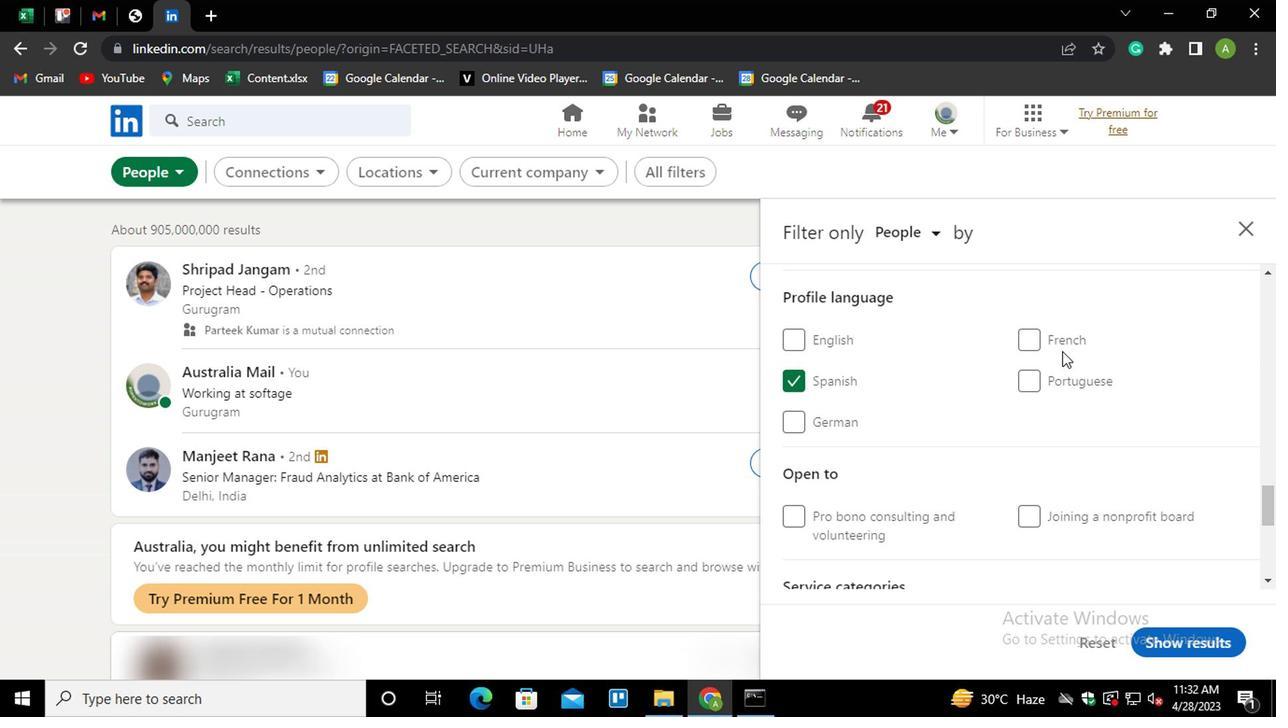 
Action: Mouse scrolled (1059, 349) with delta (0, 0)
Screenshot: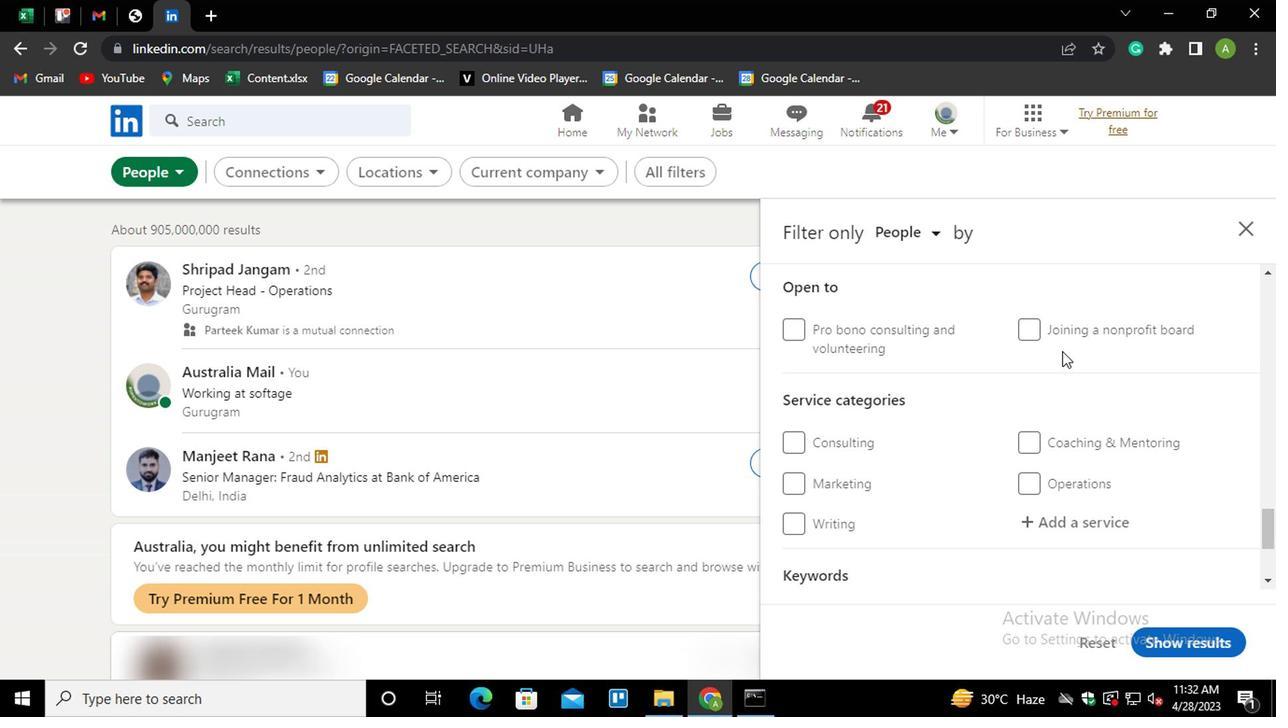 
Action: Mouse moved to (1064, 420)
Screenshot: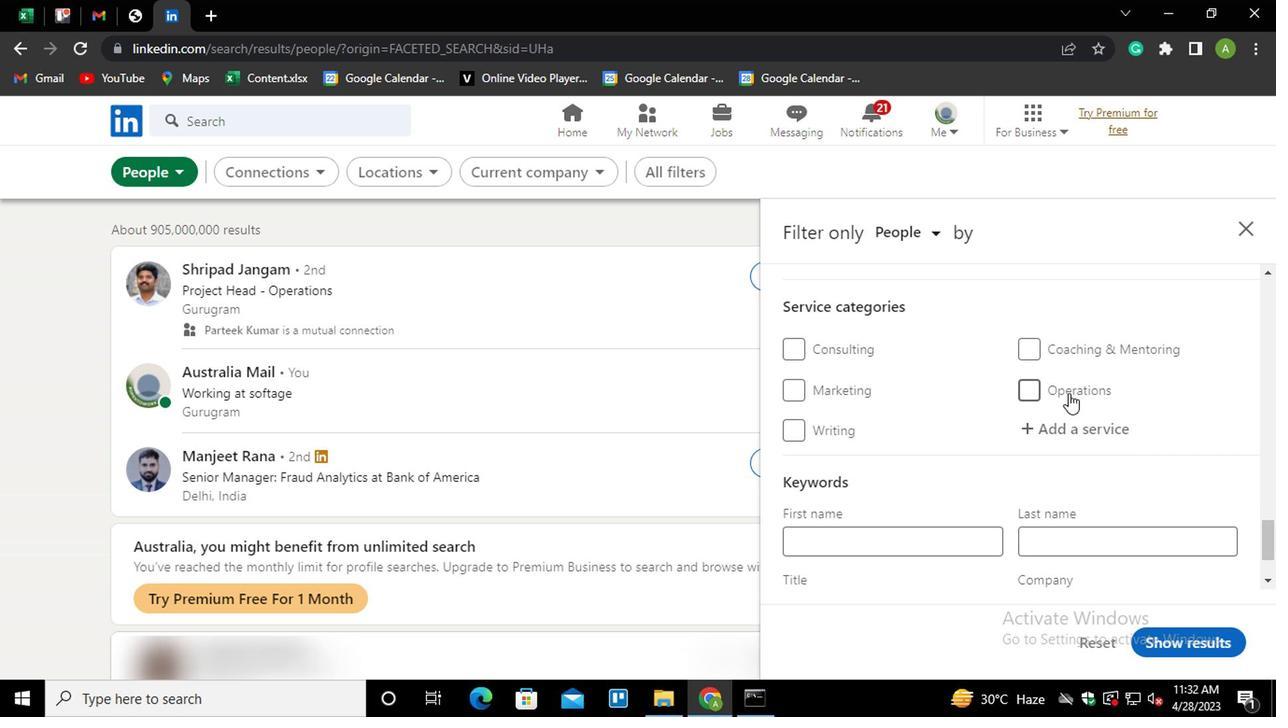
Action: Mouse pressed left at (1064, 420)
Screenshot: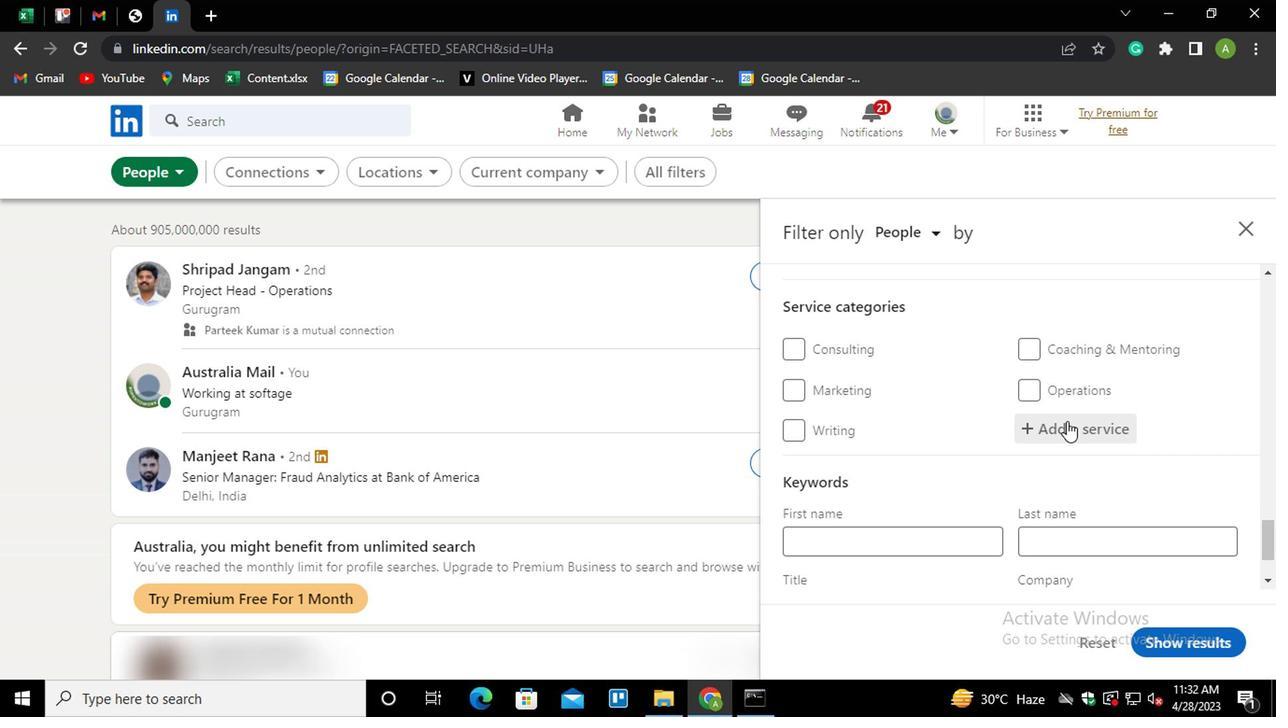 
Action: Key pressed <Key.shift>TECHINAL<Key.backspace><Key.backspace><Key.backspace><Key.backspace>NICAL<Key.down><Key.enter>
Screenshot: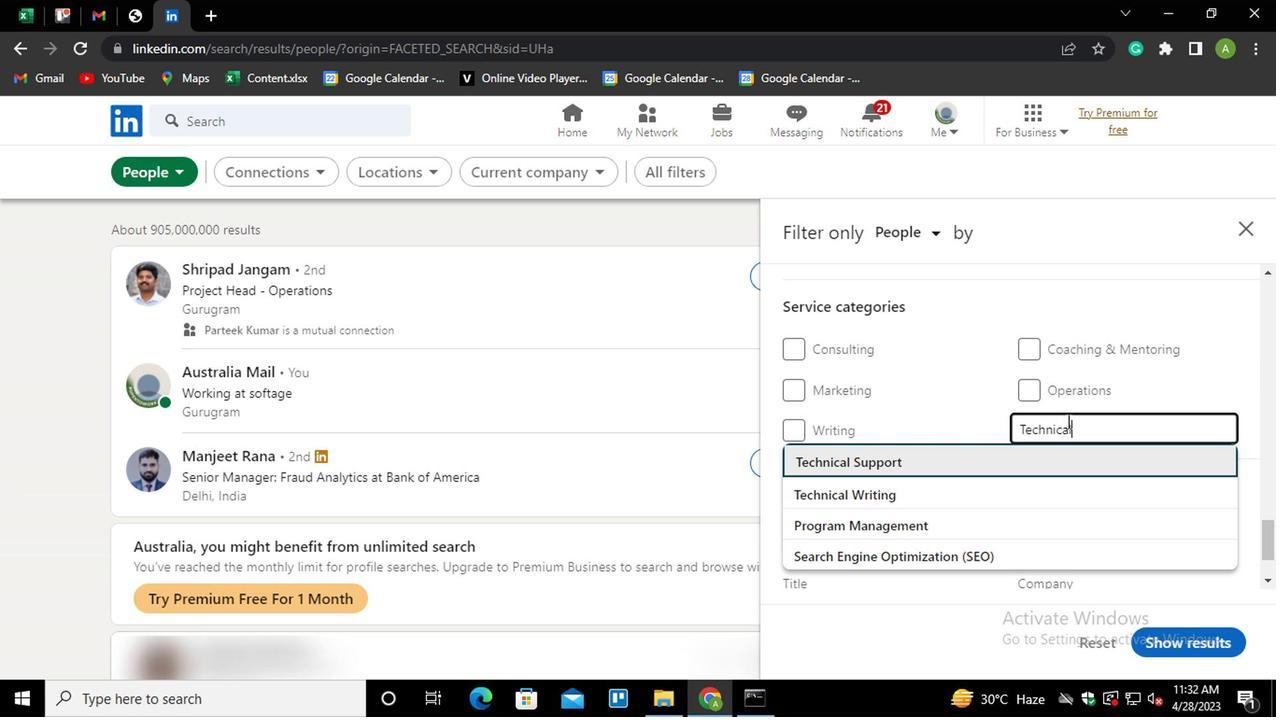 
Action: Mouse scrolled (1064, 419) with delta (0, -1)
Screenshot: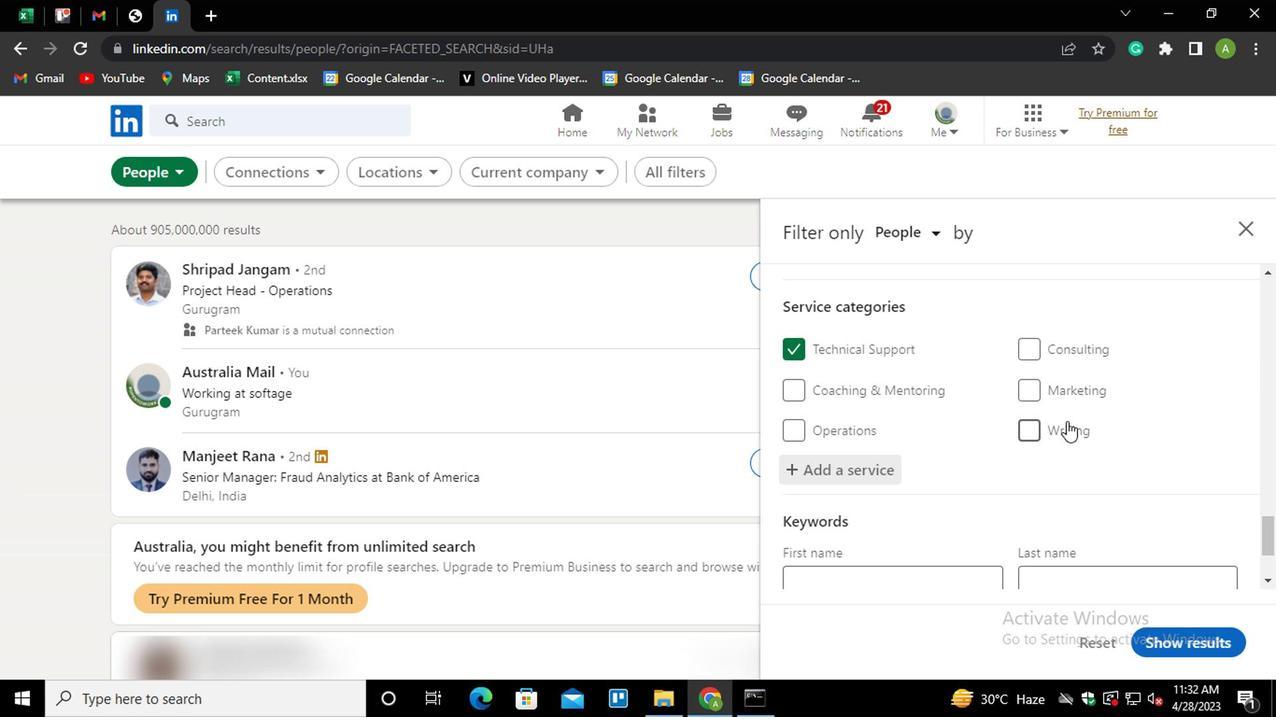 
Action: Mouse scrolled (1064, 419) with delta (0, -1)
Screenshot: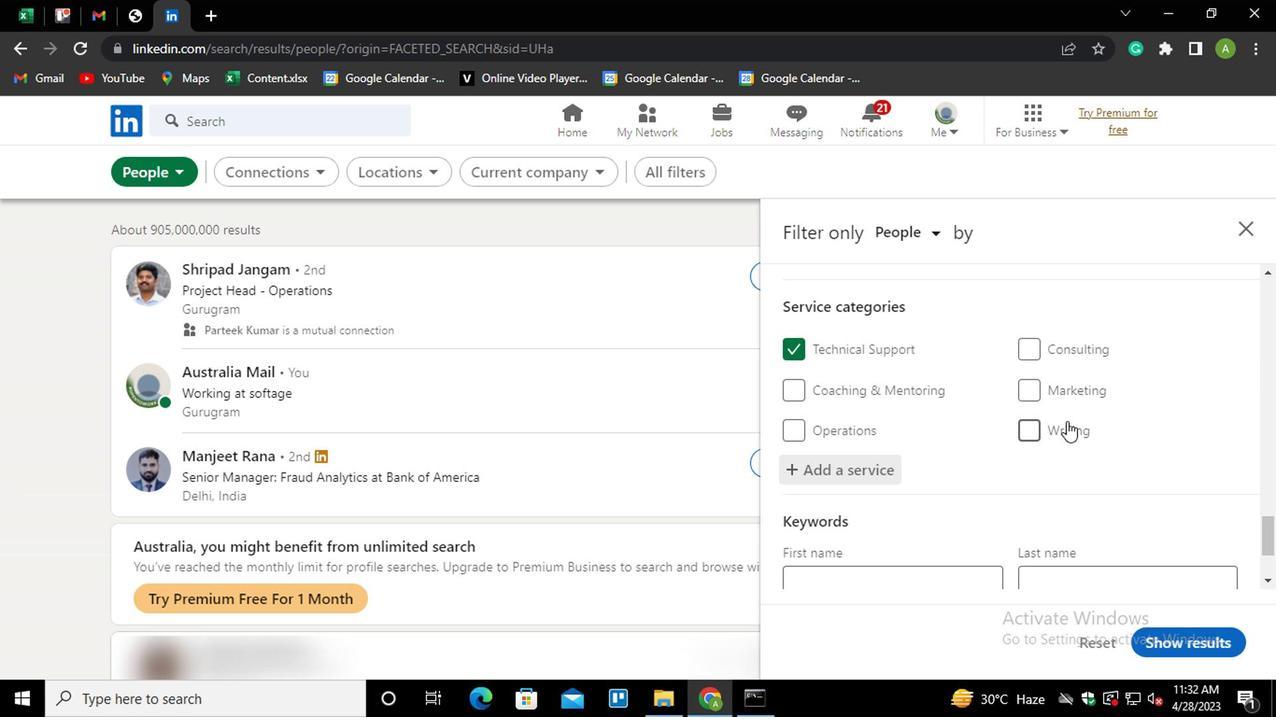
Action: Mouse scrolled (1064, 419) with delta (0, -1)
Screenshot: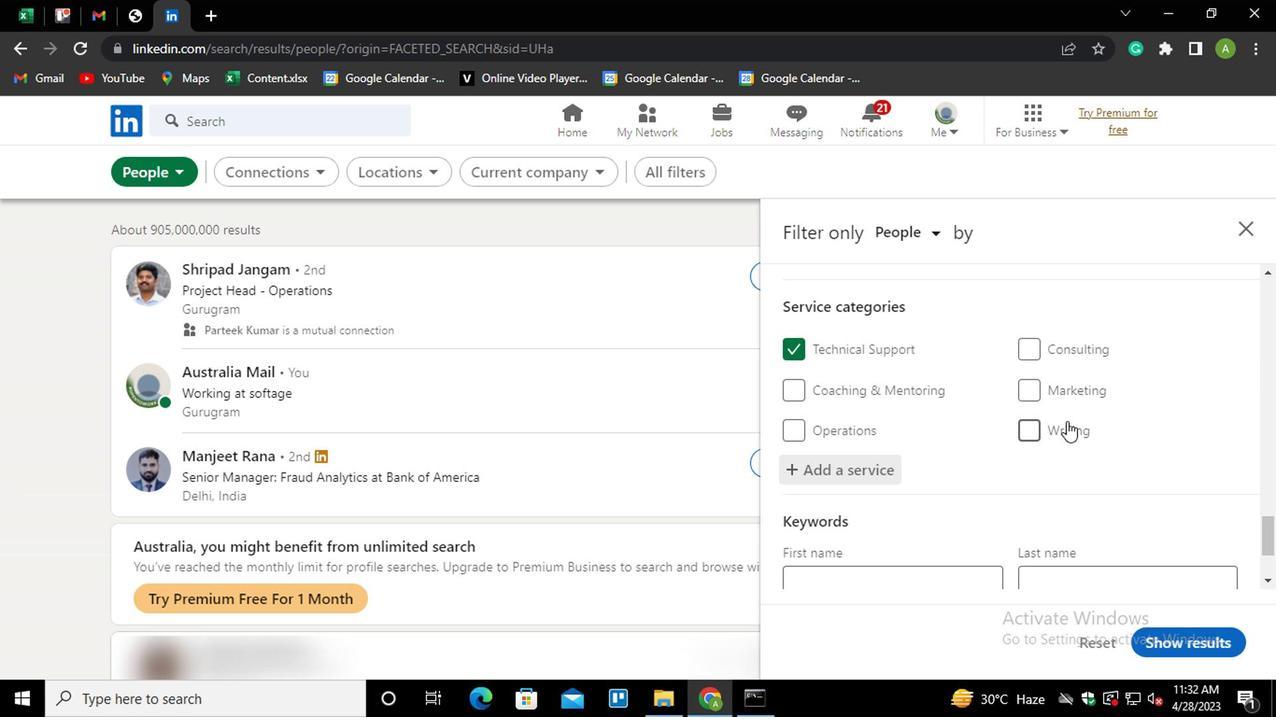 
Action: Mouse scrolled (1064, 419) with delta (0, -1)
Screenshot: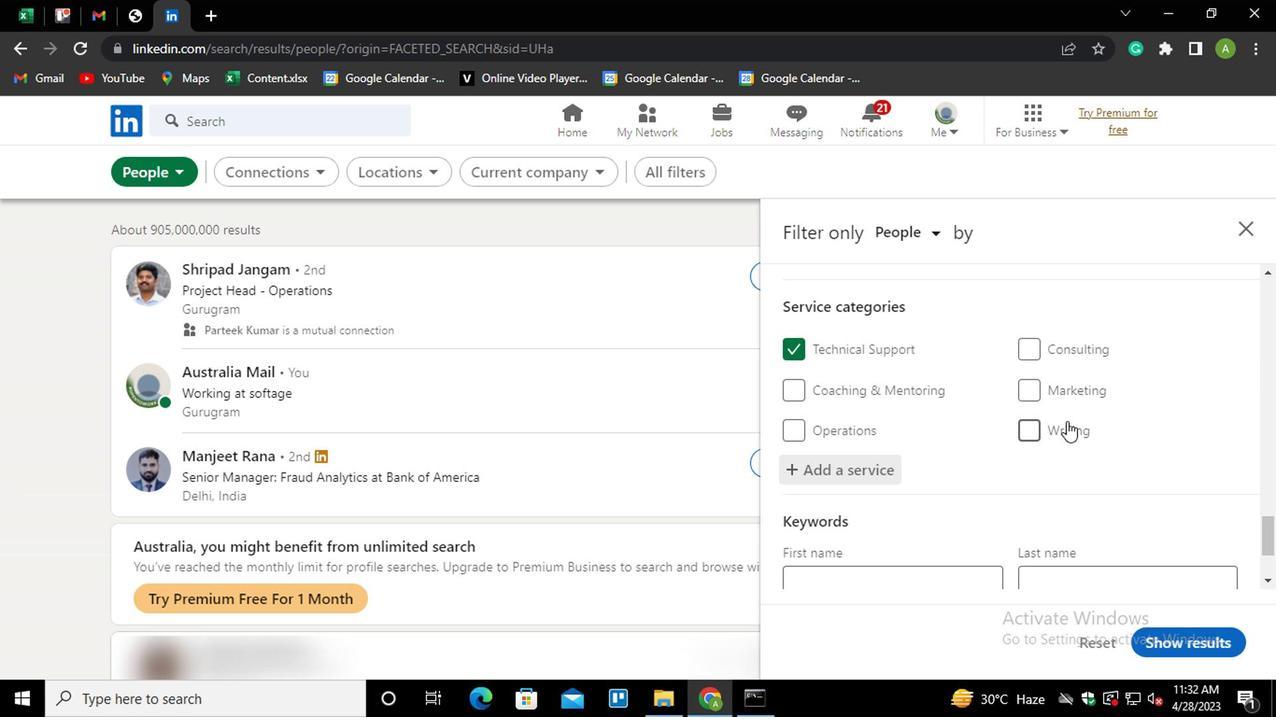 
Action: Mouse moved to (905, 502)
Screenshot: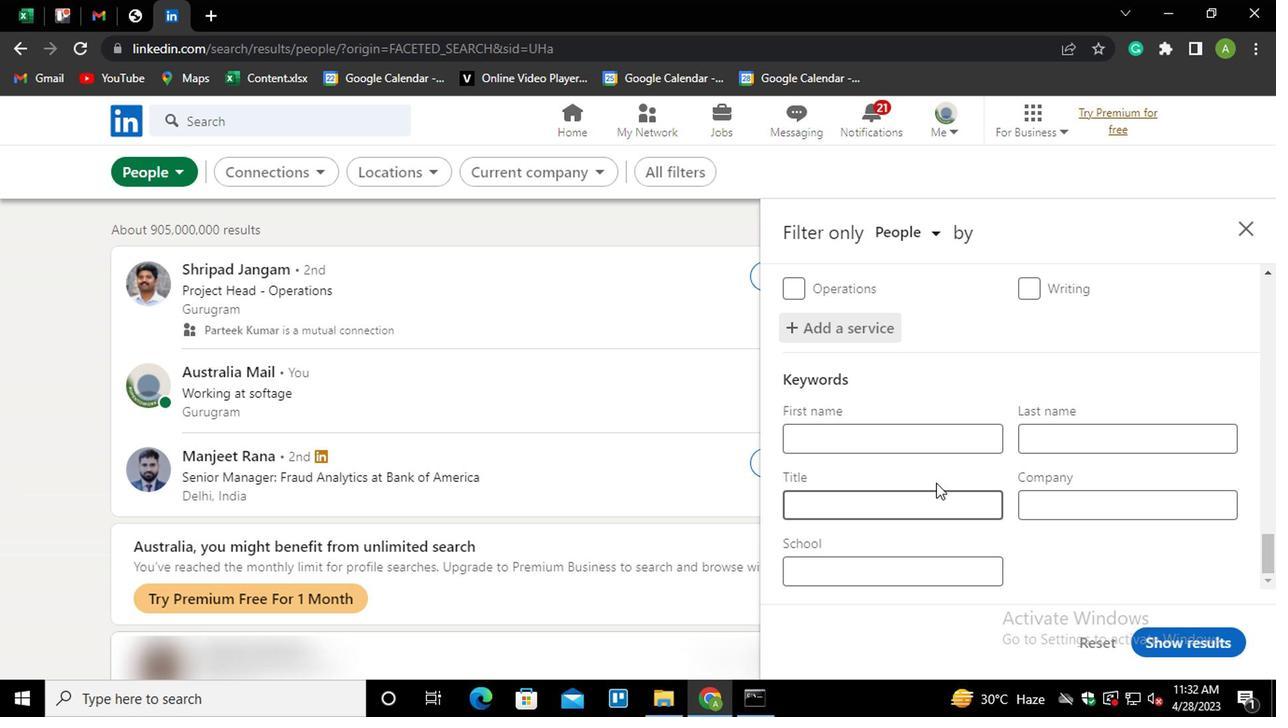 
Action: Mouse pressed left at (905, 502)
Screenshot: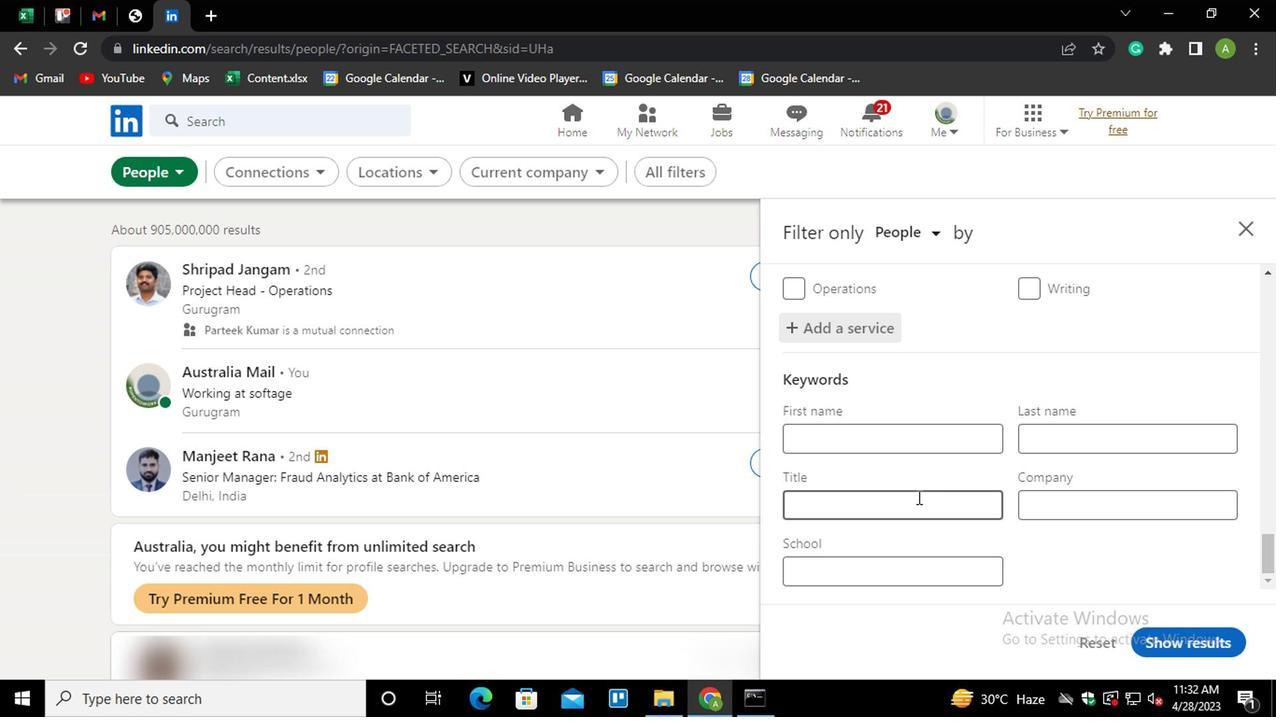 
Action: Key pressed <Key.shift><Key.shift><Key.shift><Key.shift><Key.shift><Key.shift><Key.shift><Key.shift><Key.shift><Key.shift><Key.shift><Key.shift><Key.shift><Key.shift><Key.shift>SRUM<Key.space>M<Key.backspace><Key.backspace><Key.backspace><Key.backspace><Key.backspace>CRUM<Key.shift><Key.space><Key.shift>MASTER
Screenshot: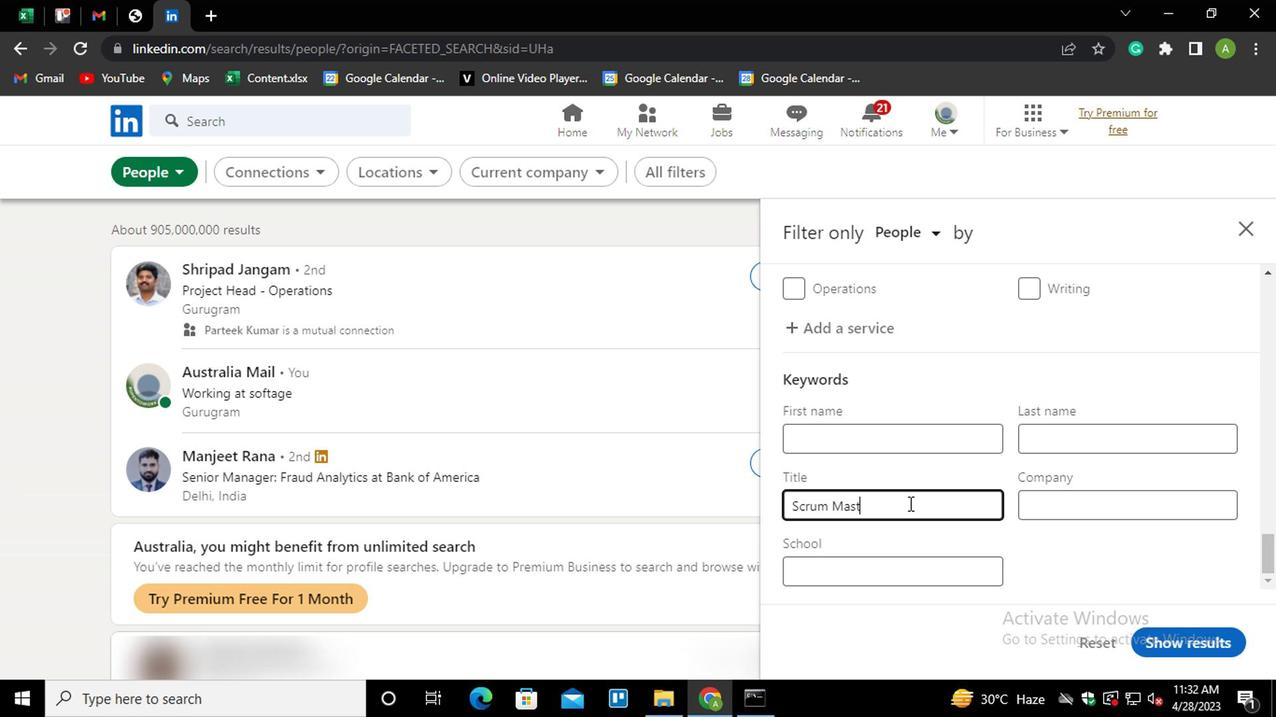 
Action: Mouse moved to (1104, 553)
Screenshot: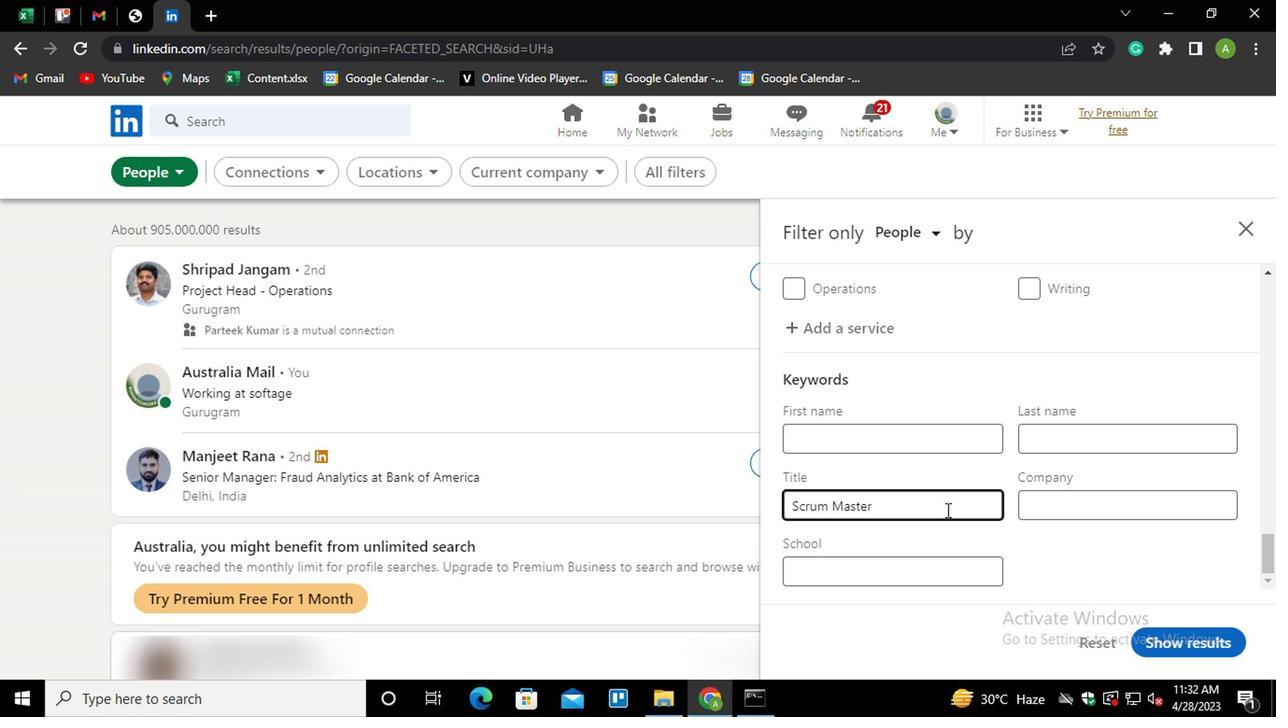 
Action: Mouse pressed left at (1104, 553)
Screenshot: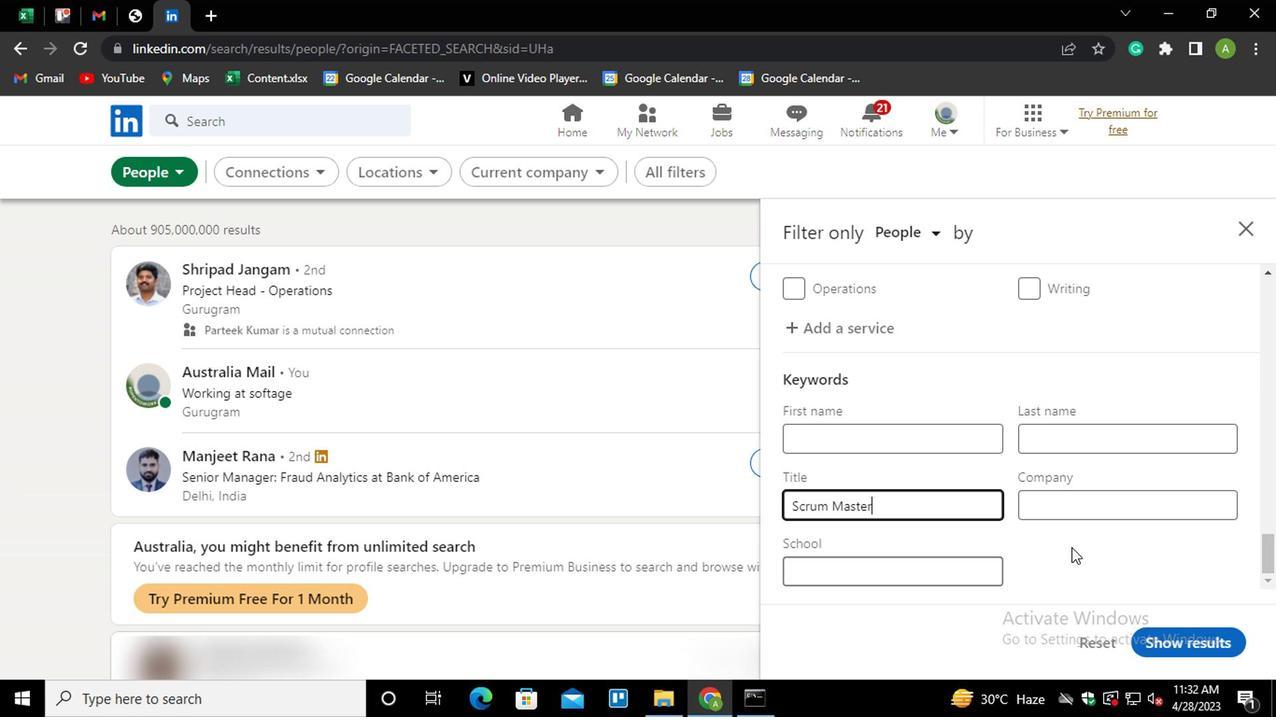
Action: Mouse moved to (1163, 644)
Screenshot: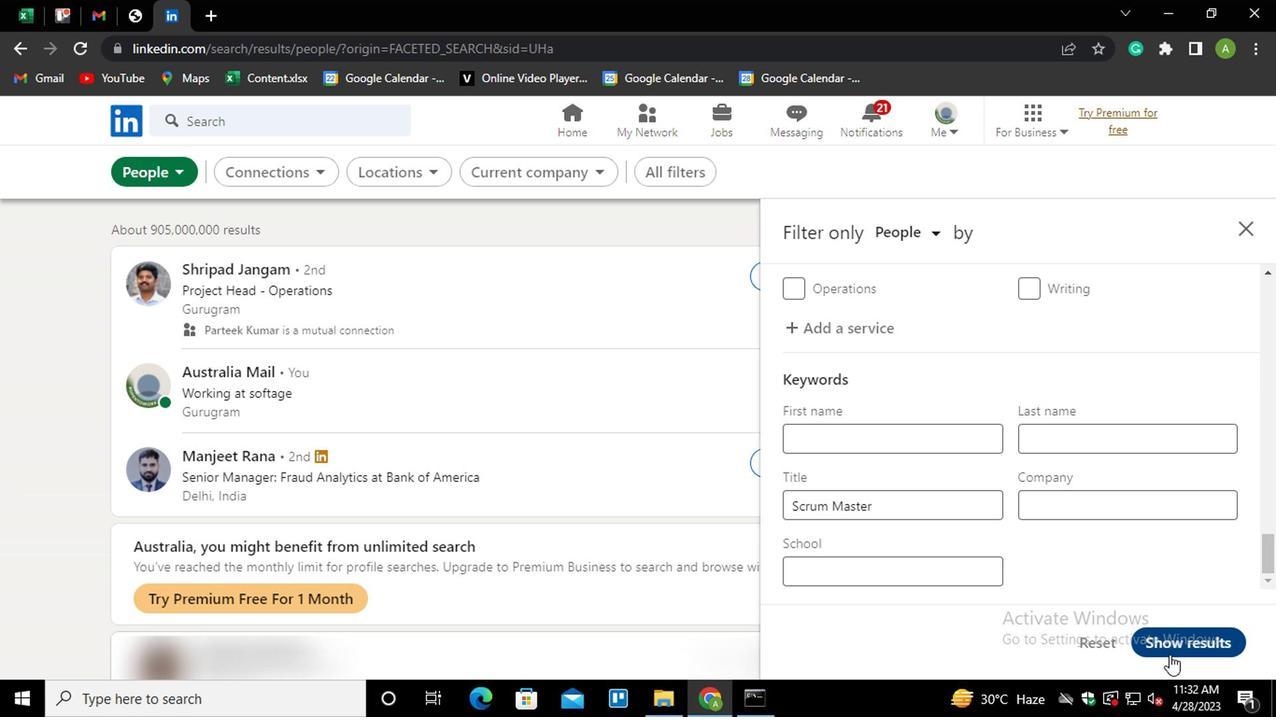 
Action: Mouse pressed left at (1163, 644)
Screenshot: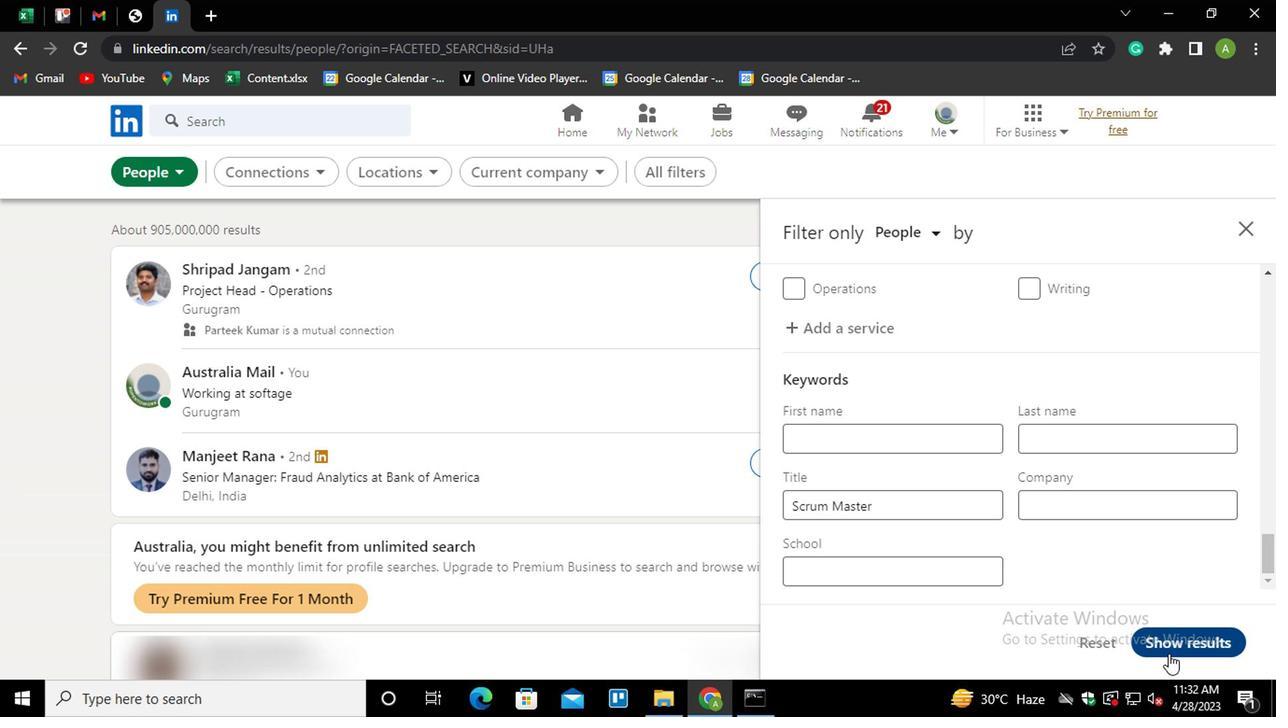 
Action: Mouse moved to (1163, 644)
Screenshot: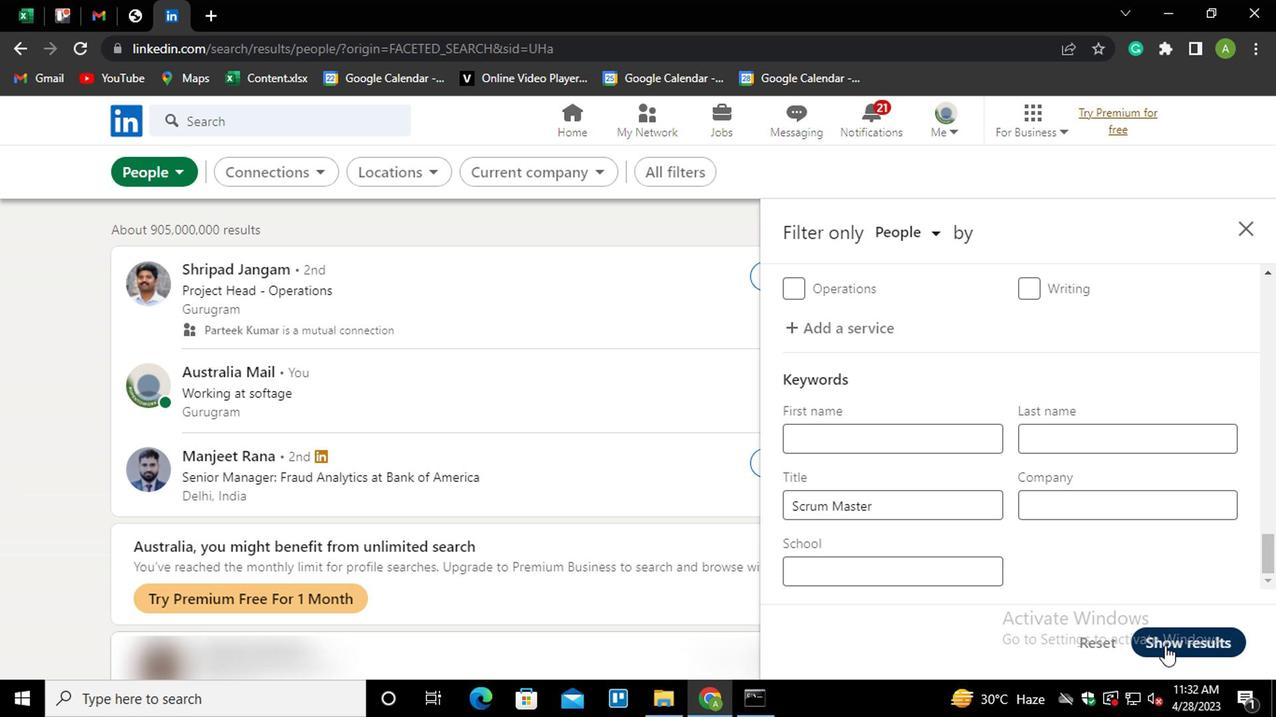 
